 Task: Create a detailed, 3D-printable model of a famous painting.
Action: Mouse moved to (178, 195)
Screenshot: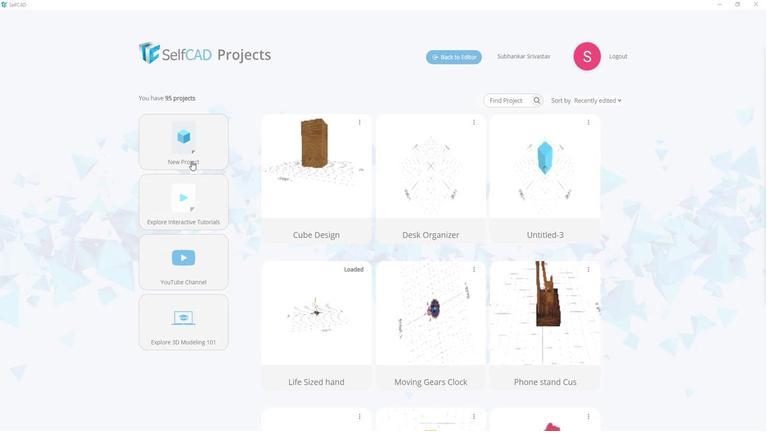
Action: Mouse pressed left at (178, 195)
Screenshot: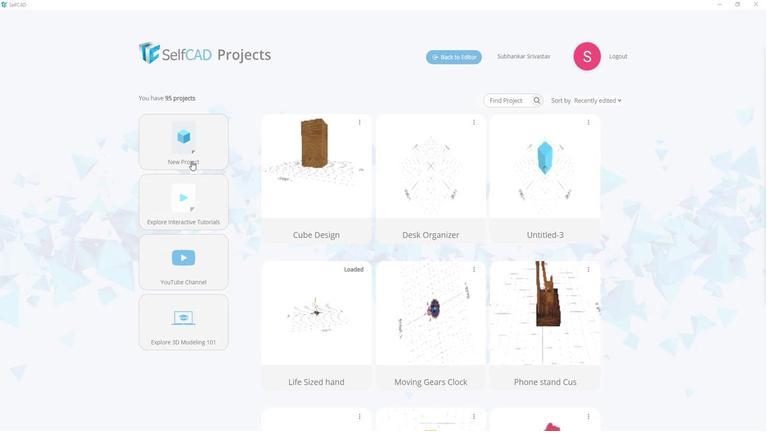 
Action: Mouse moved to (351, 209)
Screenshot: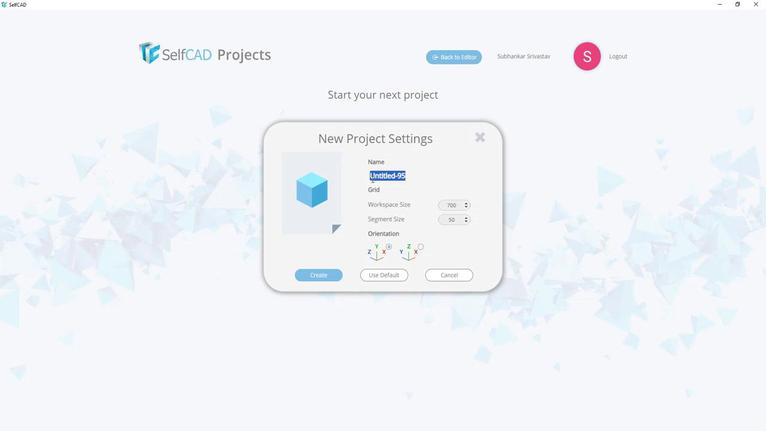 
Action: Mouse pressed left at (351, 209)
Screenshot: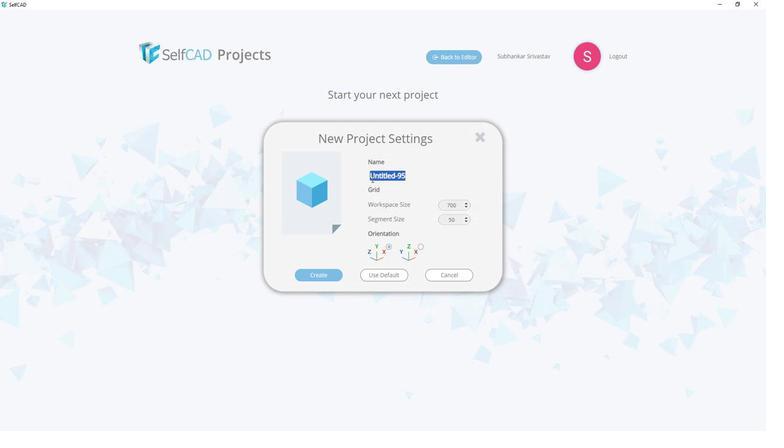 
Action: Mouse pressed left at (351, 209)
Screenshot: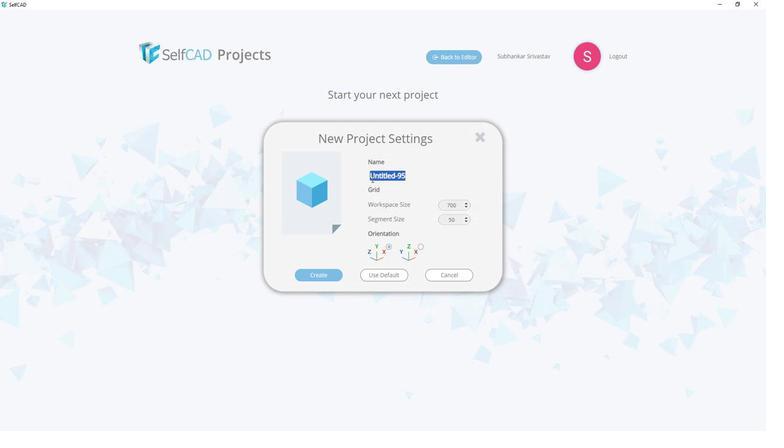 
Action: Key pressed <Key.shift><Key.shift>Model<Key.space>of<Key.space><Key.shift>Famous<Key.space><Key.shift><Key.shift><Key.shift><Key.shift><Key.shift><Key.shift><Key.shift><Key.shift><Key.shift><Key.shift><Key.shift><Key.shift><Key.shift><Key.shift><Key.shift><Key.shift><Key.shift><Key.shift><Key.shift><Key.shift><Key.shift><Key.shift><Key.shift><Key.shift><Key.shift><Key.shift><Key.shift><Key.shift>Painting
Screenshot: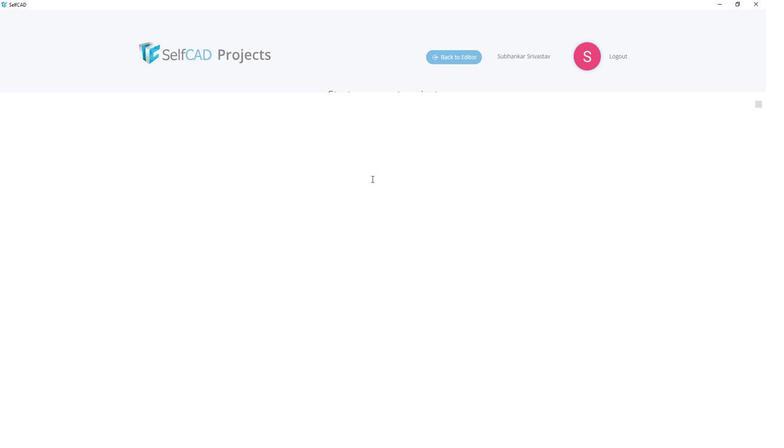 
Action: Mouse moved to (301, 280)
Screenshot: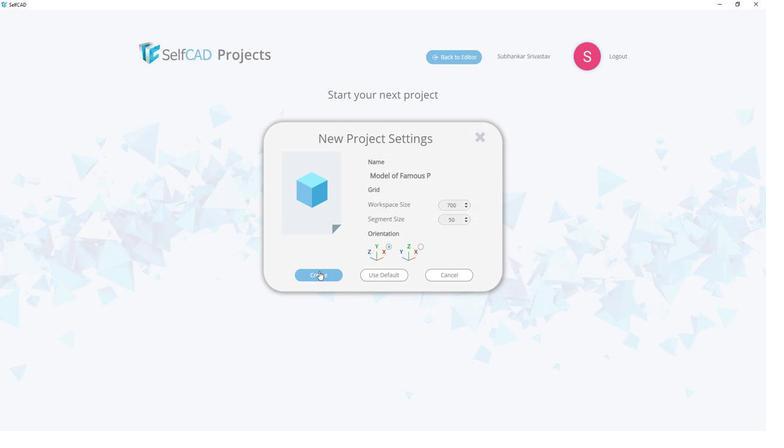 
Action: Mouse pressed left at (301, 280)
Screenshot: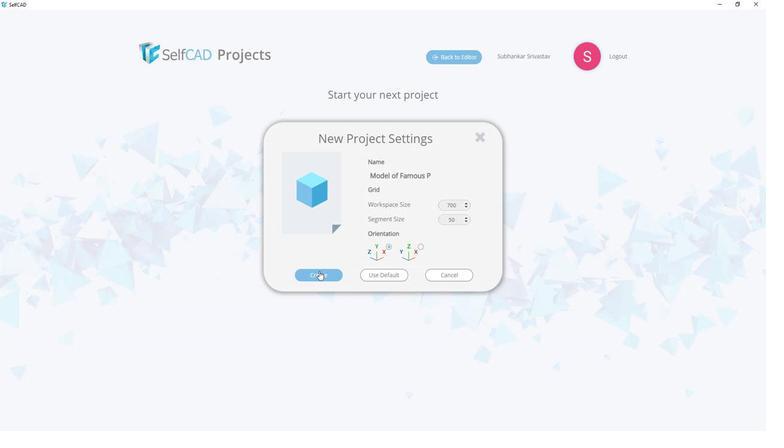 
Action: Mouse moved to (293, 272)
Screenshot: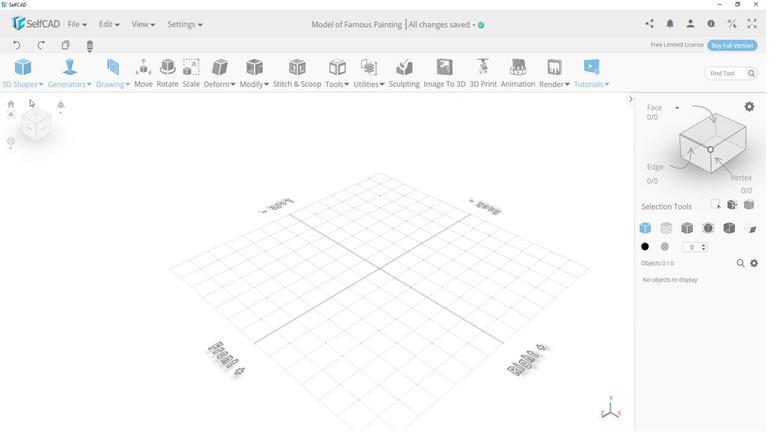
Action: Mouse scrolled (293, 272) with delta (0, 0)
Screenshot: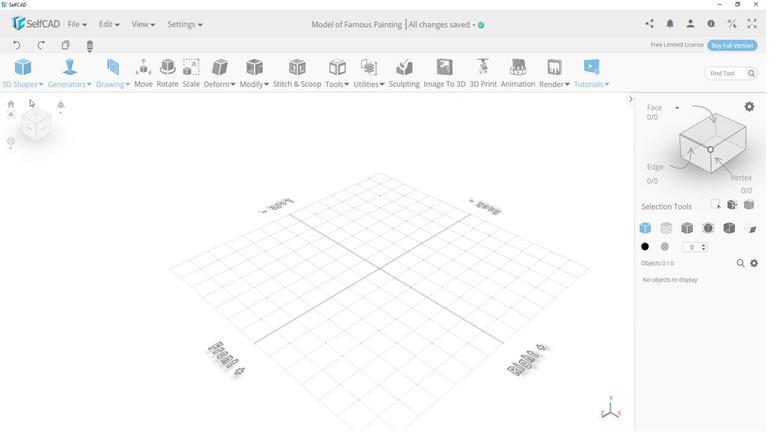 
Action: Mouse moved to (33, 155)
Screenshot: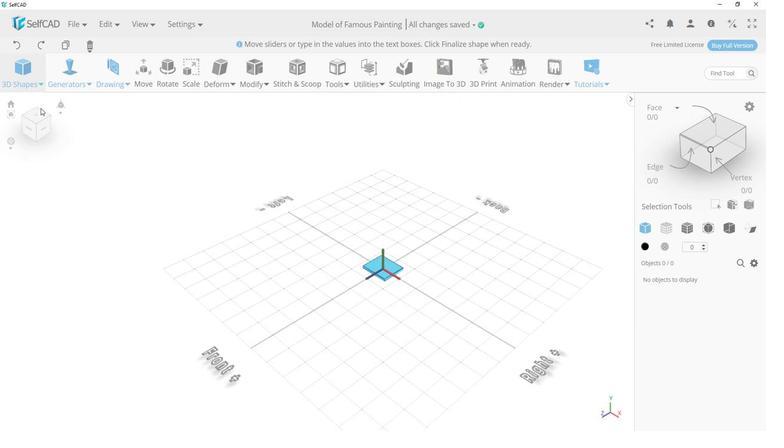 
Action: Mouse pressed left at (33, 155)
Screenshot: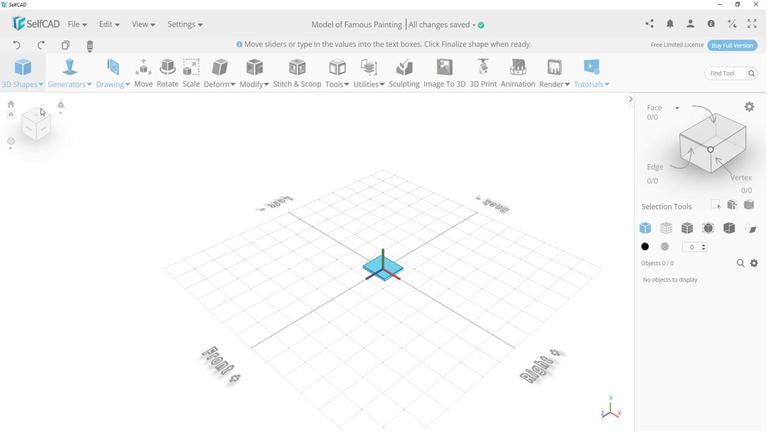 
Action: Mouse moved to (99, 191)
Screenshot: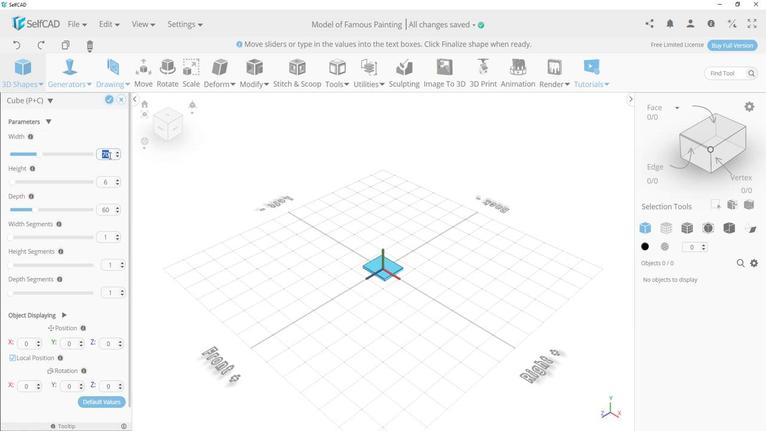 
Action: Mouse pressed left at (99, 191)
Screenshot: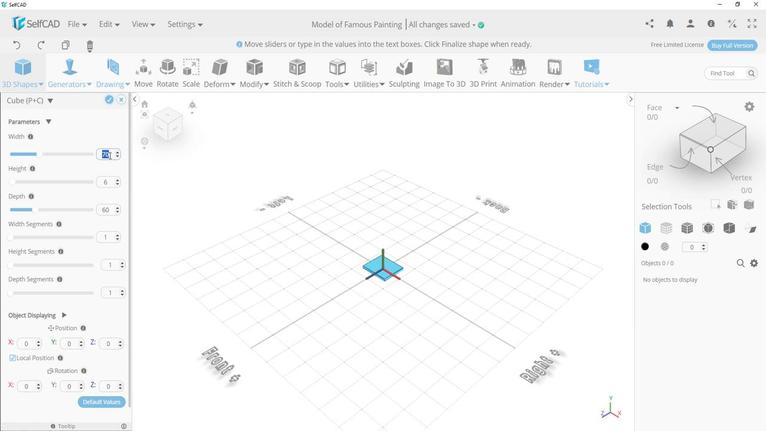 
Action: Key pressed 45
Screenshot: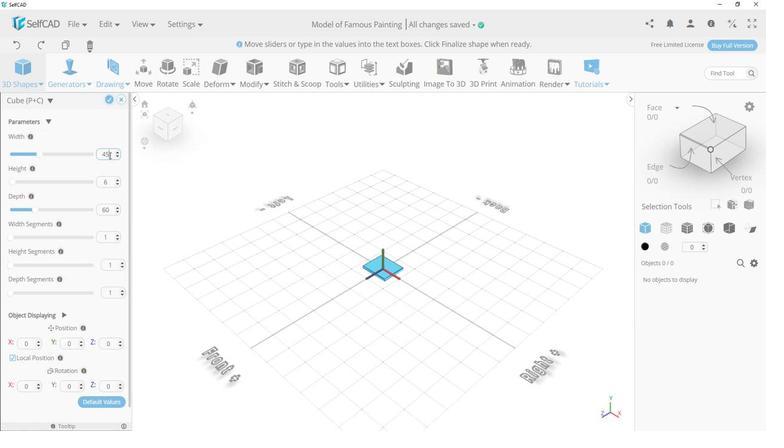 
Action: Mouse moved to (99, 233)
Screenshot: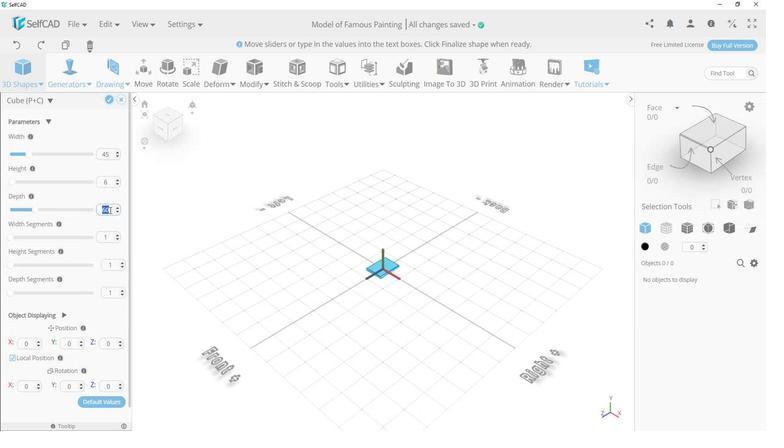 
Action: Mouse pressed left at (99, 233)
Screenshot: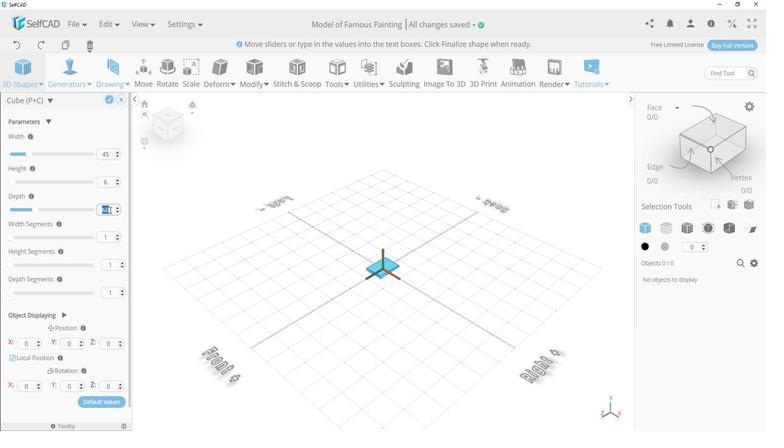 
Action: Mouse moved to (99, 233)
Screenshot: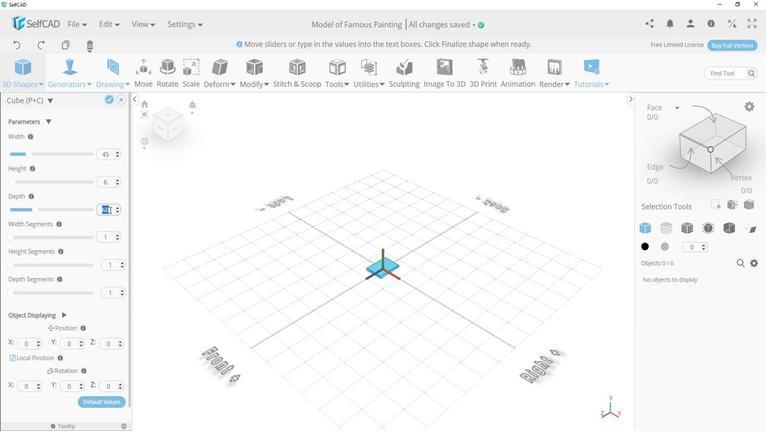 
Action: Key pressed 45
Screenshot: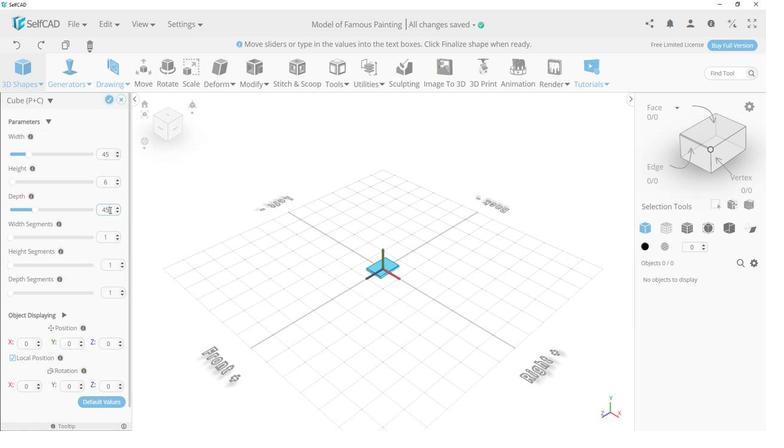 
Action: Mouse moved to (76, 222)
Screenshot: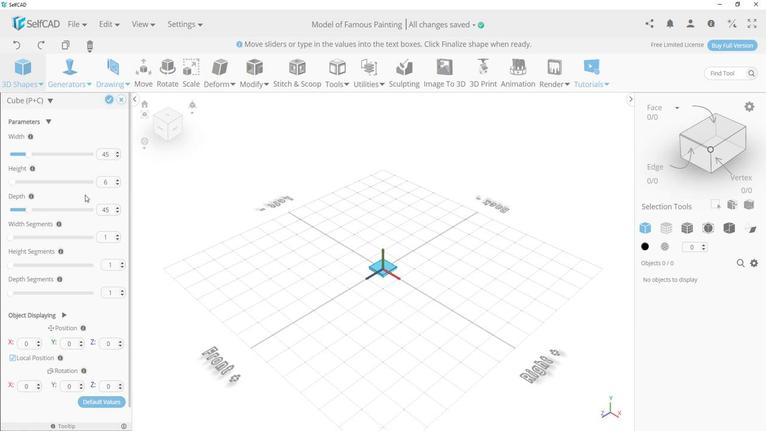 
Action: Mouse pressed left at (76, 222)
Screenshot: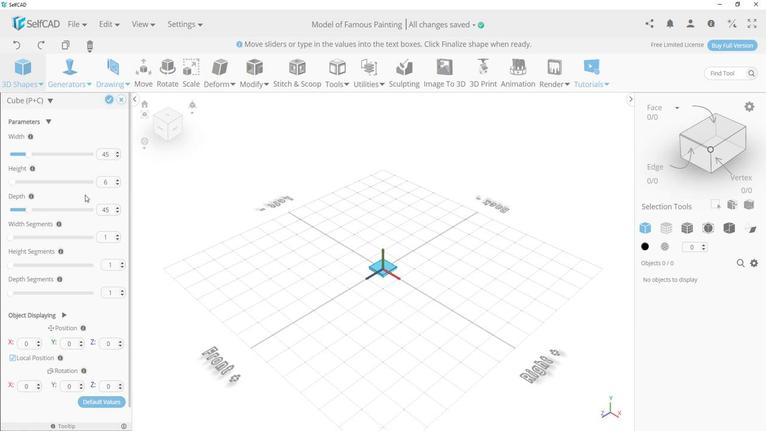 
Action: Mouse moved to (99, 147)
Screenshot: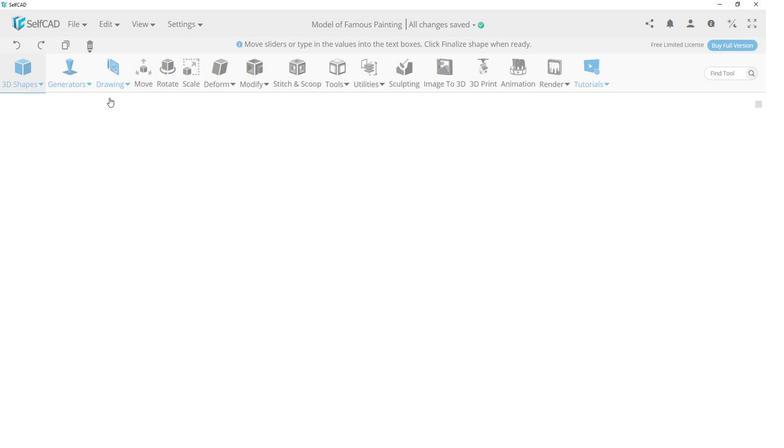 
Action: Mouse pressed left at (99, 147)
Screenshot: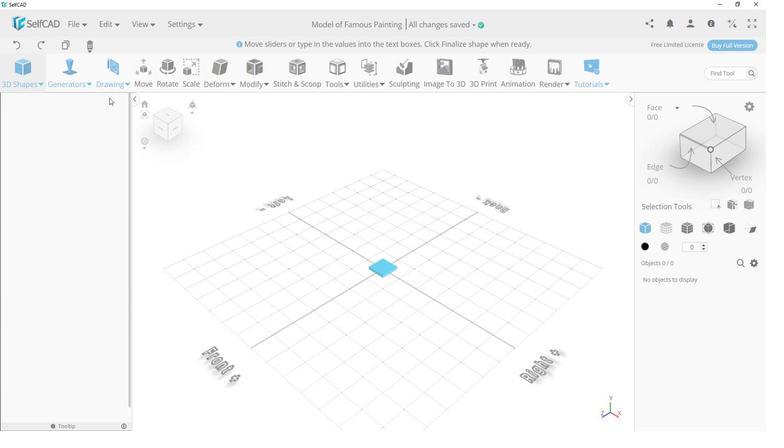 
Action: Mouse moved to (149, 134)
Screenshot: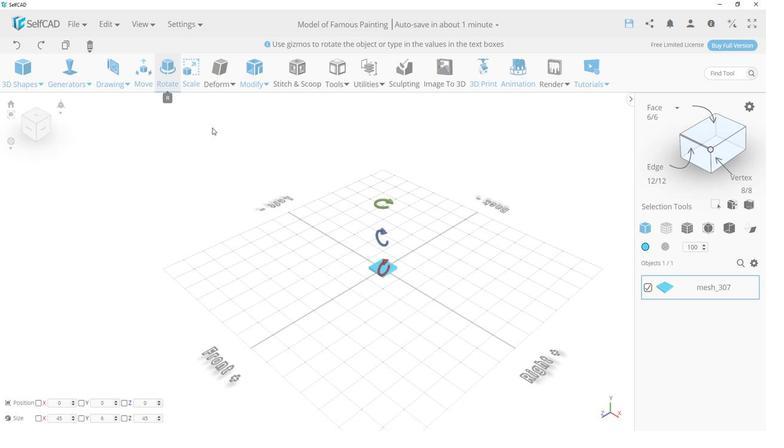 
Action: Mouse pressed left at (149, 134)
Screenshot: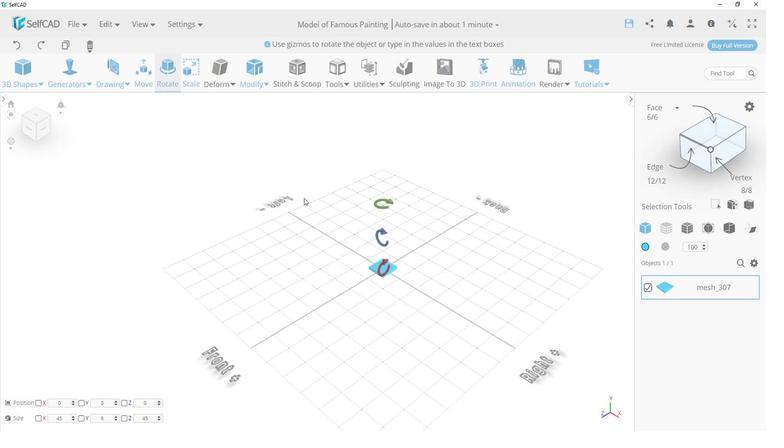 
Action: Mouse moved to (395, 293)
Screenshot: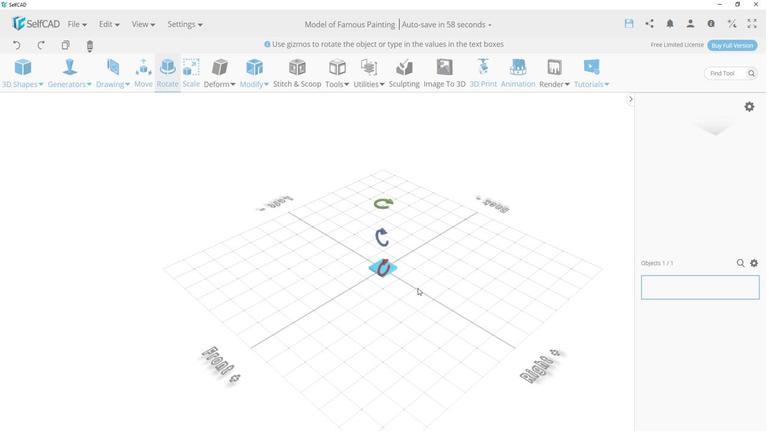 
Action: Mouse scrolled (395, 293) with delta (0, 0)
Screenshot: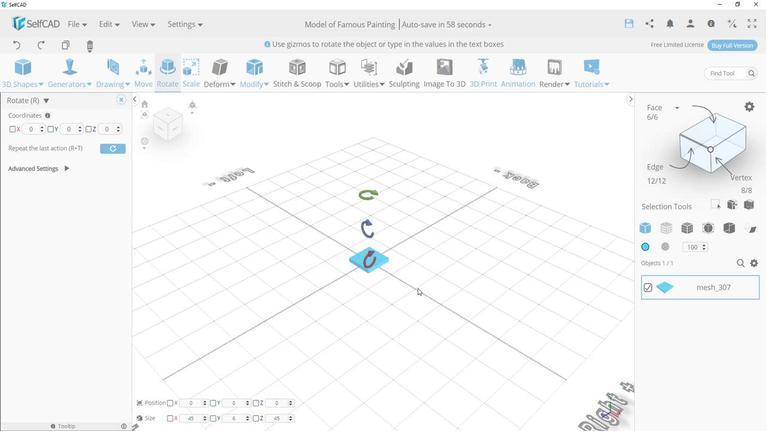 
Action: Mouse scrolled (395, 293) with delta (0, 0)
Screenshot: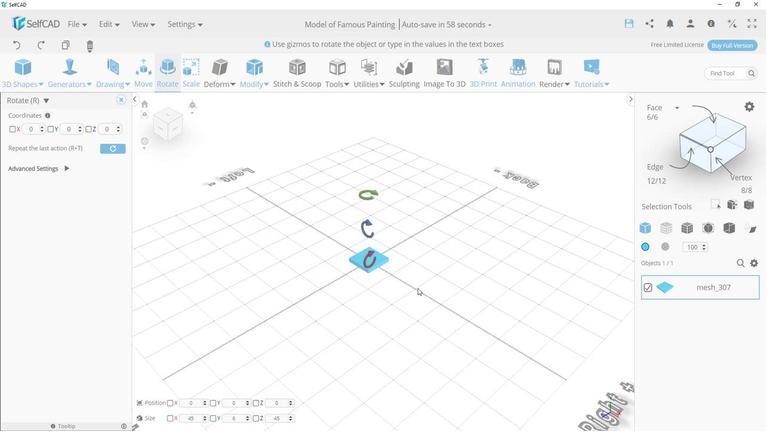 
Action: Mouse scrolled (395, 293) with delta (0, 0)
Screenshot: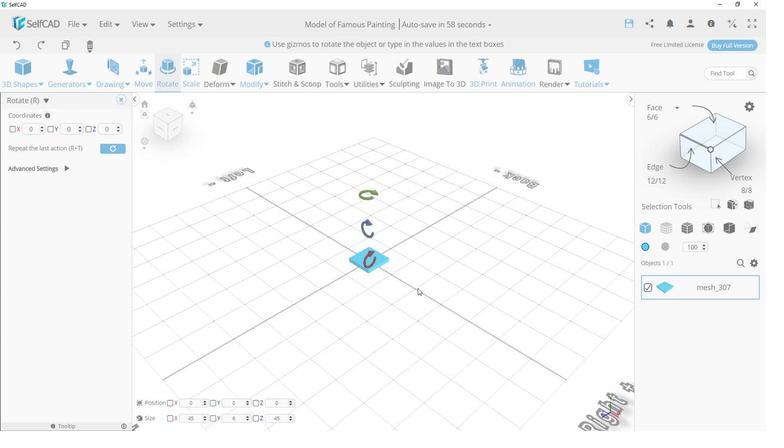 
Action: Mouse scrolled (395, 293) with delta (0, 0)
Screenshot: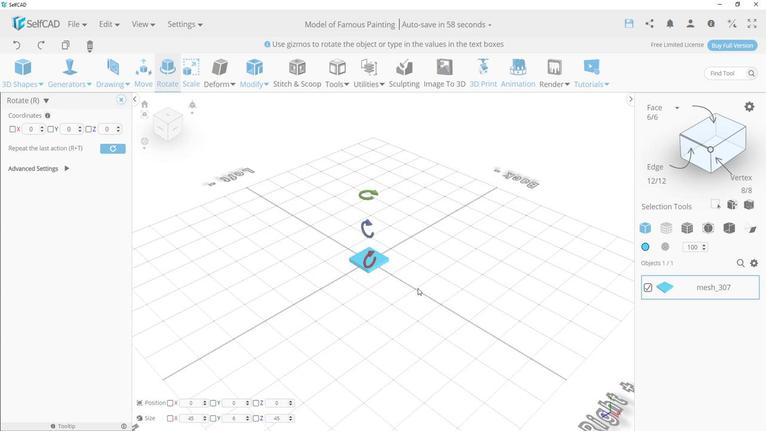
Action: Mouse scrolled (395, 293) with delta (0, 0)
Screenshot: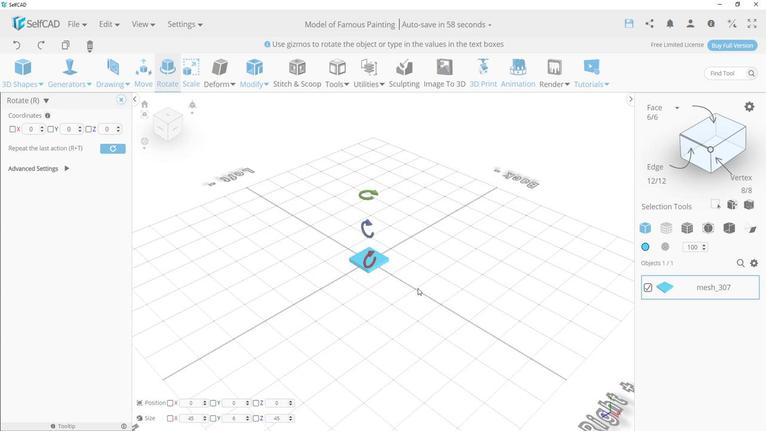 
Action: Mouse scrolled (395, 293) with delta (0, 0)
Screenshot: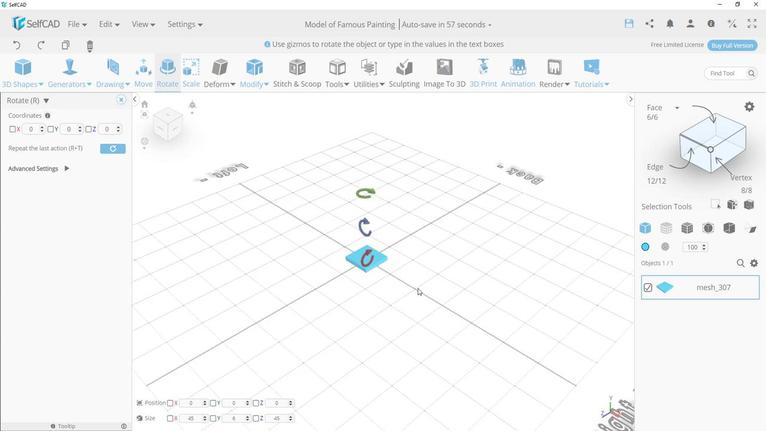 
Action: Mouse scrolled (395, 293) with delta (0, 0)
Screenshot: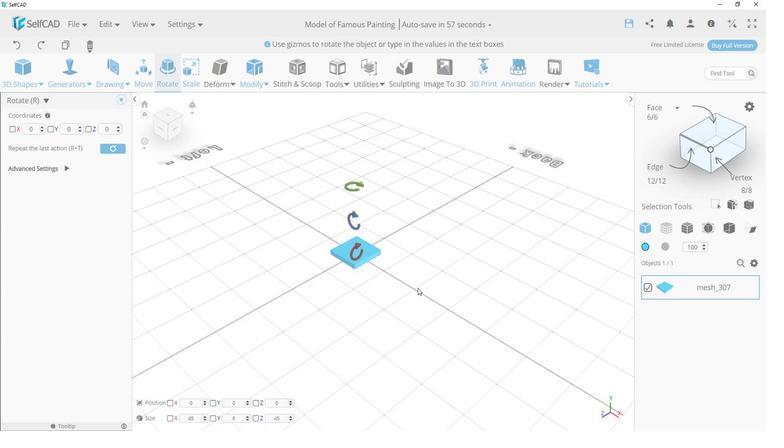 
Action: Mouse scrolled (395, 293) with delta (0, 0)
Screenshot: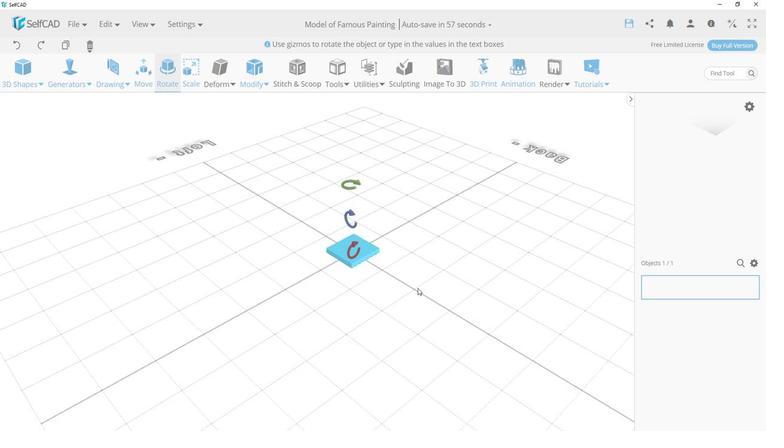 
Action: Mouse scrolled (395, 293) with delta (0, 0)
Screenshot: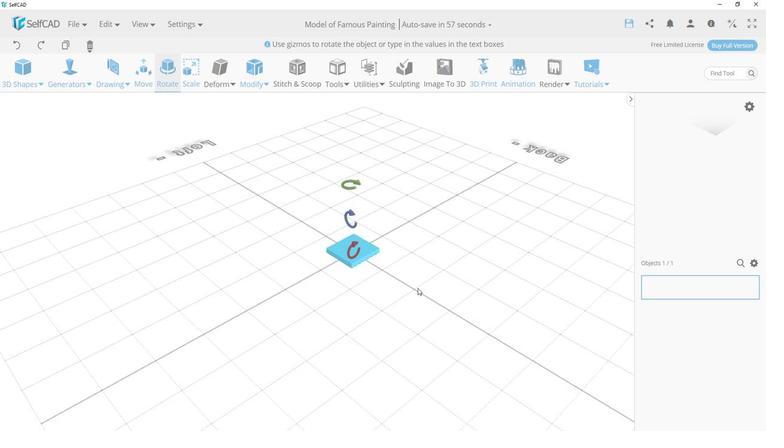 
Action: Mouse scrolled (395, 293) with delta (0, 0)
Screenshot: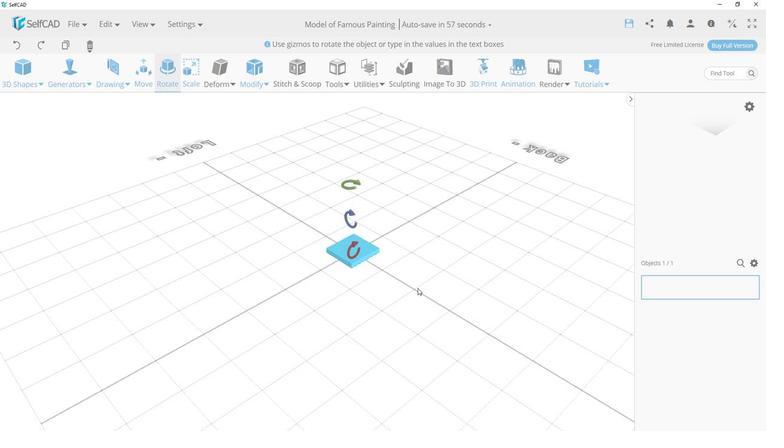 
Action: Mouse scrolled (395, 293) with delta (0, 0)
Screenshot: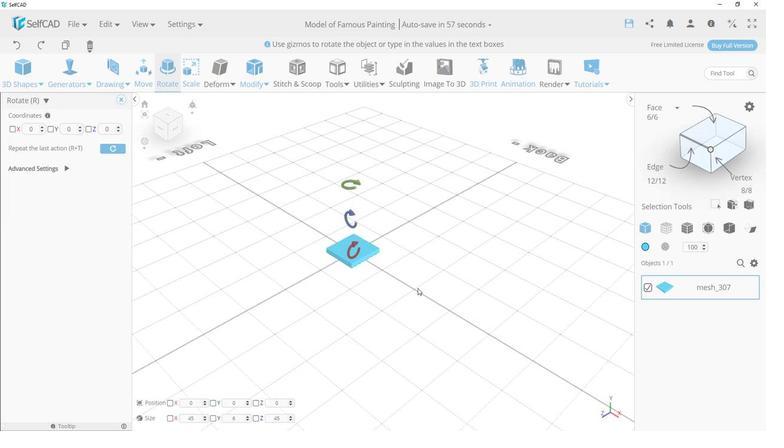 
Action: Mouse scrolled (395, 293) with delta (0, 0)
Screenshot: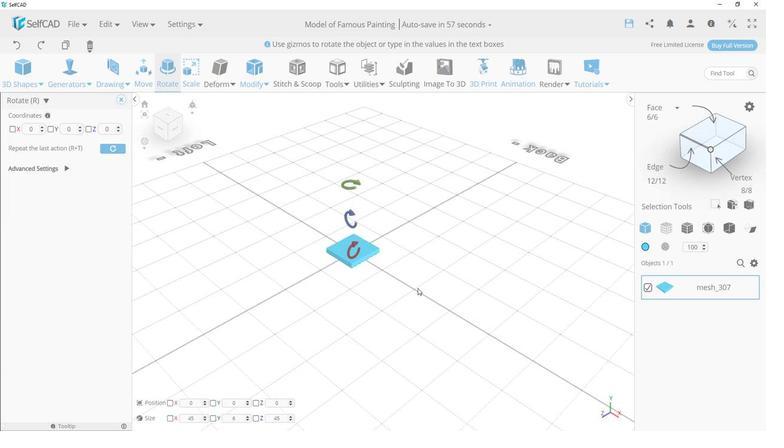 
Action: Mouse scrolled (395, 293) with delta (0, 0)
Screenshot: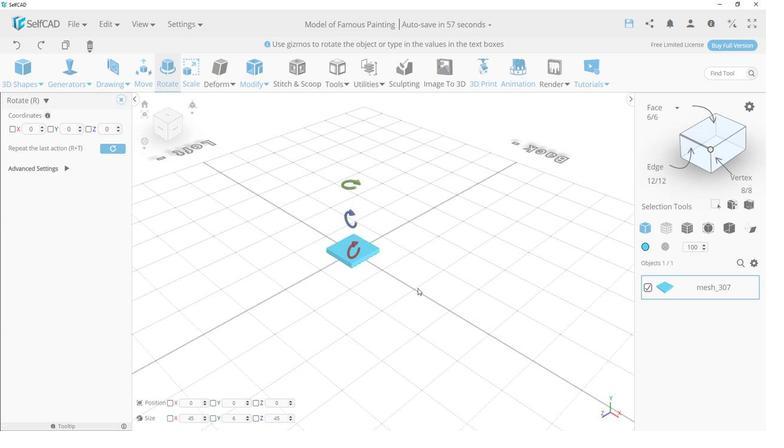 
Action: Mouse scrolled (395, 293) with delta (0, 0)
Screenshot: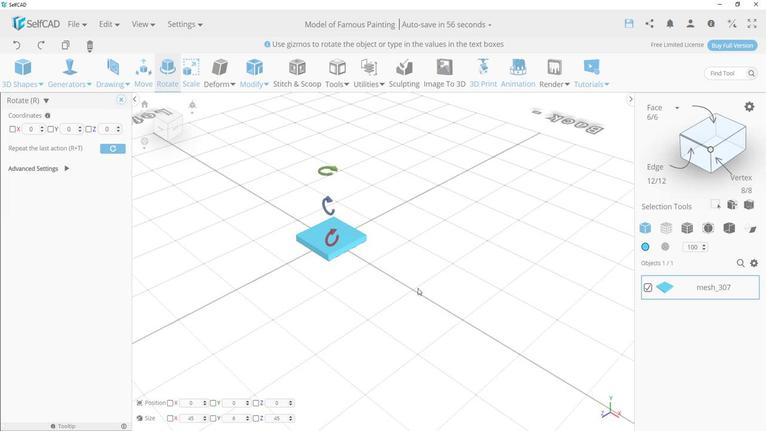 
Action: Mouse scrolled (395, 293) with delta (0, 0)
Screenshot: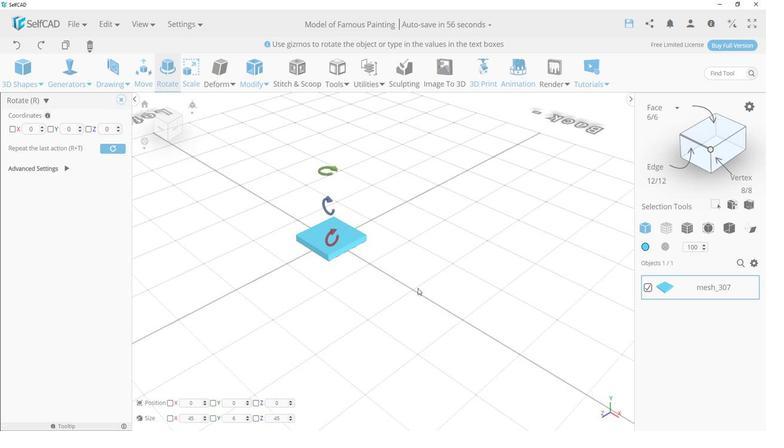 
Action: Mouse scrolled (395, 293) with delta (0, 0)
Screenshot: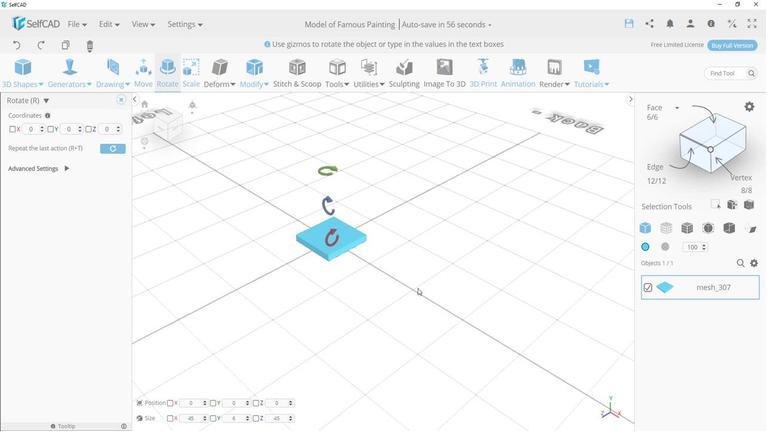 
Action: Mouse scrolled (395, 293) with delta (0, 0)
Screenshot: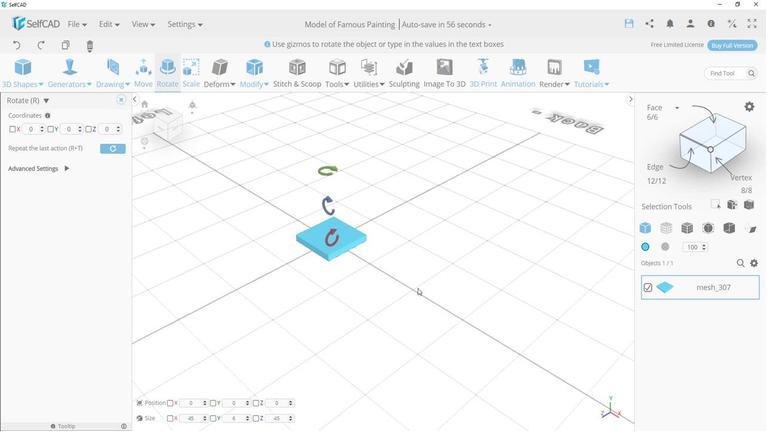 
Action: Mouse scrolled (395, 293) with delta (0, 0)
Screenshot: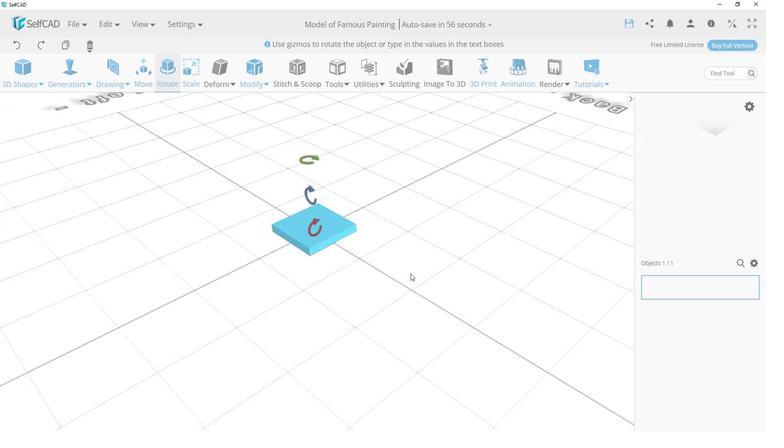 
Action: Mouse scrolled (395, 293) with delta (0, 0)
Screenshot: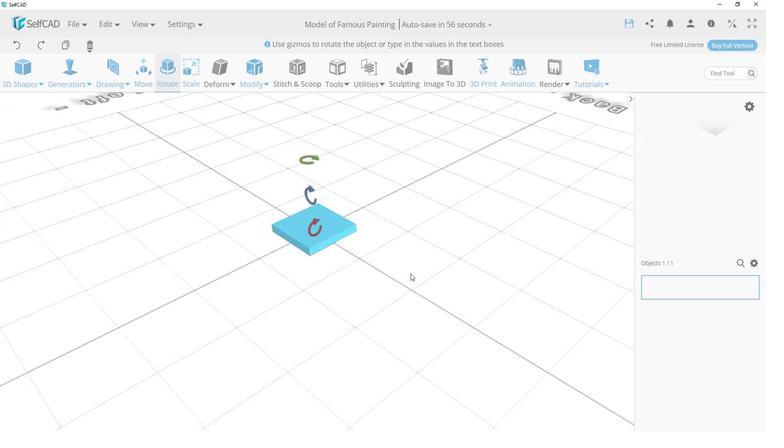 
Action: Mouse scrolled (395, 293) with delta (0, 0)
Screenshot: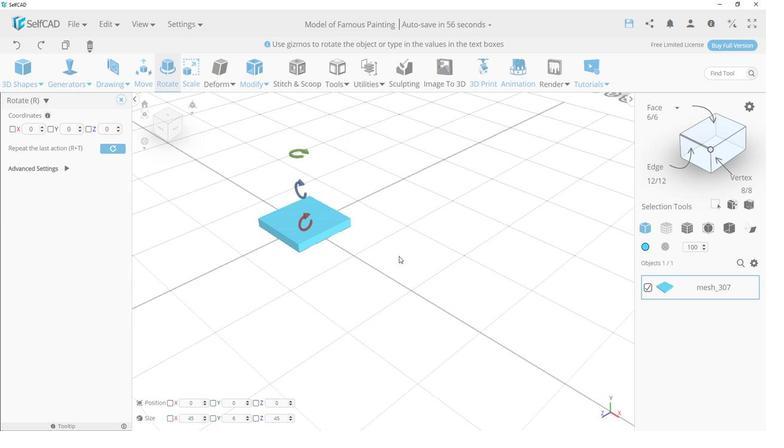 
Action: Mouse scrolled (395, 293) with delta (0, 0)
Screenshot: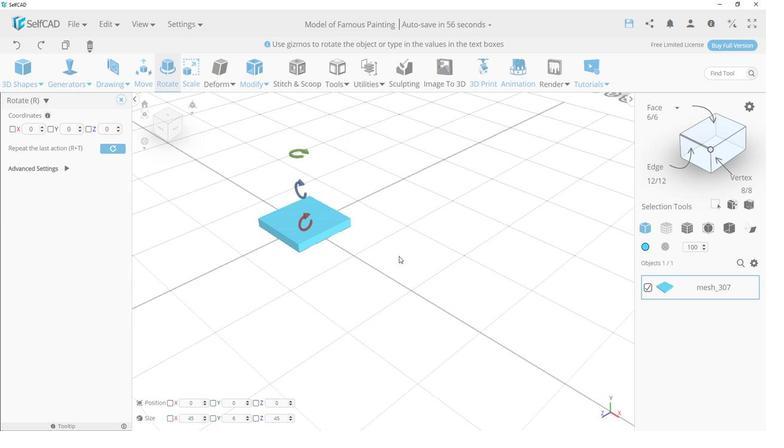 
Action: Mouse scrolled (395, 293) with delta (0, 0)
Screenshot: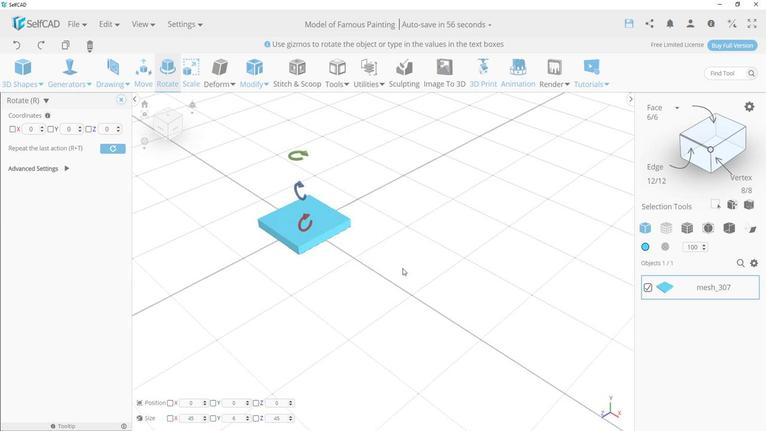
Action: Mouse scrolled (395, 293) with delta (0, 0)
Screenshot: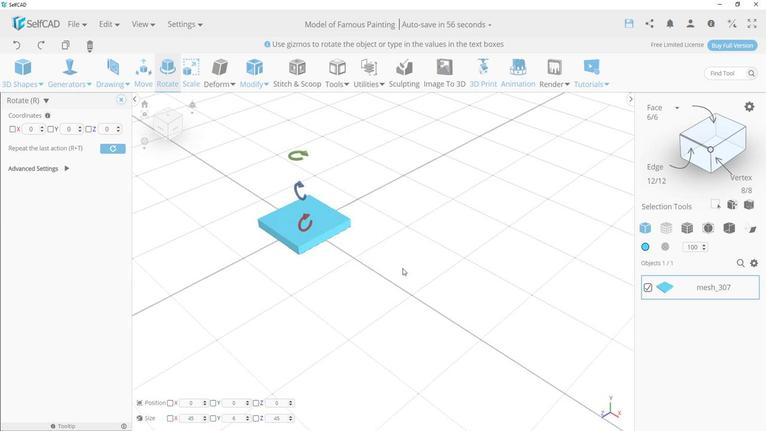 
Action: Mouse scrolled (395, 293) with delta (0, 0)
Screenshot: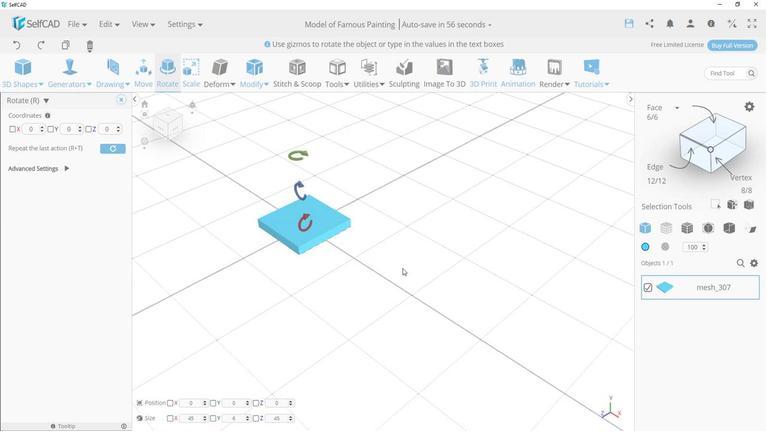 
Action: Mouse scrolled (395, 293) with delta (0, 0)
Screenshot: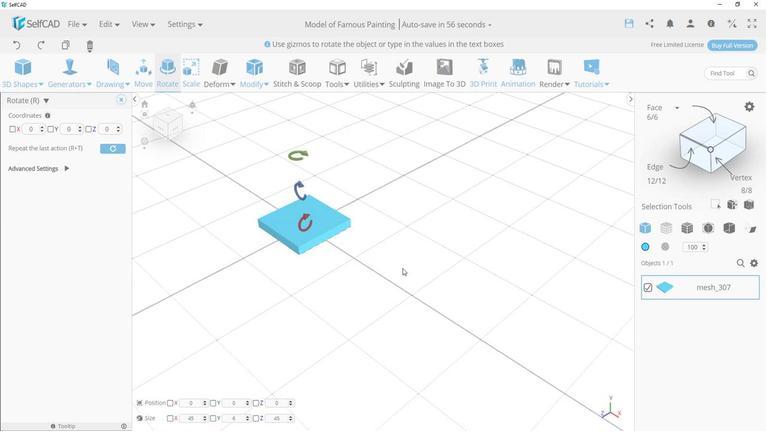 
Action: Mouse moved to (373, 256)
Screenshot: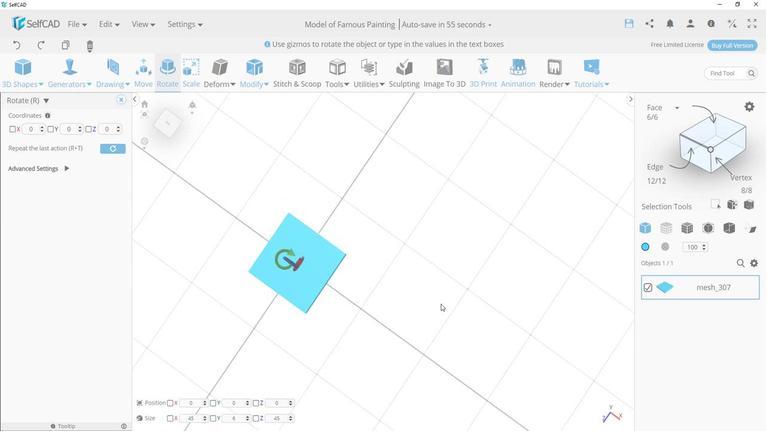 
Action: Mouse pressed left at (373, 256)
Screenshot: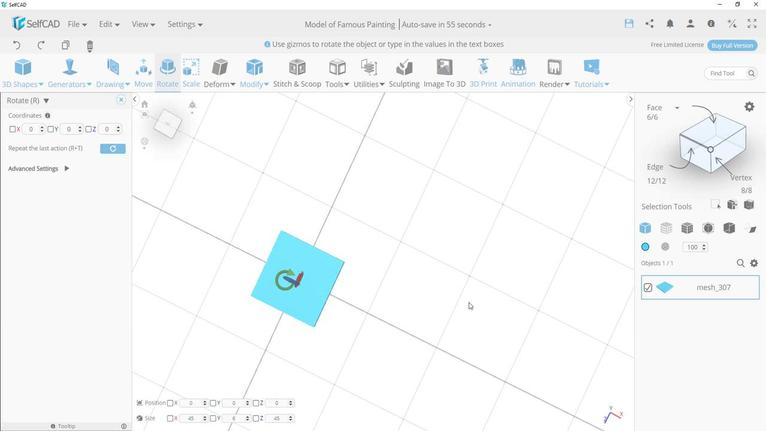 
Action: Mouse moved to (150, 167)
Screenshot: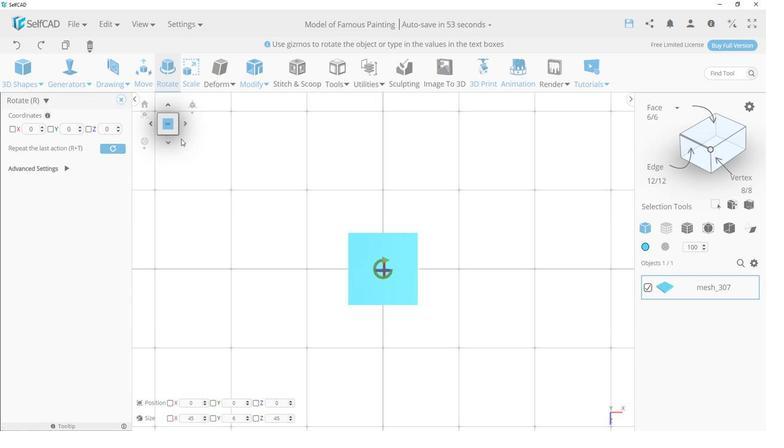 
Action: Mouse pressed left at (150, 167)
Screenshot: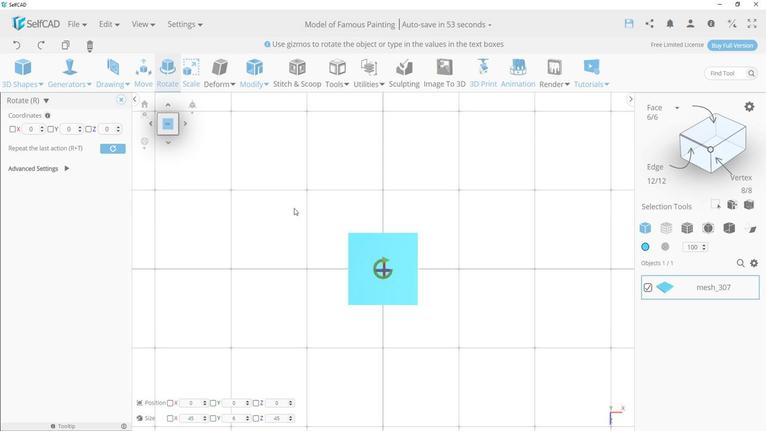 
Action: Mouse moved to (279, 232)
Screenshot: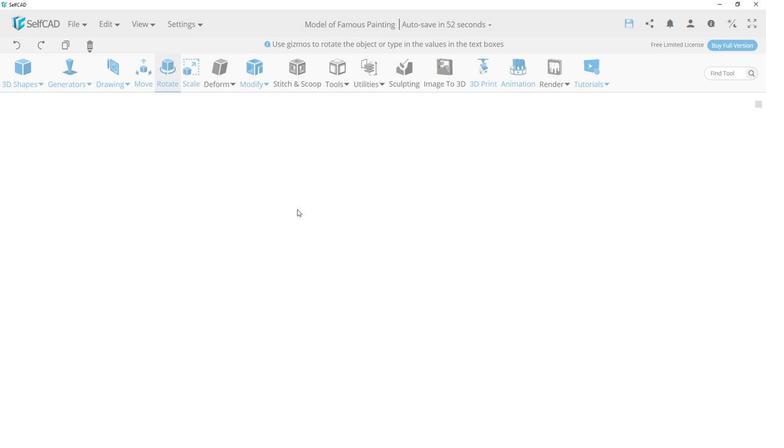 
Action: Mouse scrolled (279, 233) with delta (0, 0)
Screenshot: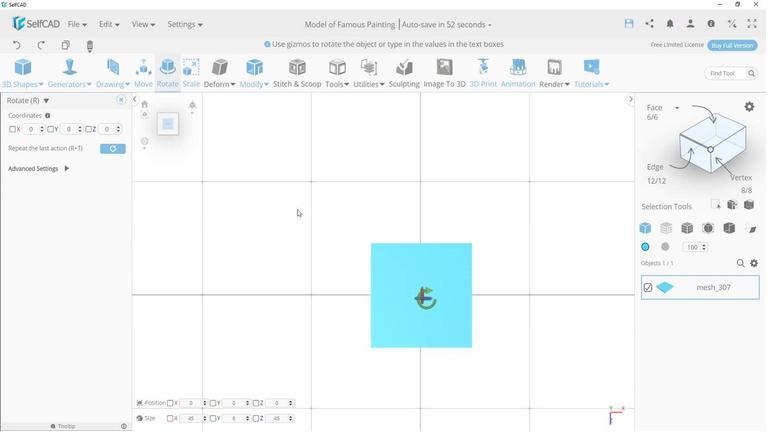 
Action: Mouse scrolled (279, 233) with delta (0, 0)
Screenshot: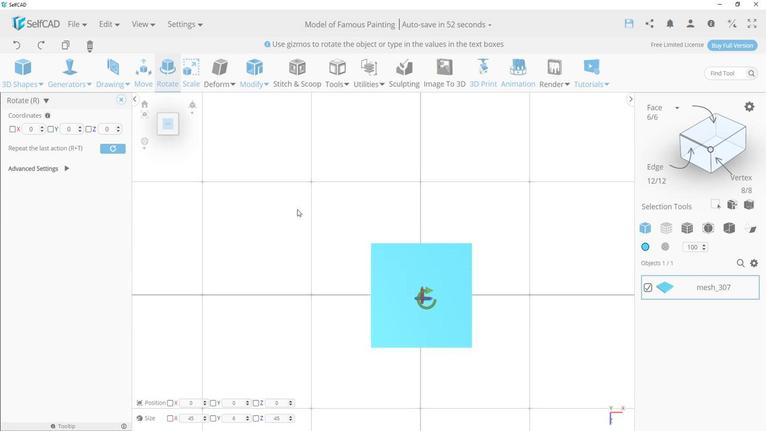 
Action: Mouse scrolled (279, 233) with delta (0, 0)
Screenshot: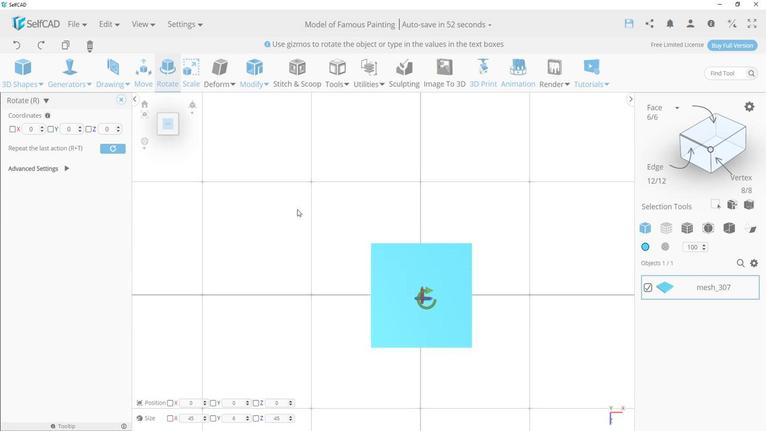 
Action: Mouse scrolled (279, 233) with delta (0, 0)
Screenshot: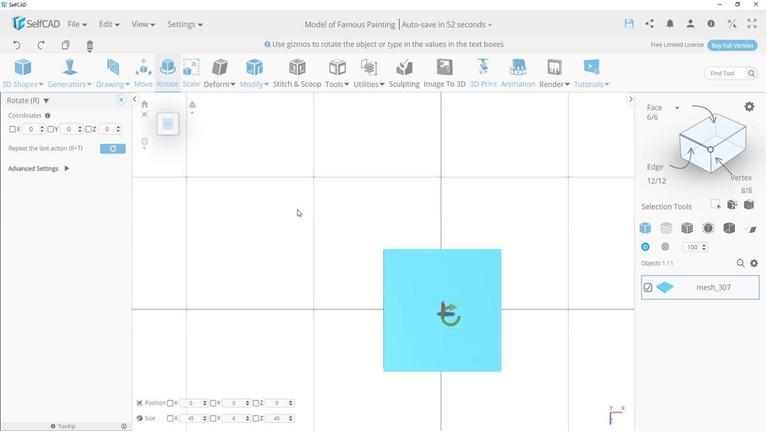 
Action: Mouse scrolled (279, 233) with delta (0, 0)
Screenshot: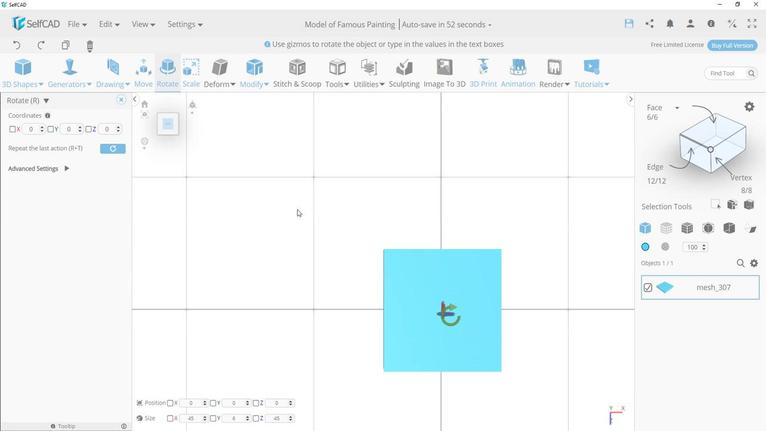 
Action: Mouse moved to (280, 232)
Screenshot: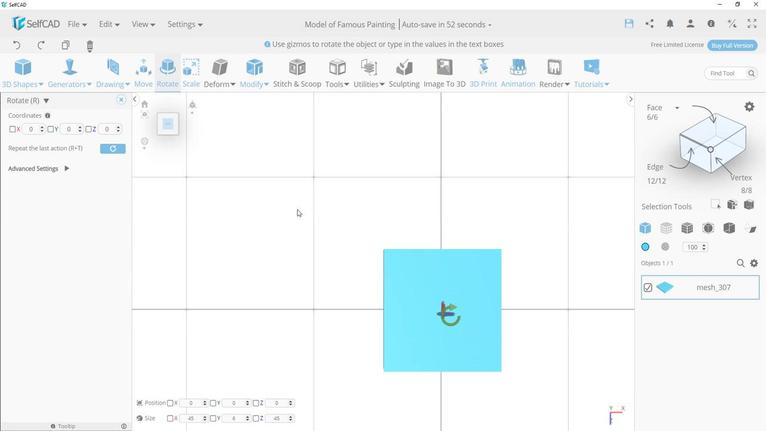 
Action: Mouse scrolled (280, 233) with delta (0, 0)
Screenshot: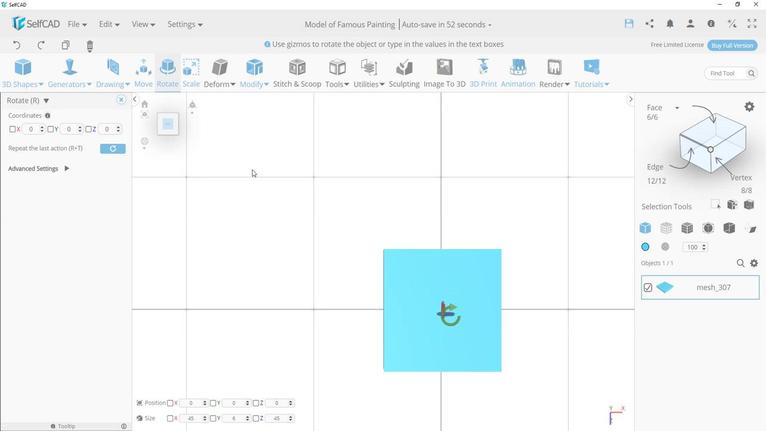 
Action: Mouse scrolled (280, 233) with delta (0, 0)
Screenshot: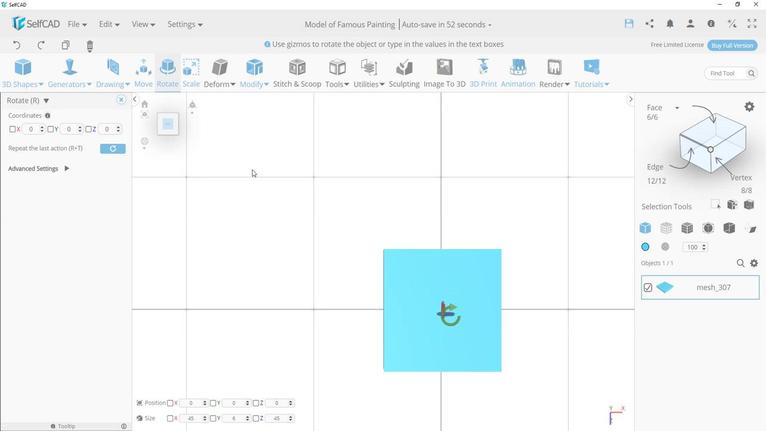
Action: Mouse scrolled (280, 233) with delta (0, 0)
Screenshot: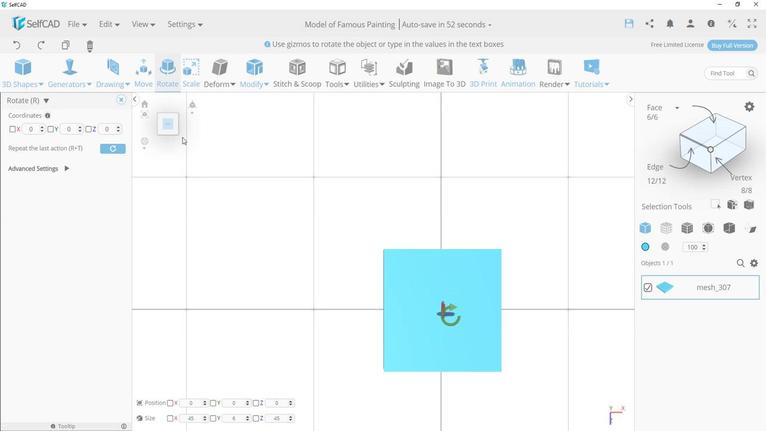 
Action: Mouse scrolled (280, 233) with delta (0, 0)
Screenshot: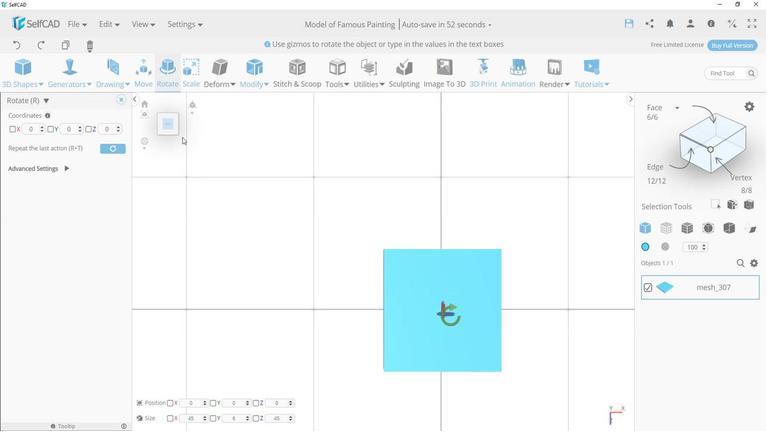 
Action: Mouse scrolled (280, 233) with delta (0, 0)
Screenshot: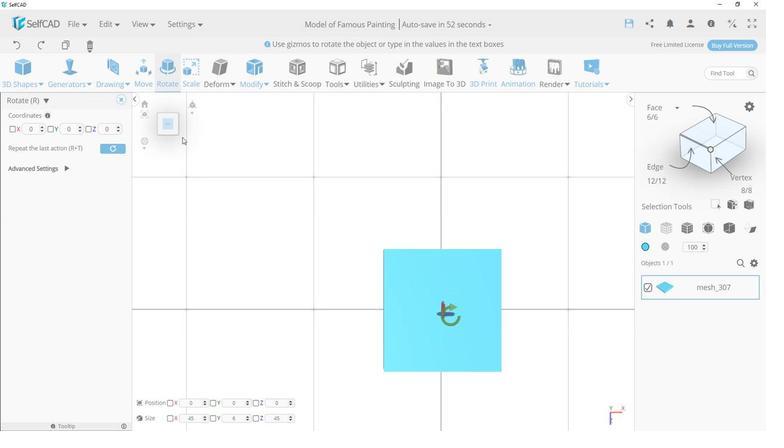 
Action: Mouse moved to (157, 169)
Screenshot: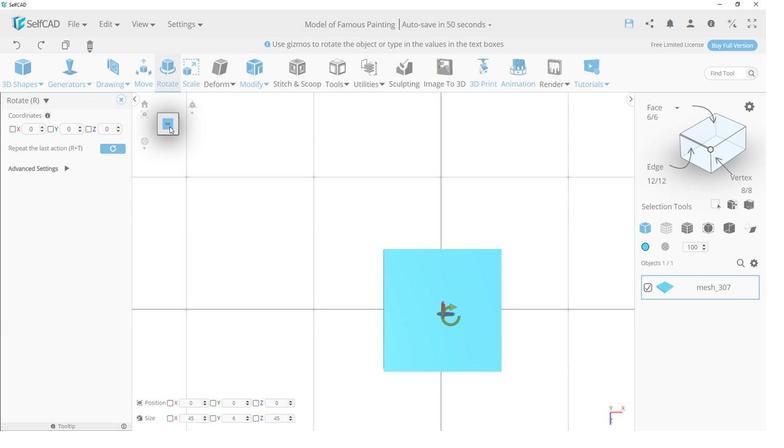 
Action: Mouse pressed left at (157, 169)
Screenshot: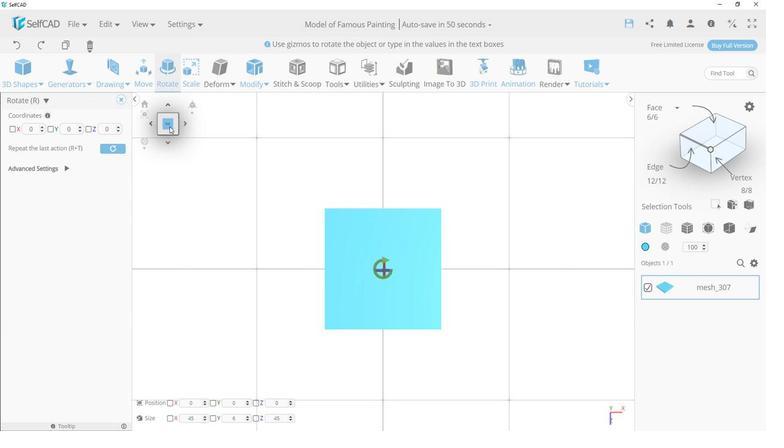 
Action: Mouse moved to (262, 334)
Screenshot: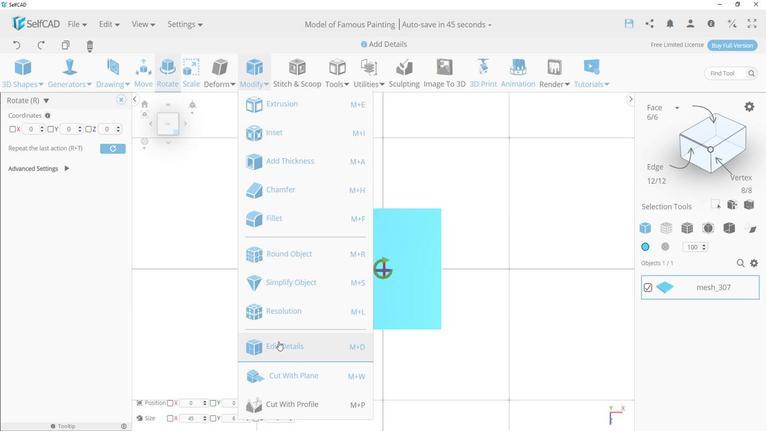 
Action: Mouse pressed left at (262, 334)
Screenshot: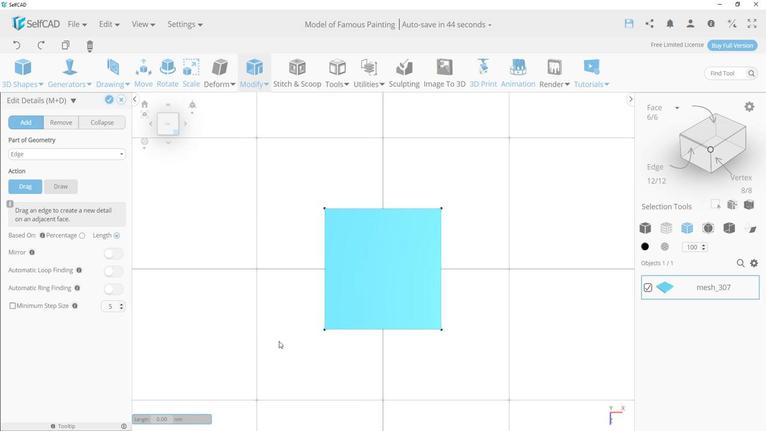 
Action: Mouse moved to (335, 293)
Screenshot: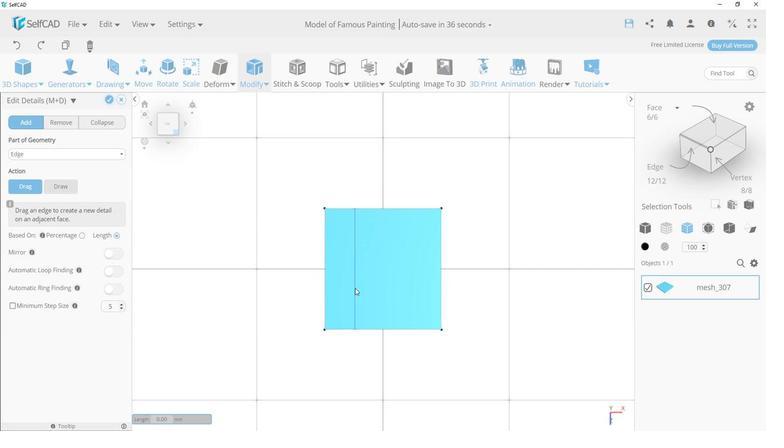 
Action: Mouse pressed left at (335, 293)
Screenshot: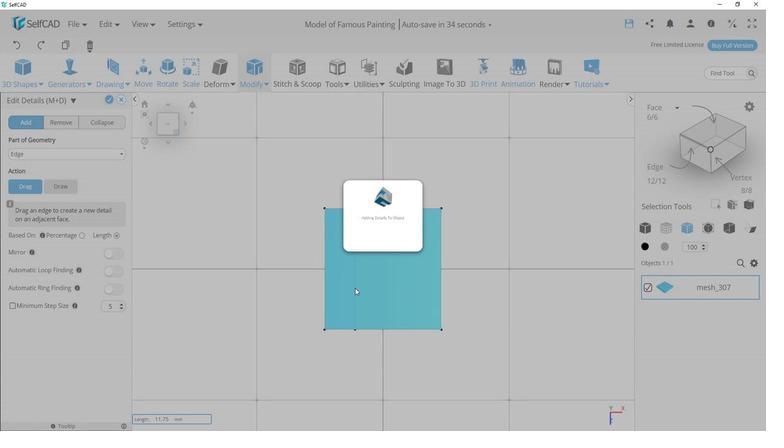 
Action: Mouse moved to (340, 295)
Screenshot: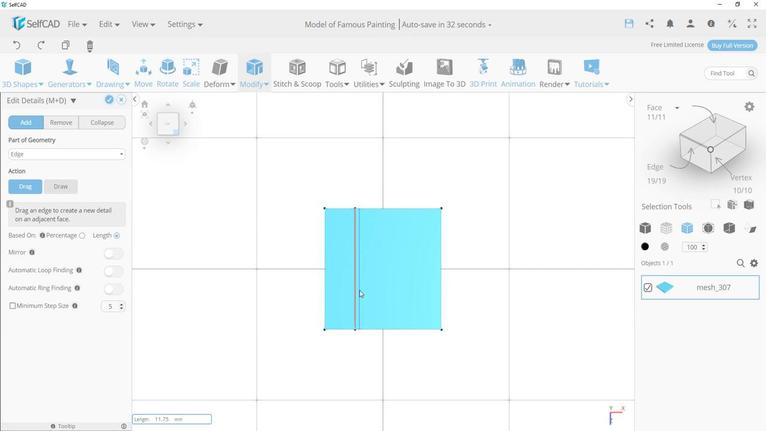 
Action: Mouse pressed left at (340, 295)
Screenshot: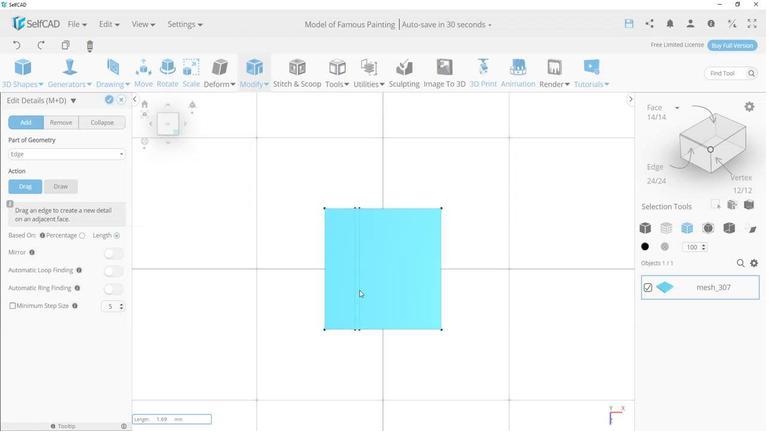 
Action: Mouse moved to (378, 297)
Screenshot: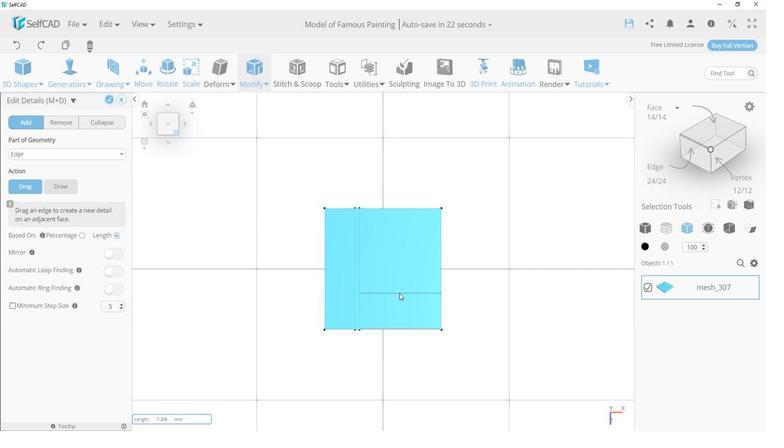 
Action: Mouse pressed left at (378, 297)
Screenshot: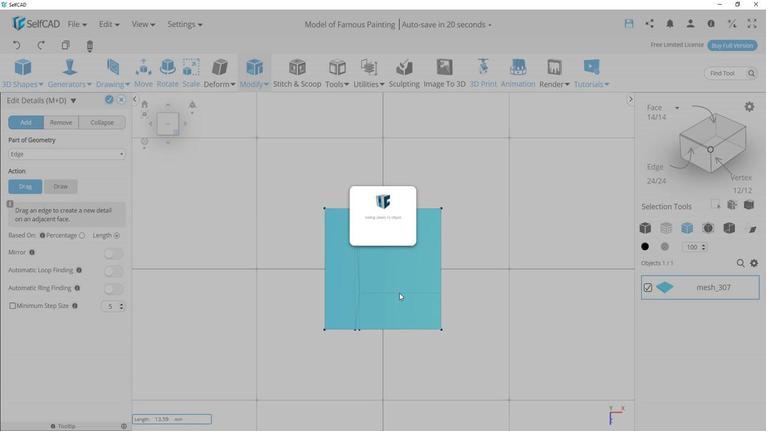 
Action: Mouse moved to (327, 297)
Screenshot: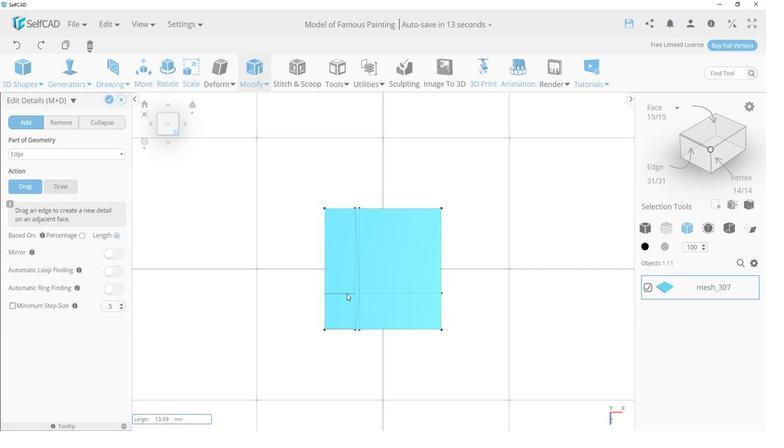 
Action: Mouse pressed left at (327, 297)
Screenshot: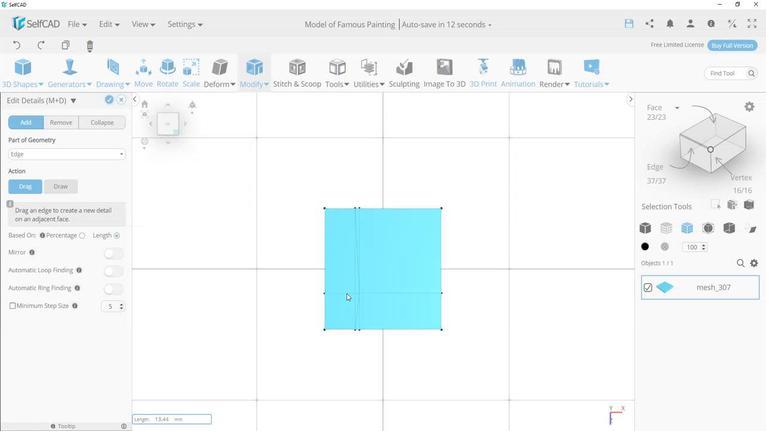 
Action: Mouse moved to (375, 293)
Screenshot: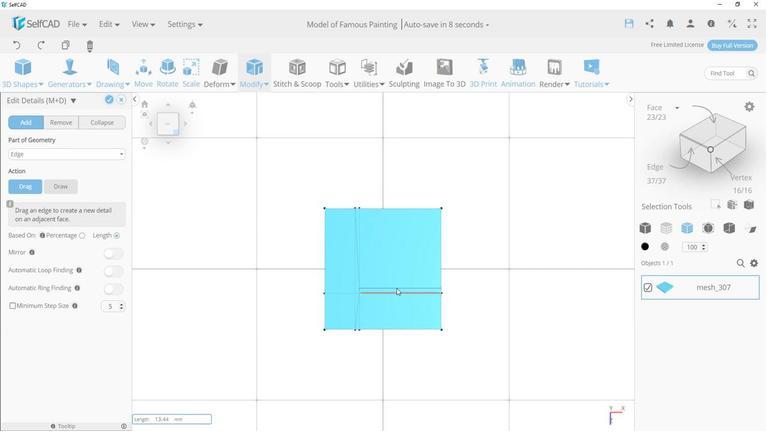 
Action: Mouse pressed left at (375, 293)
Screenshot: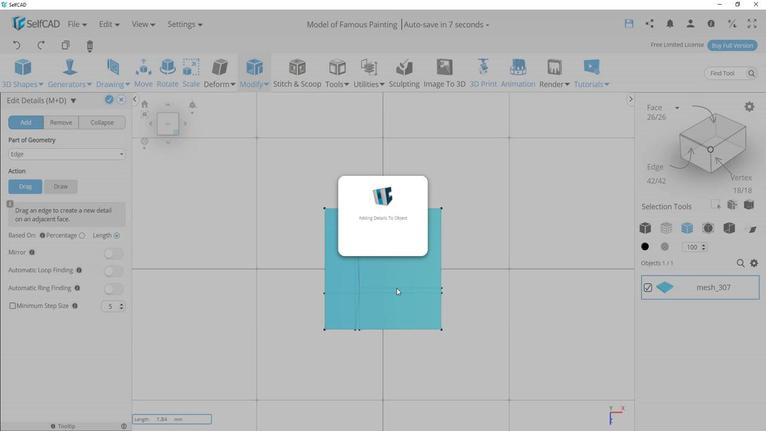 
Action: Mouse moved to (322, 293)
Screenshot: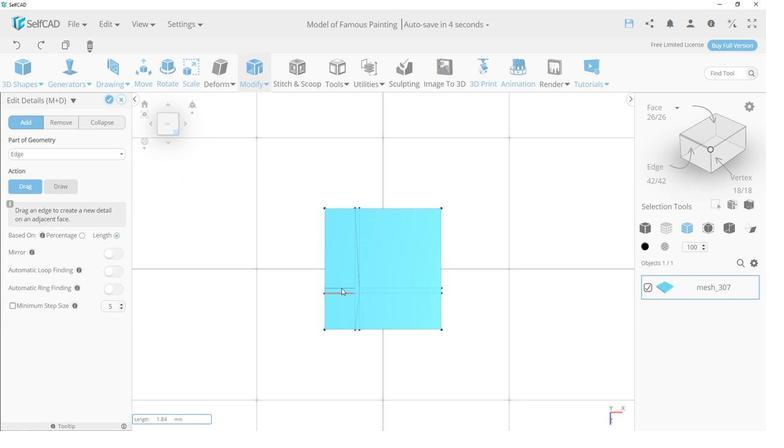 
Action: Mouse pressed left at (322, 293)
Screenshot: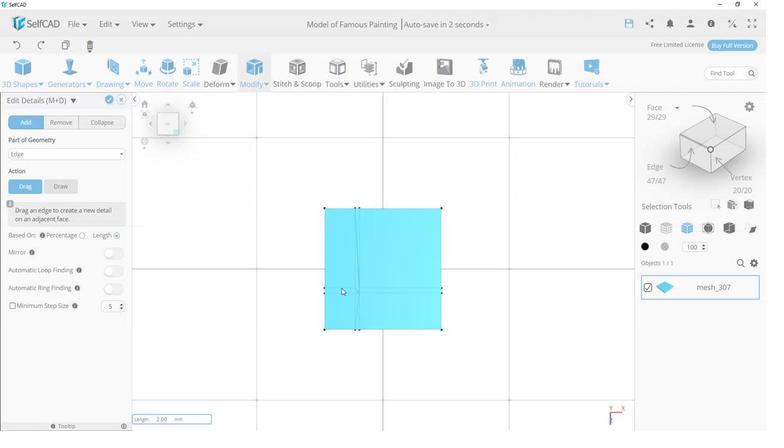 
Action: Mouse moved to (444, 314)
Screenshot: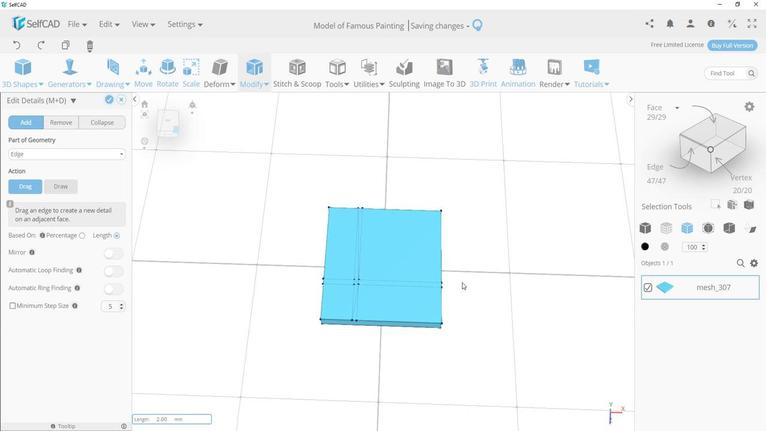 
Action: Mouse pressed left at (444, 314)
Screenshot: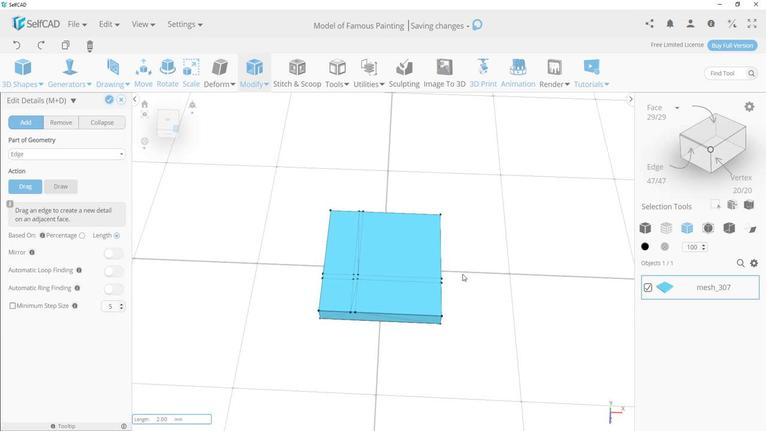 
Action: Mouse moved to (320, 253)
Screenshot: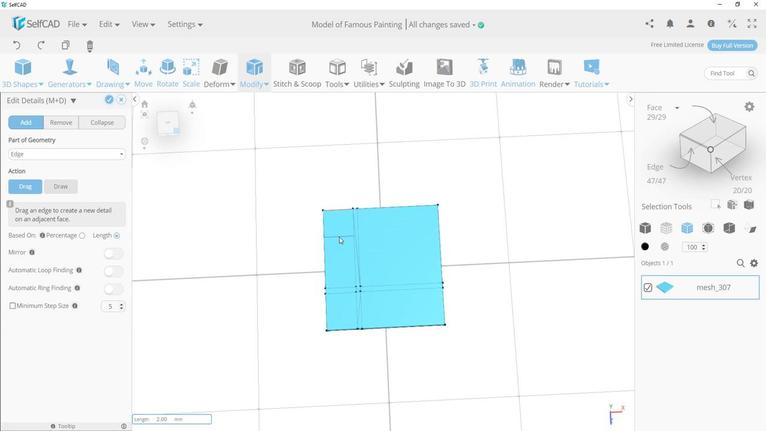 
Action: Mouse pressed left at (320, 253)
Screenshot: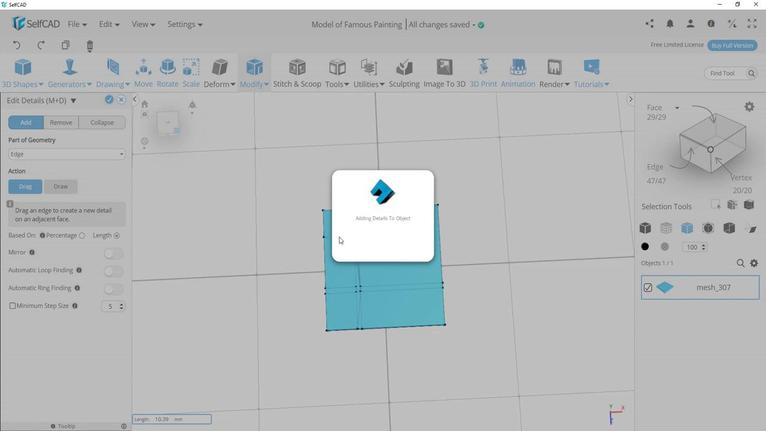 
Action: Mouse moved to (322, 260)
Screenshot: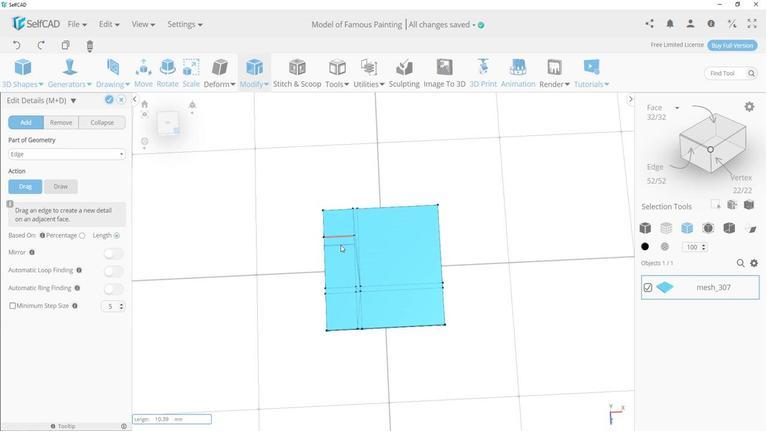 
Action: Mouse pressed left at (322, 260)
Screenshot: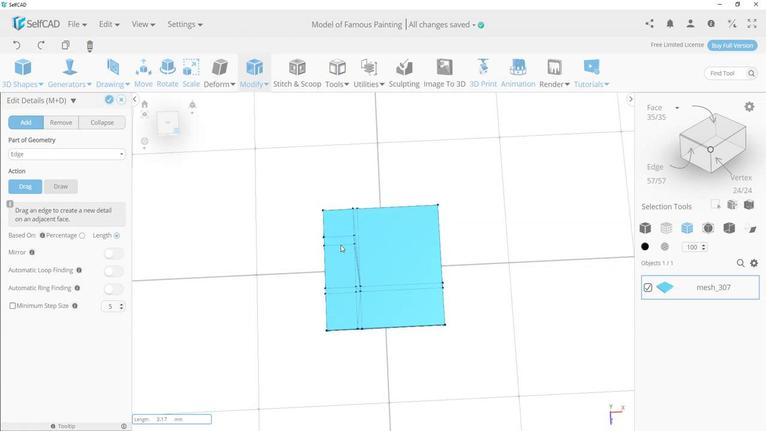 
Action: Mouse moved to (402, 314)
Screenshot: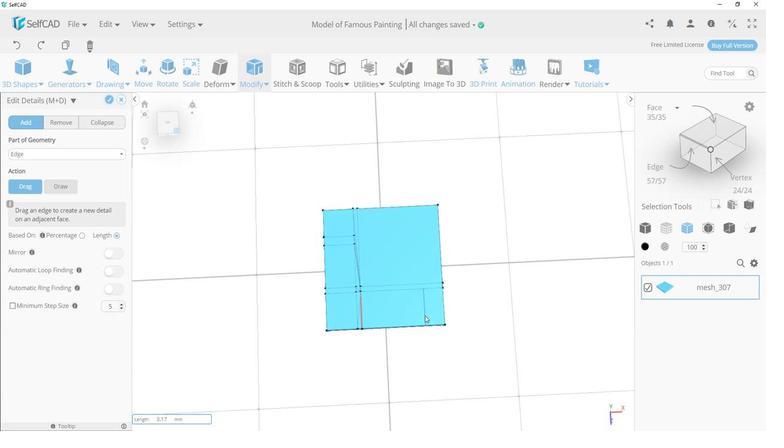 
Action: Mouse pressed left at (402, 314)
Screenshot: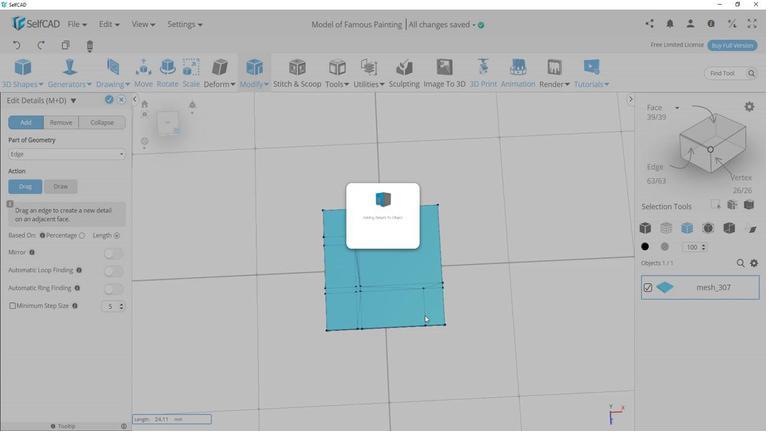 
Action: Mouse moved to (399, 314)
Screenshot: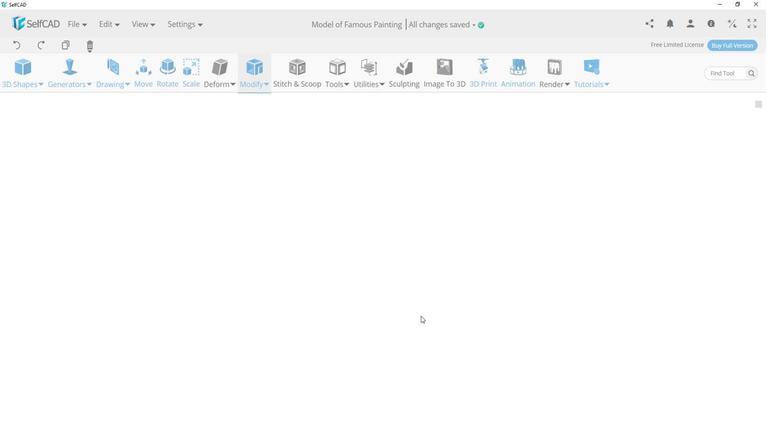 
Action: Mouse pressed left at (399, 314)
Screenshot: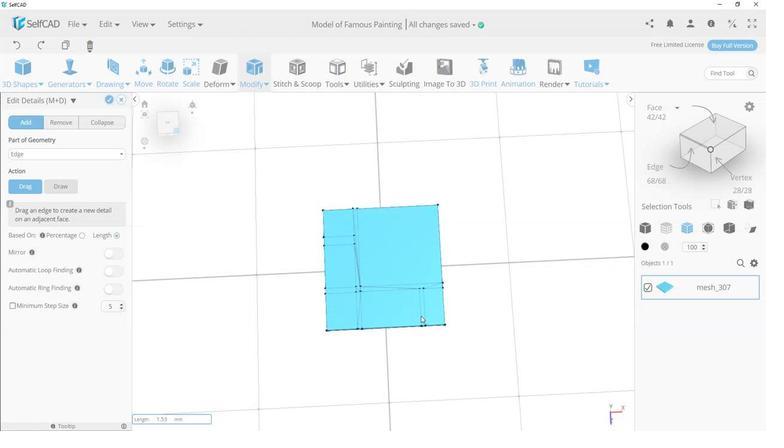 
Action: Mouse moved to (410, 306)
Screenshot: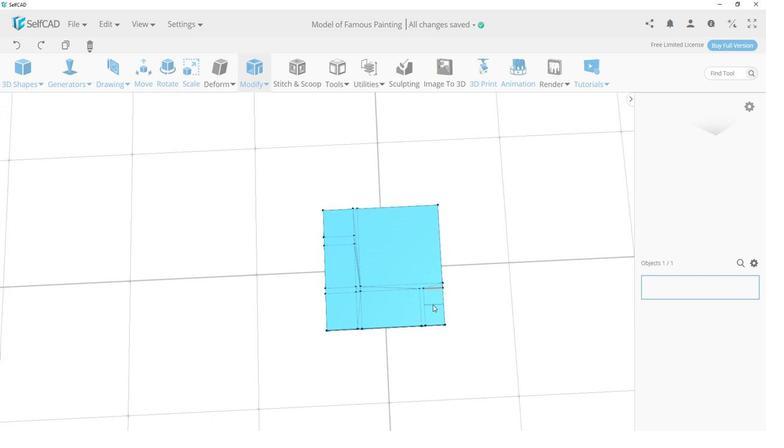 
Action: Mouse pressed left at (410, 306)
Screenshot: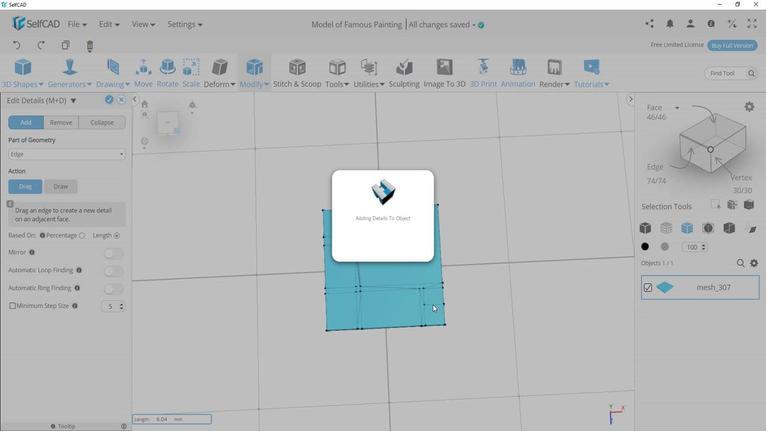 
Action: Mouse moved to (410, 308)
Screenshot: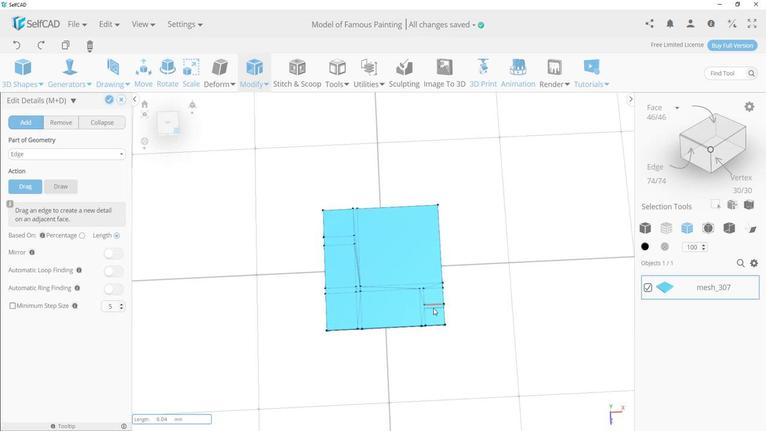 
Action: Mouse pressed left at (410, 308)
Screenshot: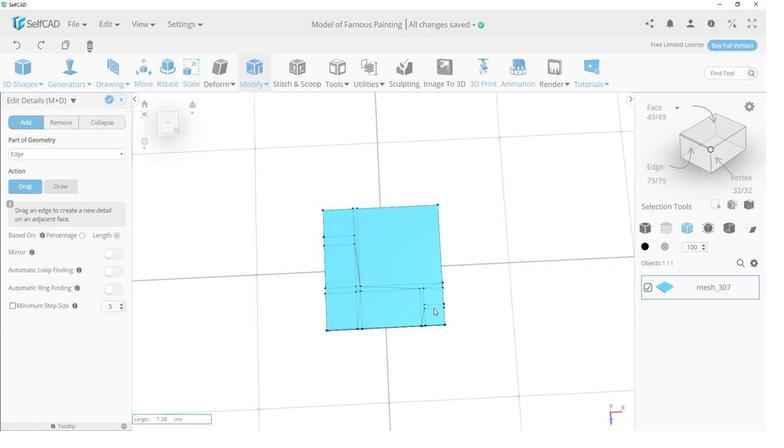 
Action: Mouse moved to (482, 234)
Screenshot: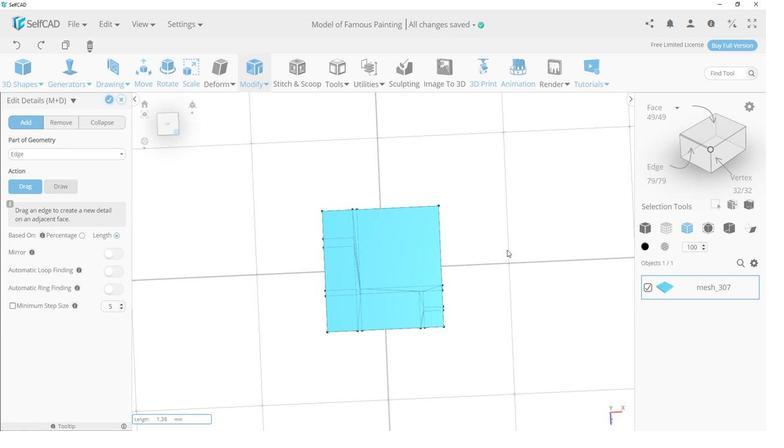 
Action: Mouse pressed left at (482, 234)
Screenshot: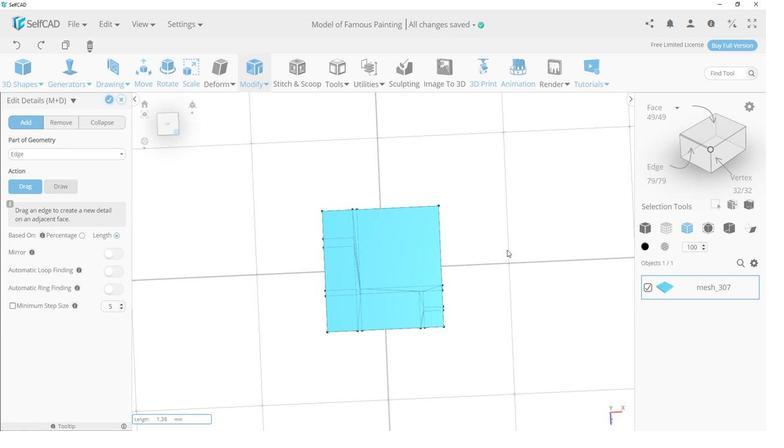 
Action: Mouse moved to (98, 149)
Screenshot: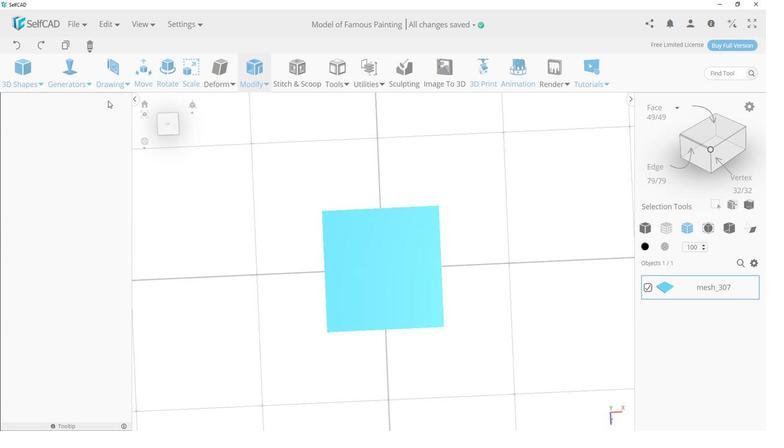 
Action: Mouse pressed left at (98, 149)
Screenshot: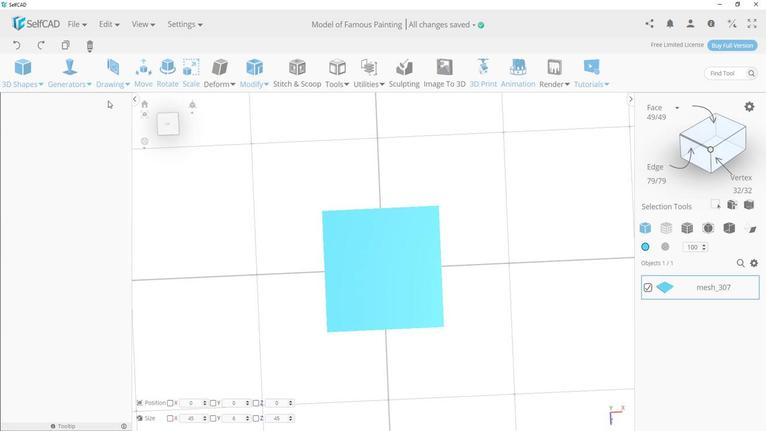 
Action: Mouse moved to (650, 250)
Screenshot: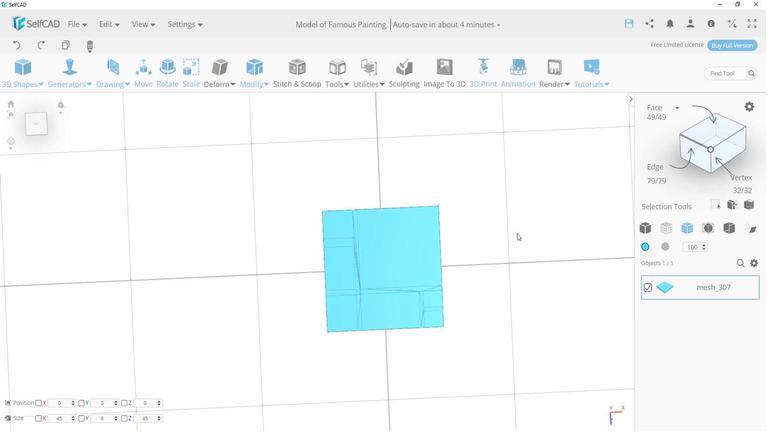 
Action: Mouse pressed left at (650, 250)
Screenshot: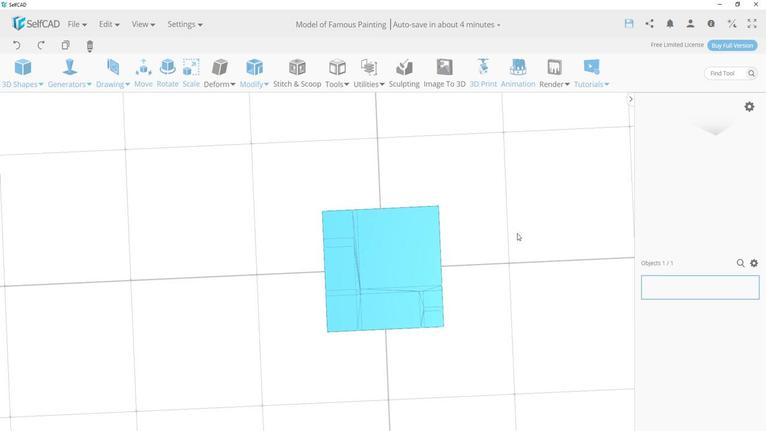 
Action: Mouse moved to (491, 251)
Screenshot: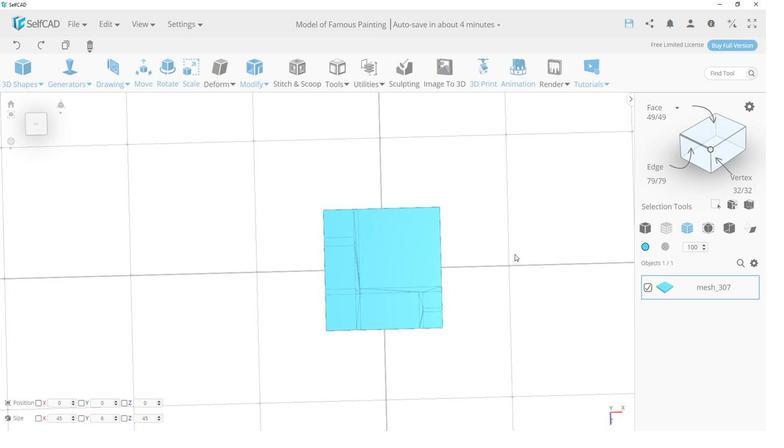 
Action: Mouse pressed left at (491, 251)
Screenshot: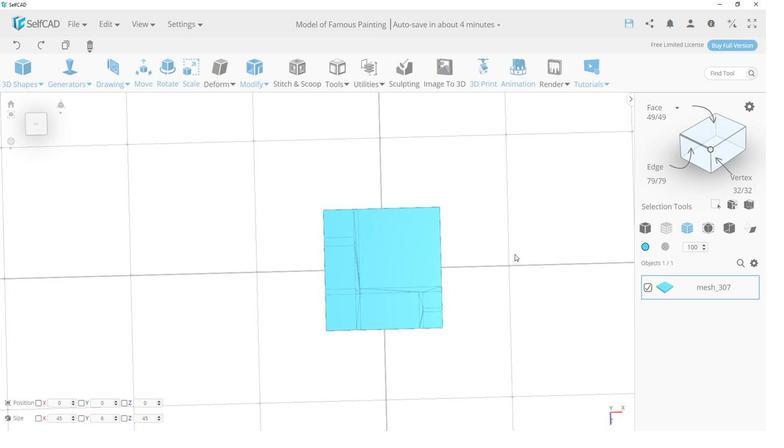 
Action: Mouse moved to (668, 174)
Screenshot: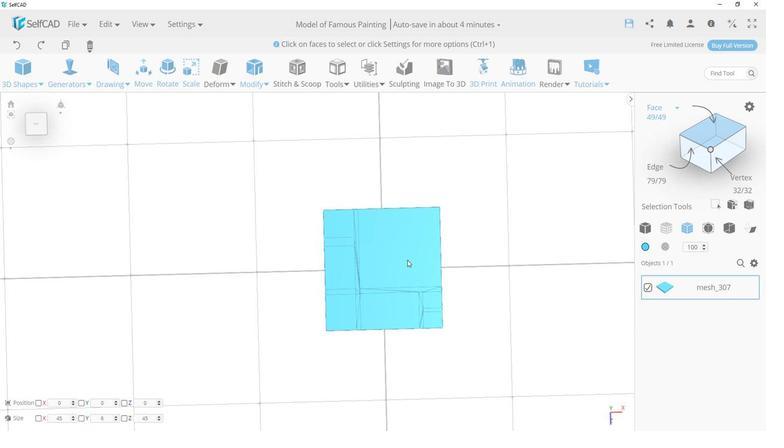 
Action: Mouse pressed left at (668, 174)
Screenshot: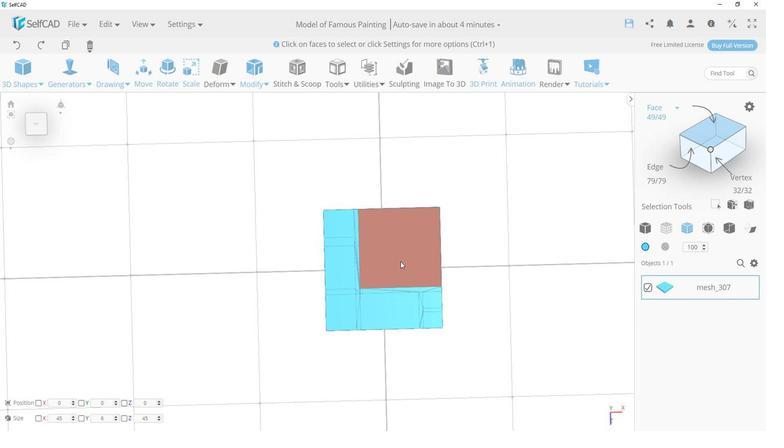 
Action: Mouse moved to (337, 280)
Screenshot: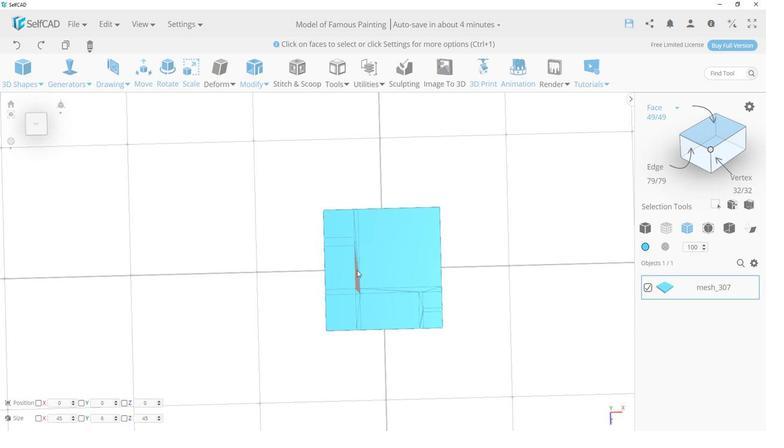 
Action: Mouse pressed left at (337, 280)
Screenshot: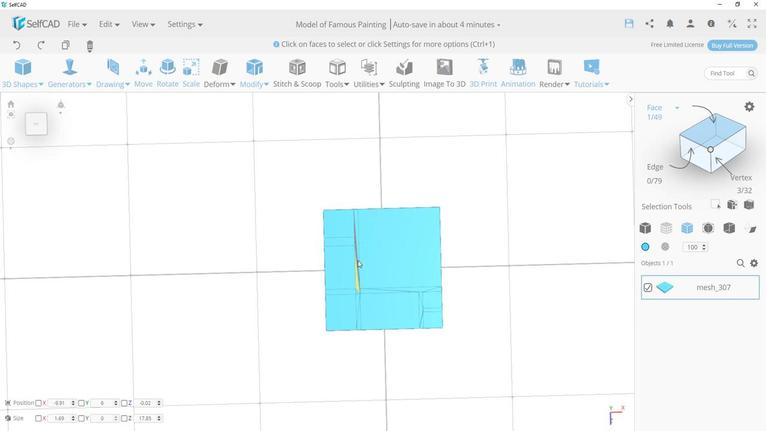 
Action: Mouse moved to (338, 271)
Screenshot: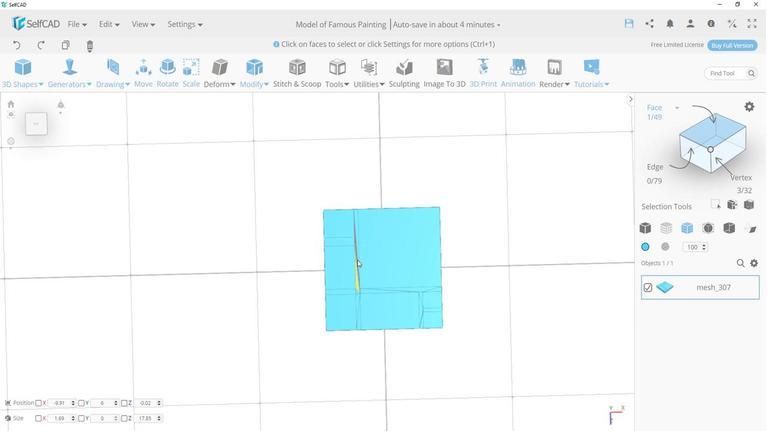 
Action: Mouse pressed left at (338, 271)
Screenshot: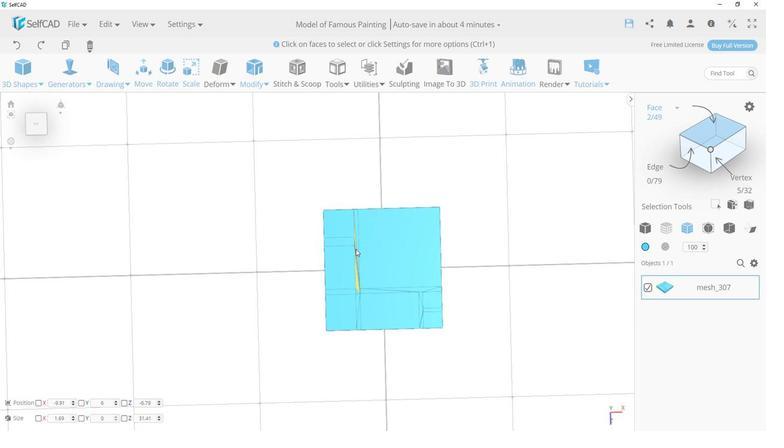 
Action: Mouse moved to (337, 263)
Screenshot: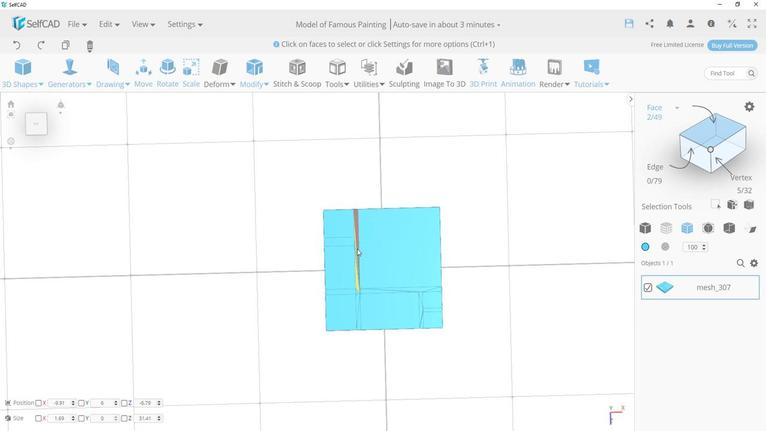 
Action: Mouse pressed left at (337, 263)
Screenshot: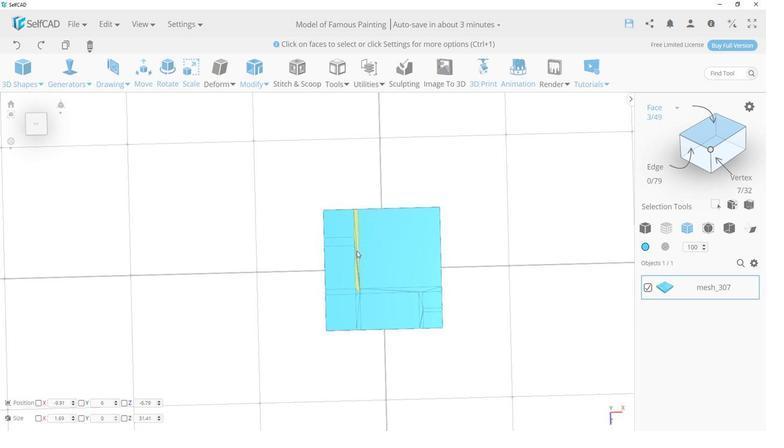 
Action: Mouse moved to (336, 296)
Screenshot: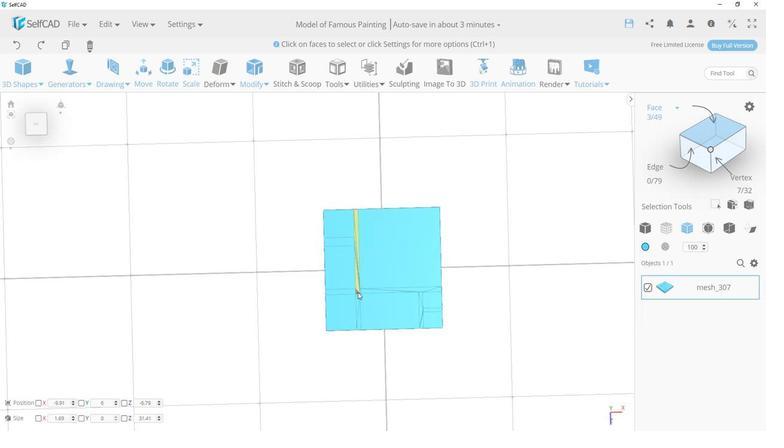 
Action: Mouse pressed left at (336, 296)
Screenshot: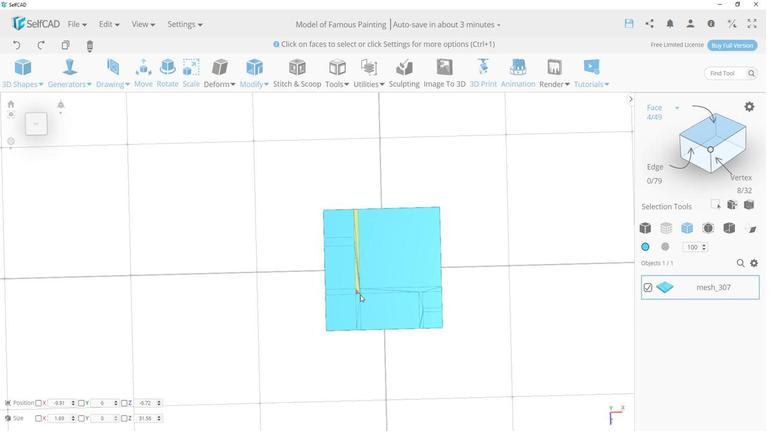 
Action: Mouse moved to (338, 302)
Screenshot: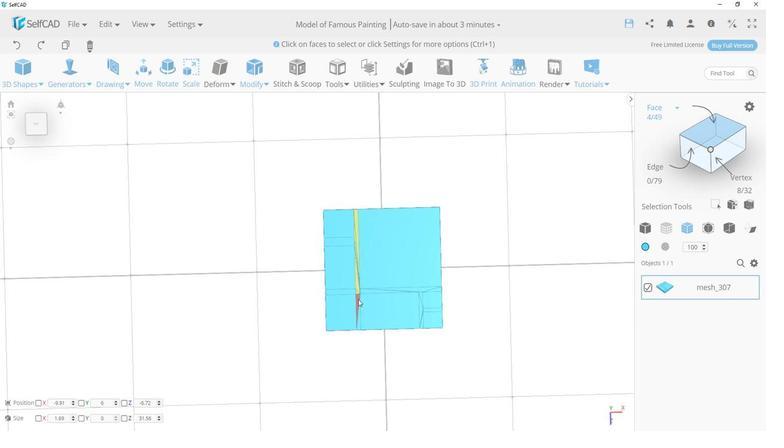 
Action: Mouse pressed left at (338, 302)
Screenshot: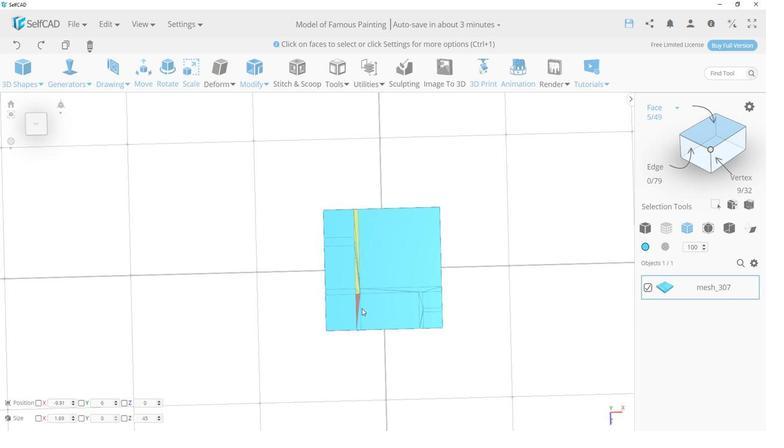 
Action: Mouse moved to (339, 310)
Screenshot: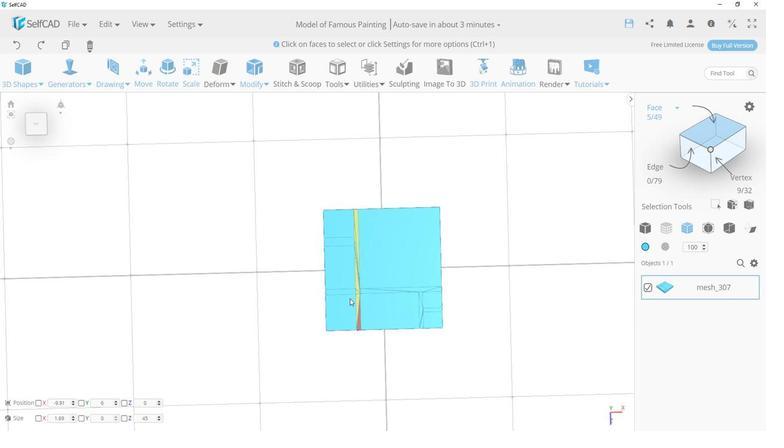 
Action: Mouse pressed left at (339, 310)
Screenshot: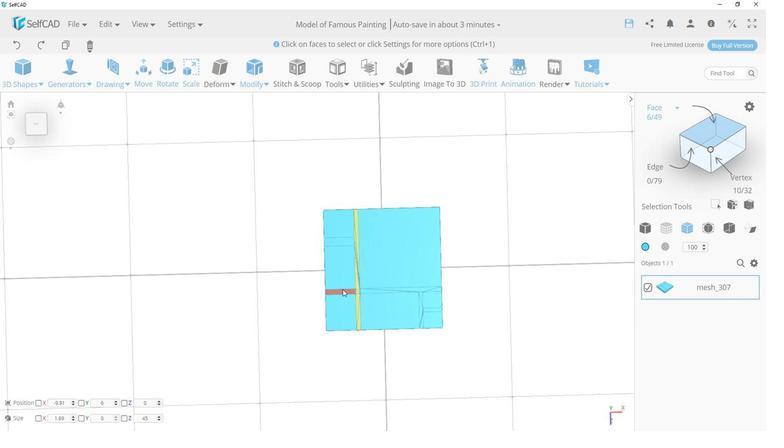 
Action: Mouse moved to (323, 294)
Screenshot: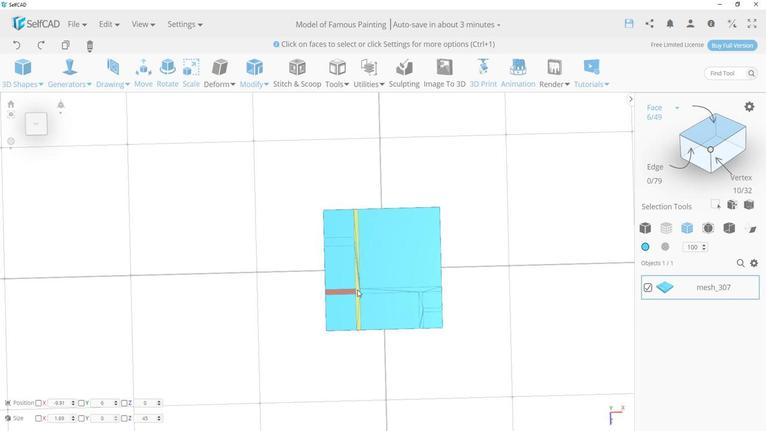 
Action: Mouse pressed left at (323, 294)
Screenshot: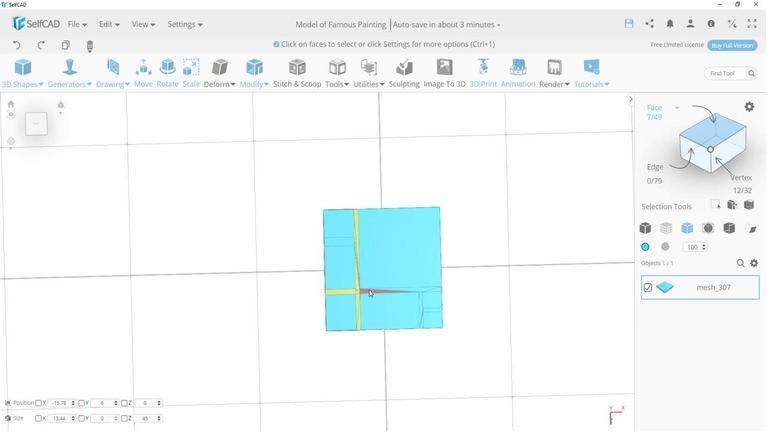 
Action: Mouse moved to (348, 295)
Screenshot: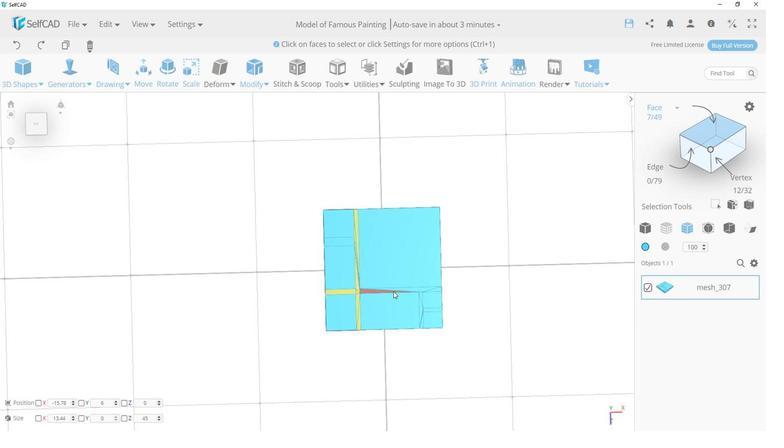 
Action: Mouse pressed left at (348, 295)
Screenshot: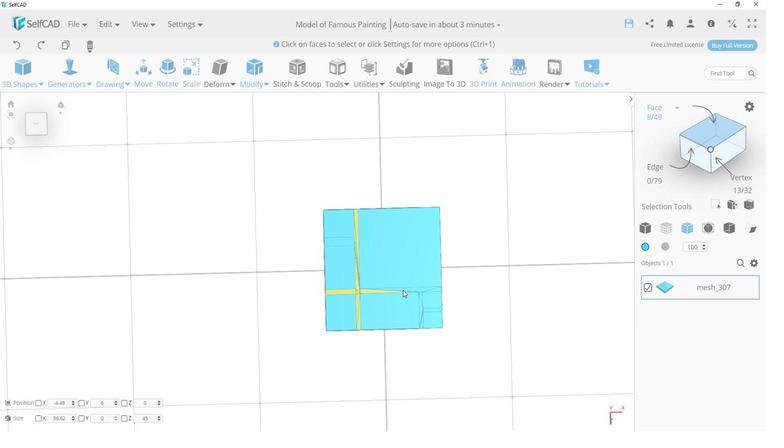 
Action: Mouse moved to (383, 294)
Screenshot: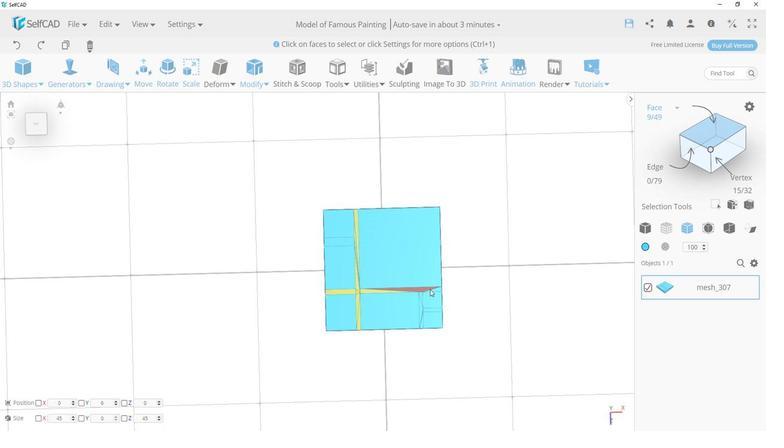 
Action: Mouse pressed left at (383, 294)
Screenshot: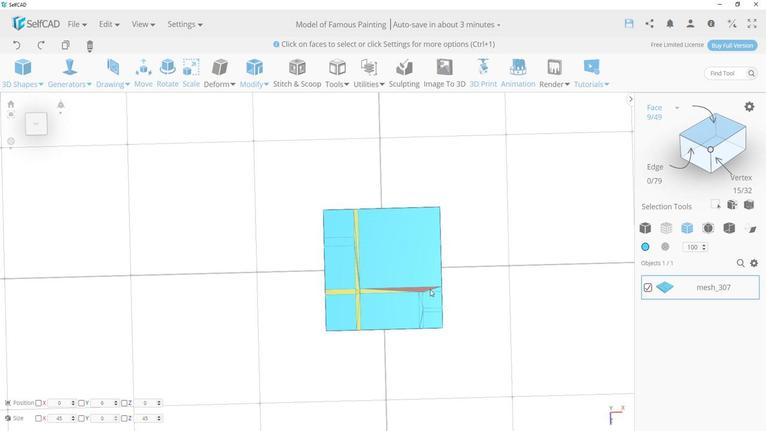 
Action: Mouse moved to (415, 293)
Screenshot: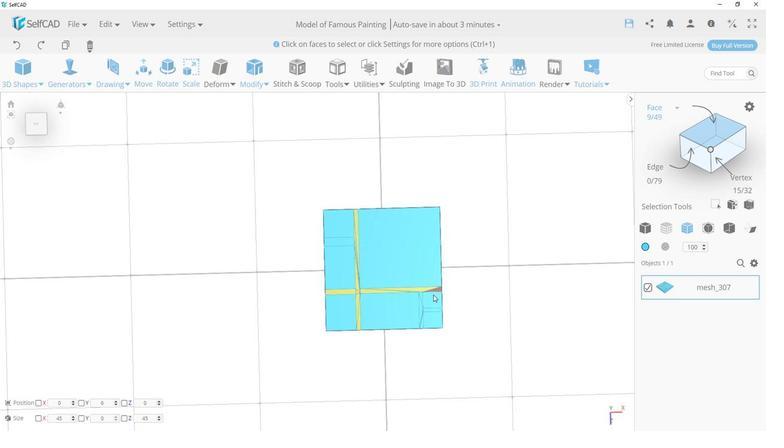 
Action: Mouse pressed left at (415, 293)
Screenshot: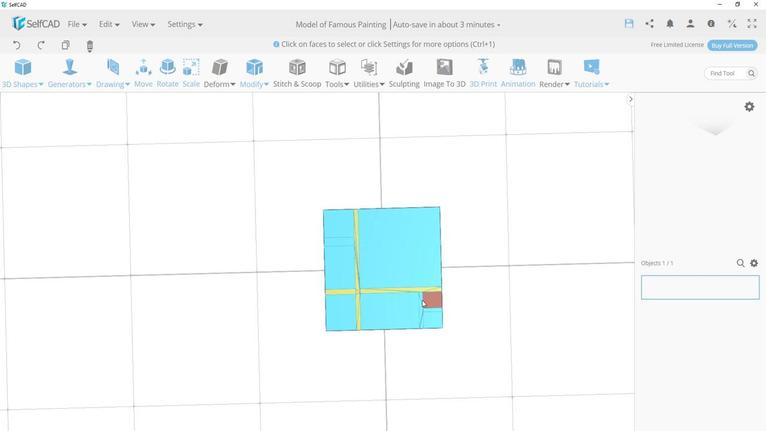 
Action: Mouse moved to (398, 298)
Screenshot: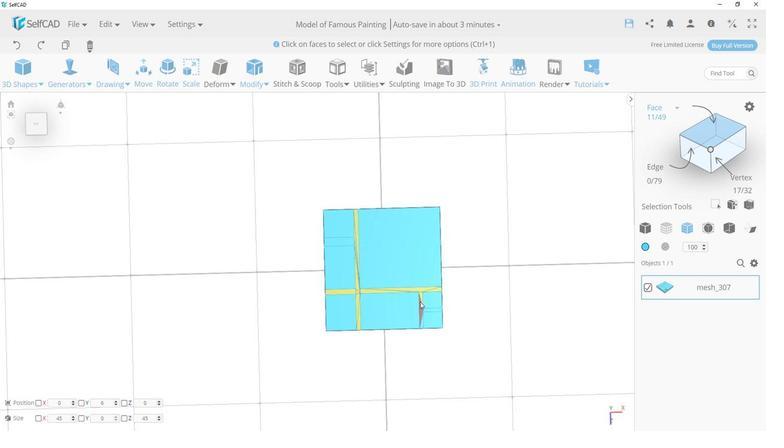 
Action: Mouse pressed left at (398, 298)
Screenshot: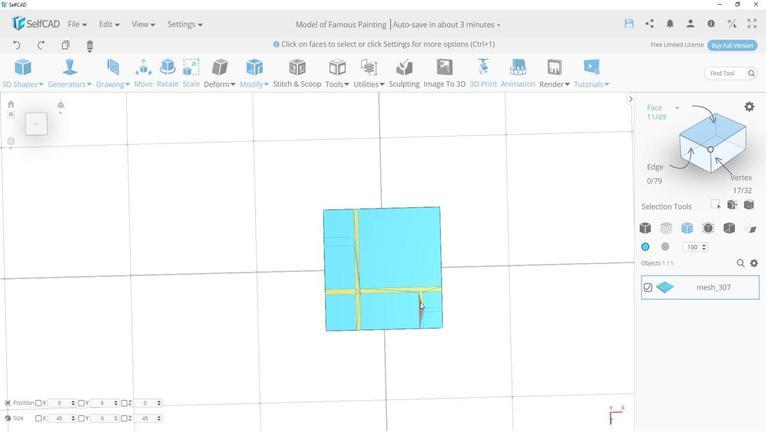
Action: Mouse moved to (398, 304)
Screenshot: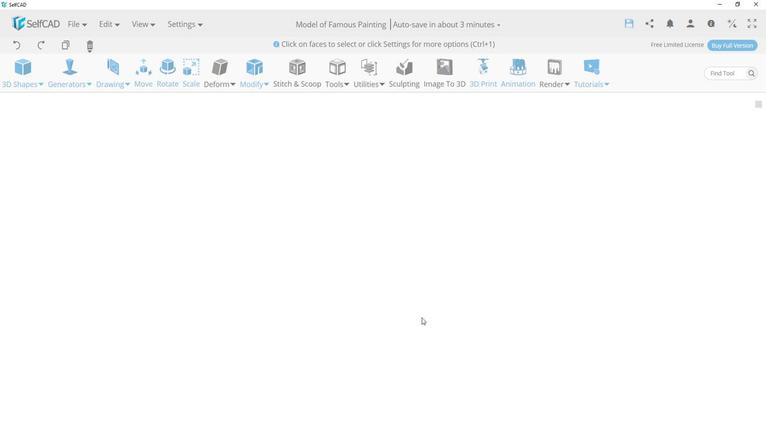 
Action: Mouse pressed left at (398, 304)
Screenshot: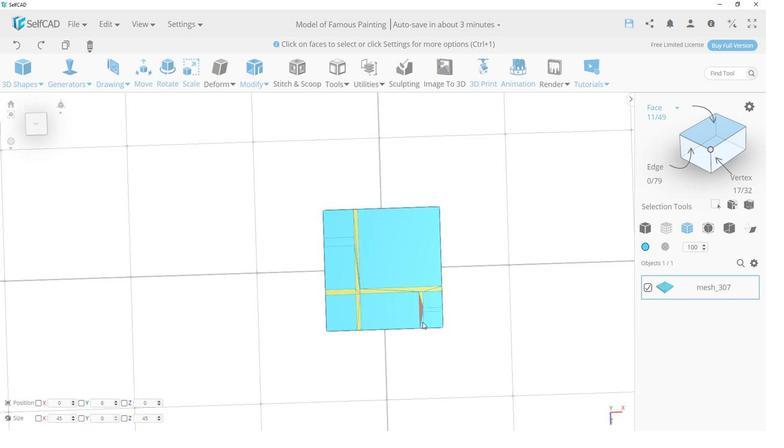 
Action: Mouse moved to (401, 320)
Screenshot: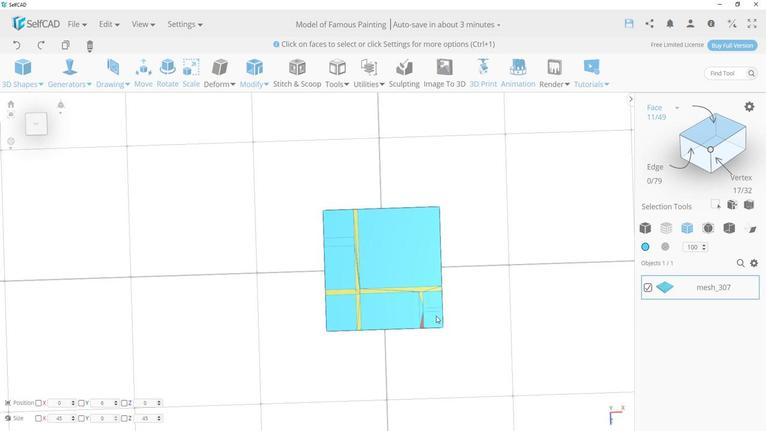 
Action: Mouse pressed left at (401, 320)
Screenshot: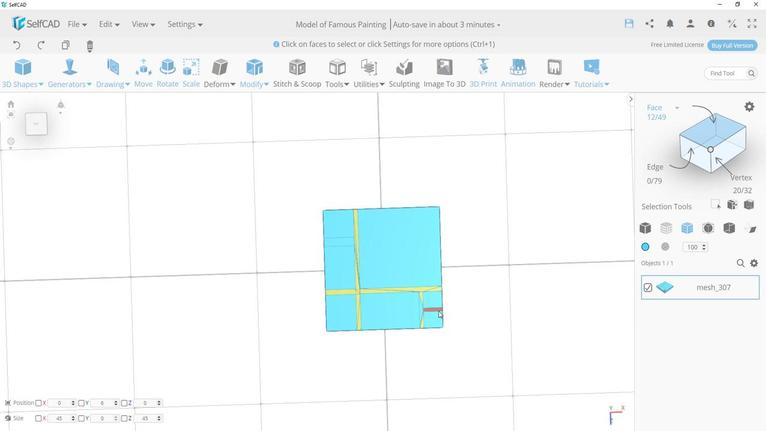 
Action: Mouse moved to (416, 311)
Screenshot: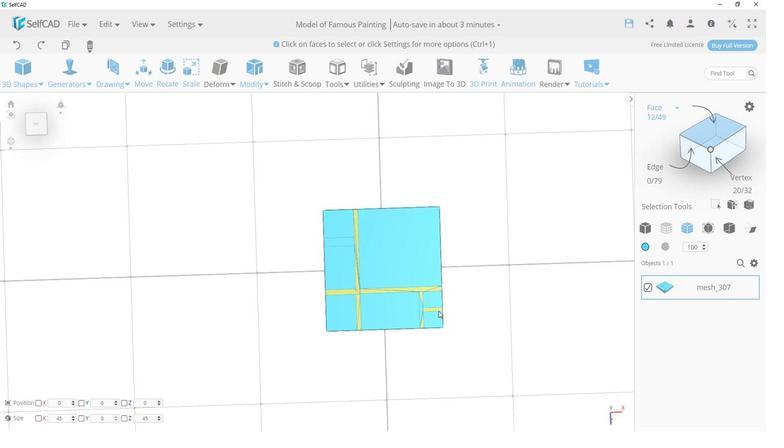 
Action: Mouse pressed left at (416, 311)
Screenshot: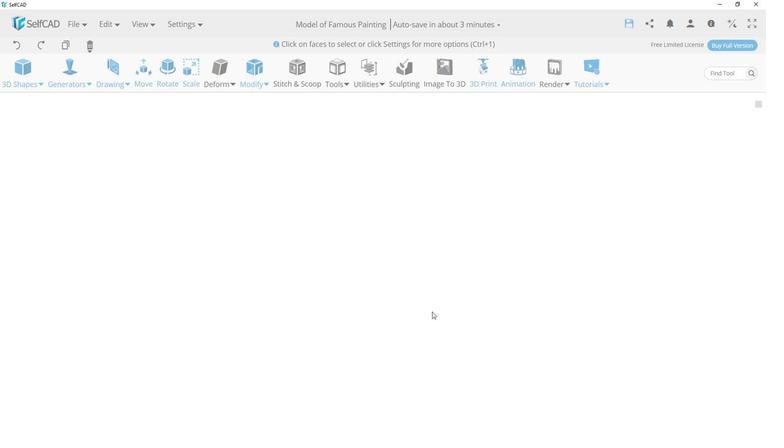 
Action: Mouse moved to (399, 311)
Screenshot: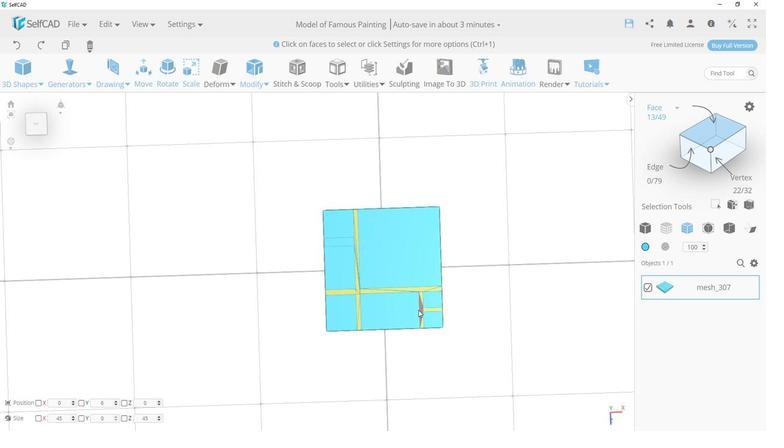 
Action: Mouse pressed left at (399, 311)
Screenshot: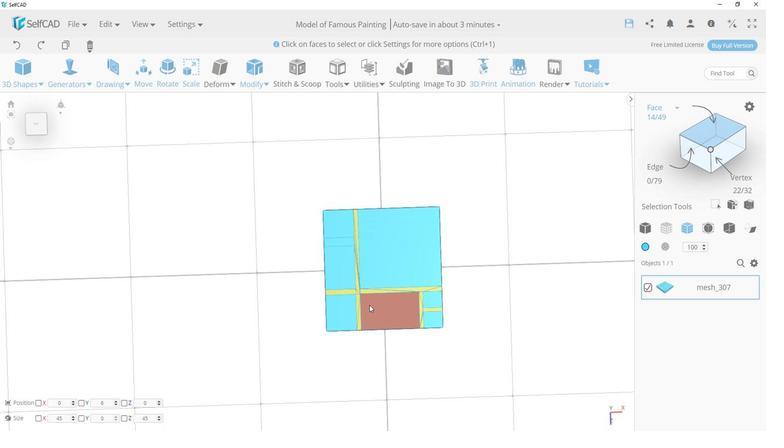 
Action: Mouse moved to (329, 256)
Screenshot: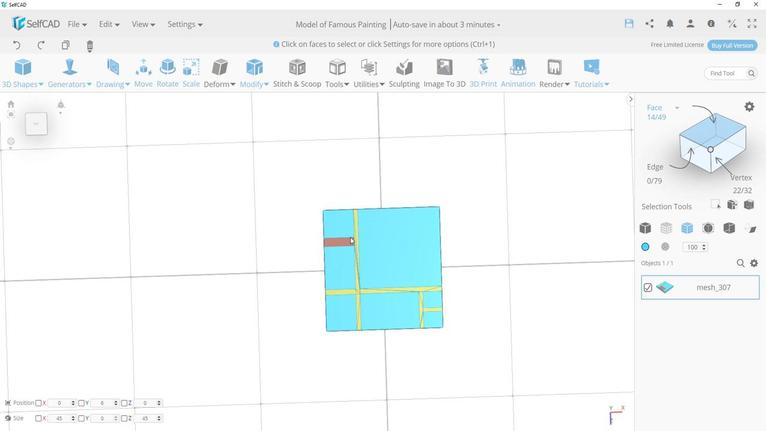 
Action: Mouse pressed left at (329, 256)
Screenshot: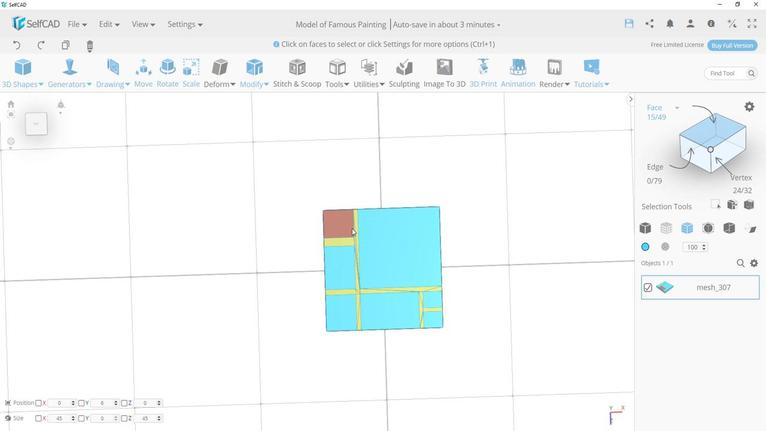 
Action: Mouse moved to (615, 263)
Screenshot: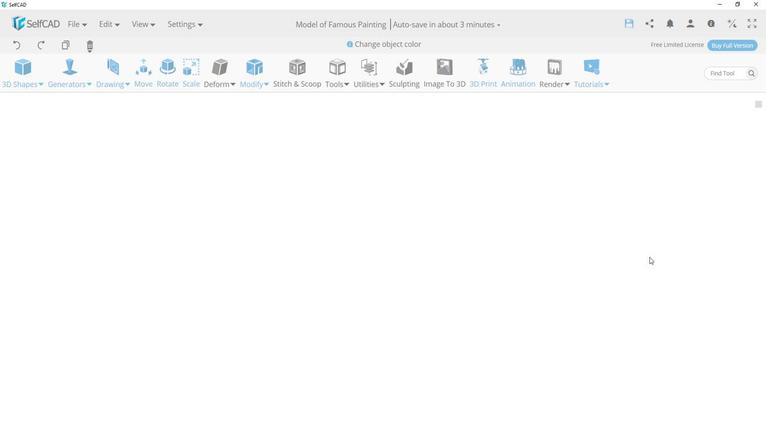 
Action: Mouse pressed left at (615, 263)
Screenshot: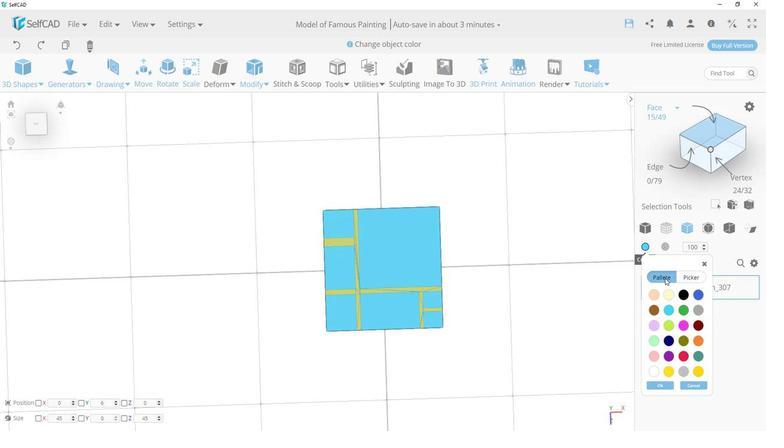 
Action: Mouse moved to (650, 298)
Screenshot: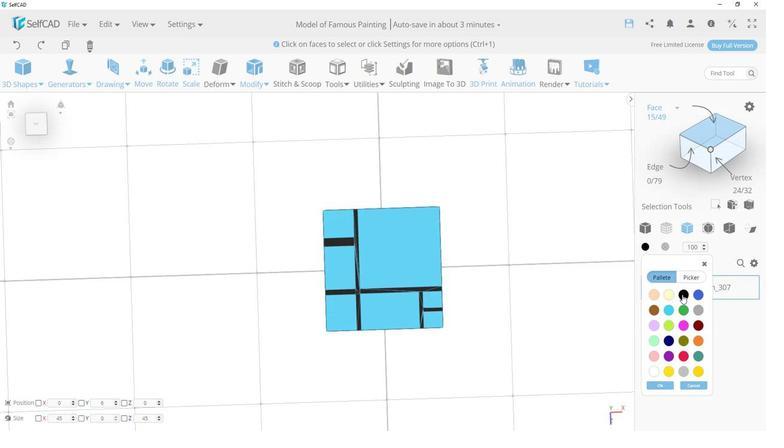 
Action: Mouse pressed left at (650, 298)
Screenshot: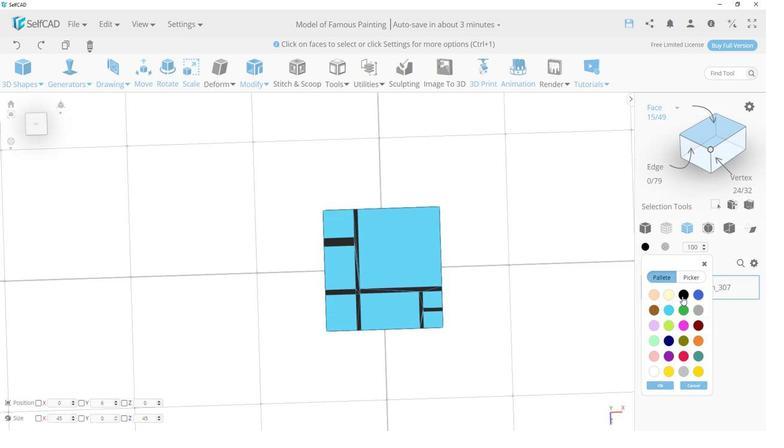 
Action: Mouse moved to (629, 369)
Screenshot: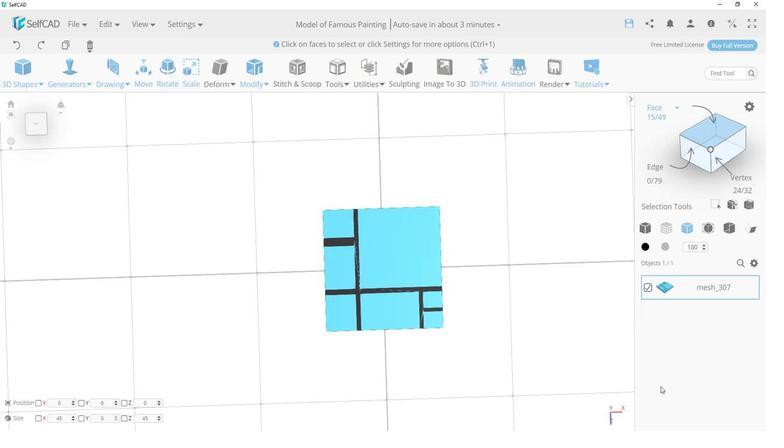
Action: Mouse pressed left at (629, 369)
Screenshot: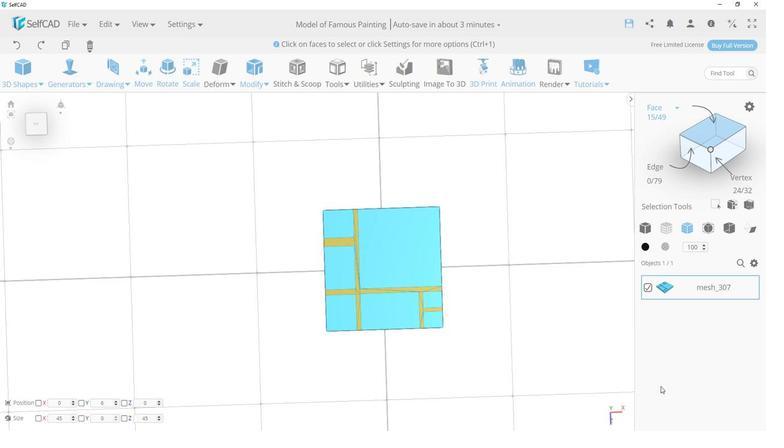 
Action: Mouse moved to (529, 321)
Screenshot: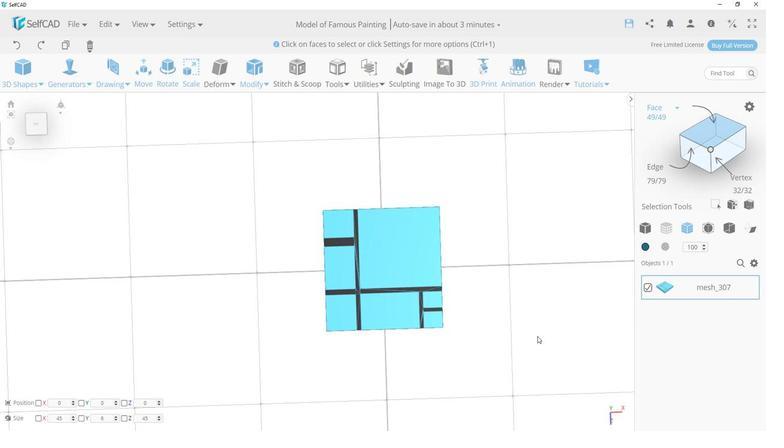 
Action: Mouse pressed left at (529, 321)
Screenshot: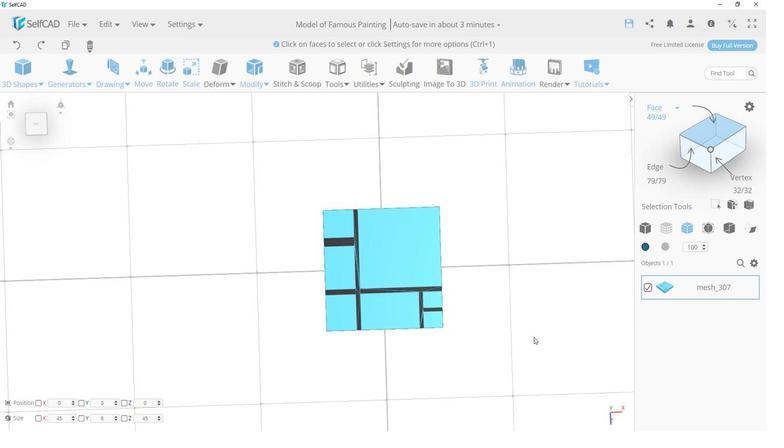 
Action: Mouse moved to (507, 331)
Screenshot: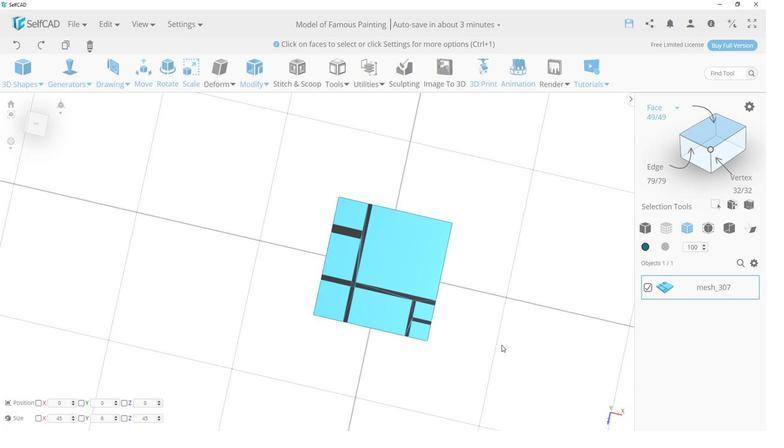 
Action: Mouse pressed left at (507, 331)
Screenshot: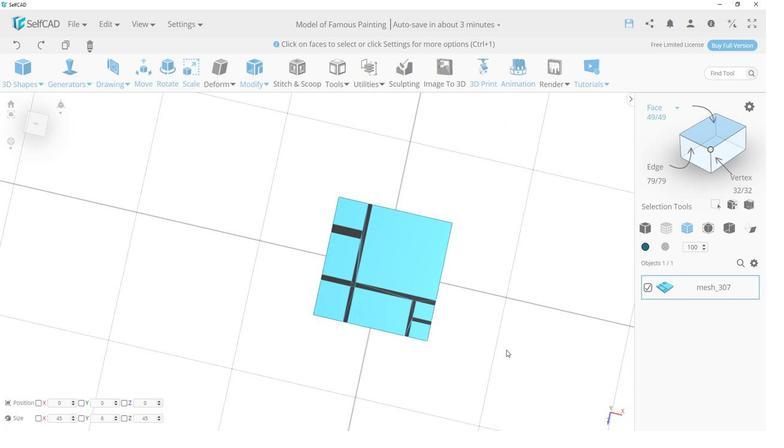 
Action: Mouse moved to (611, 247)
Screenshot: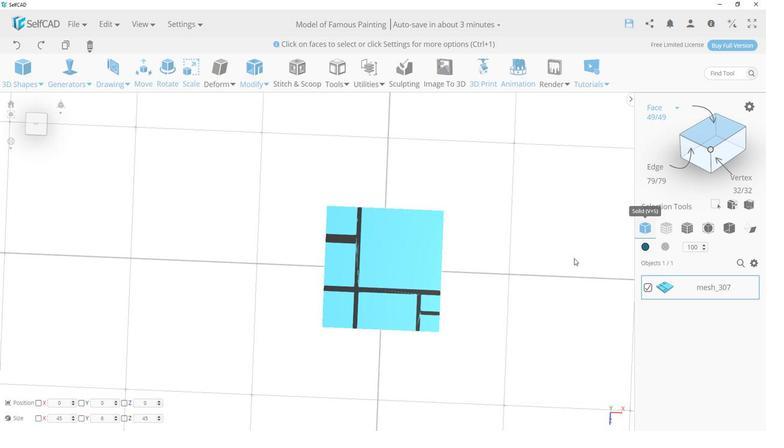 
Action: Mouse pressed left at (611, 247)
Screenshot: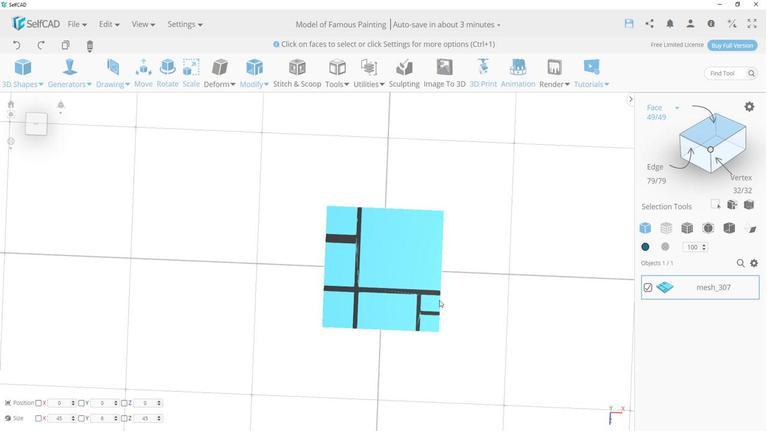 
Action: Mouse moved to (444, 315)
Screenshot: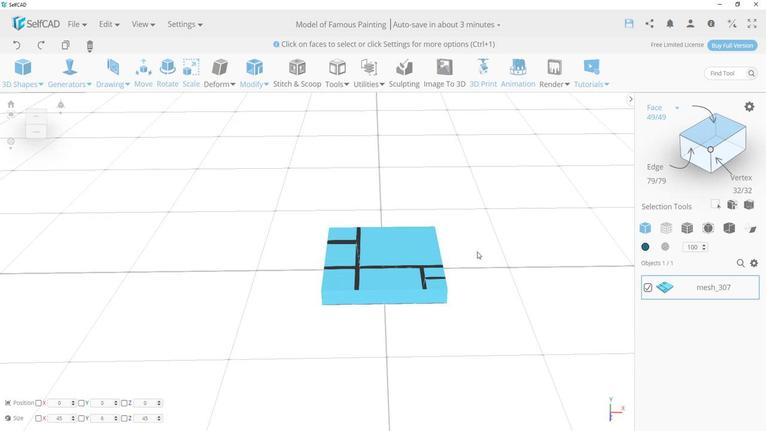 
Action: Mouse pressed left at (444, 315)
Screenshot: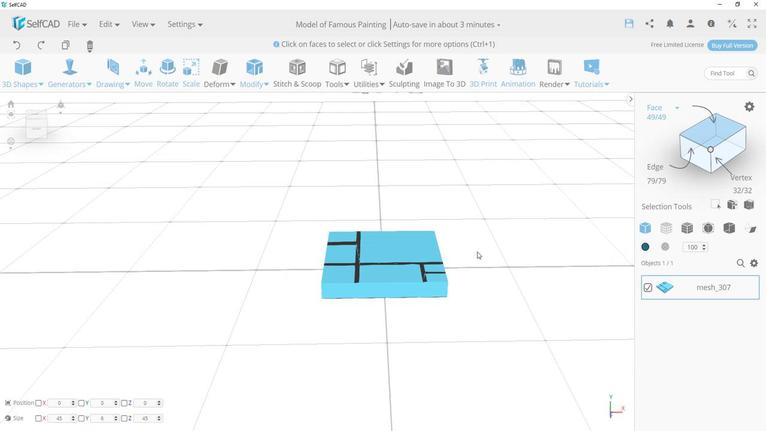 
Action: Mouse moved to (466, 336)
Screenshot: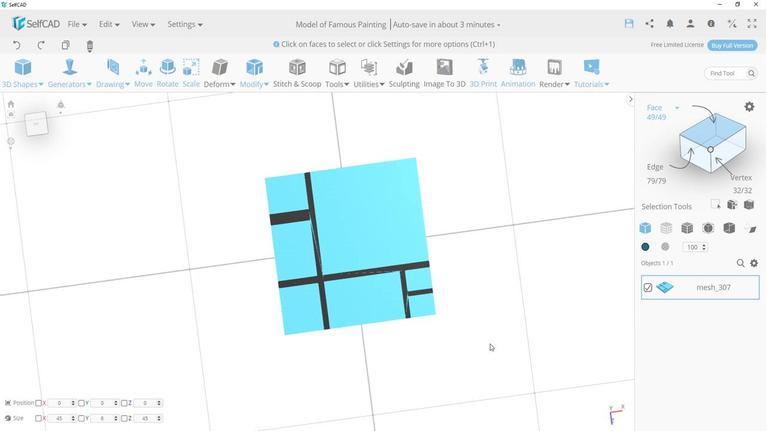 
Action: Mouse scrolled (466, 337) with delta (0, 0)
Screenshot: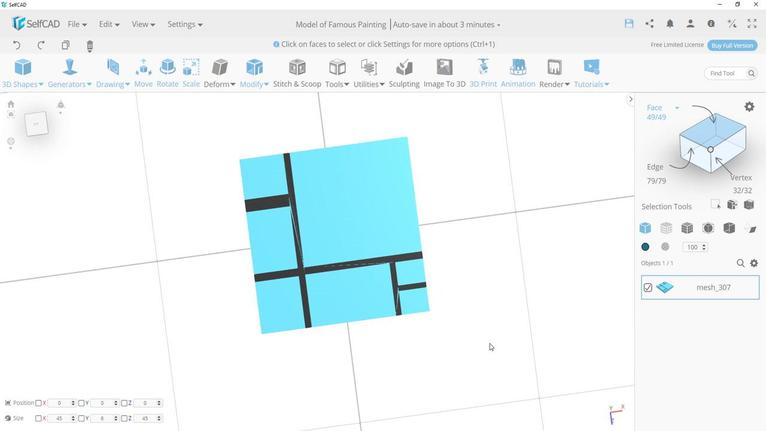 
Action: Mouse scrolled (466, 337) with delta (0, 0)
Screenshot: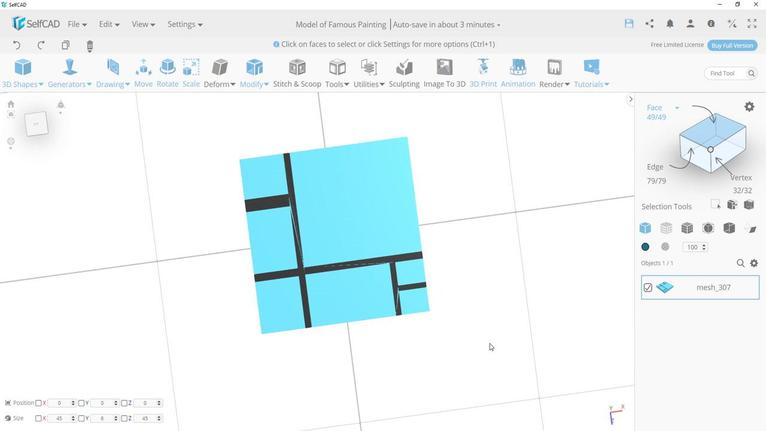
Action: Mouse scrolled (466, 337) with delta (0, 0)
Screenshot: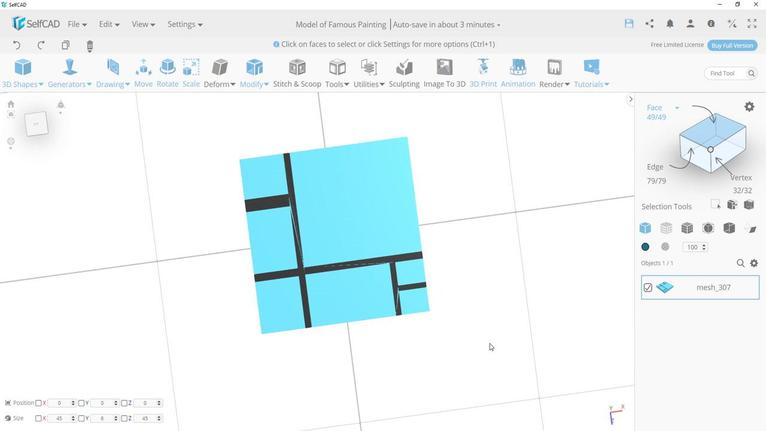 
Action: Mouse scrolled (466, 337) with delta (0, 0)
Screenshot: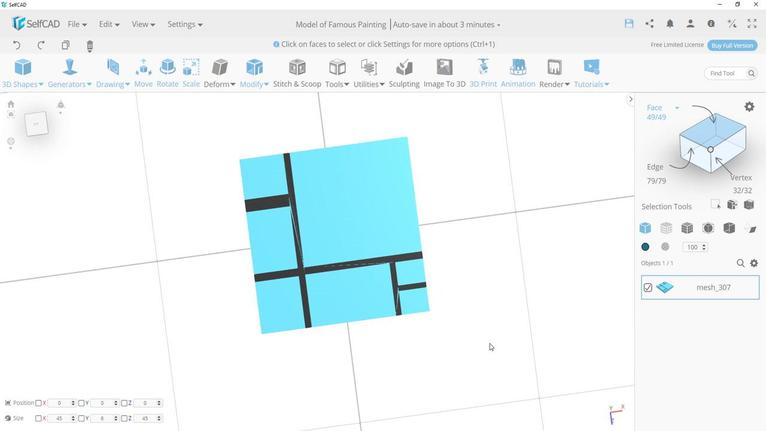 
Action: Mouse scrolled (466, 337) with delta (0, 0)
Screenshot: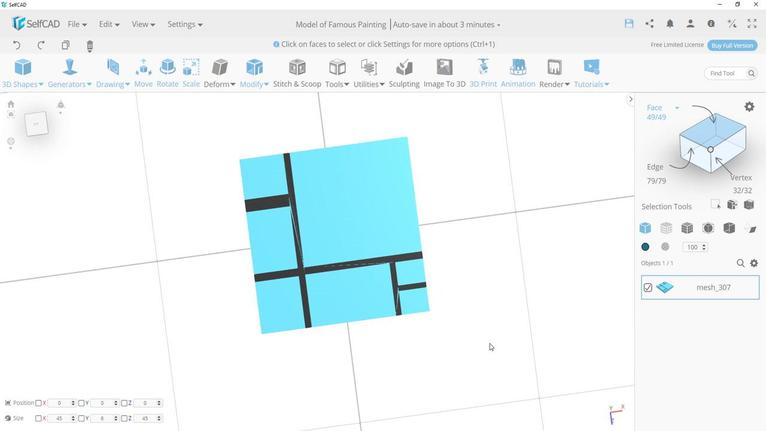 
Action: Mouse scrolled (466, 337) with delta (0, 0)
Screenshot: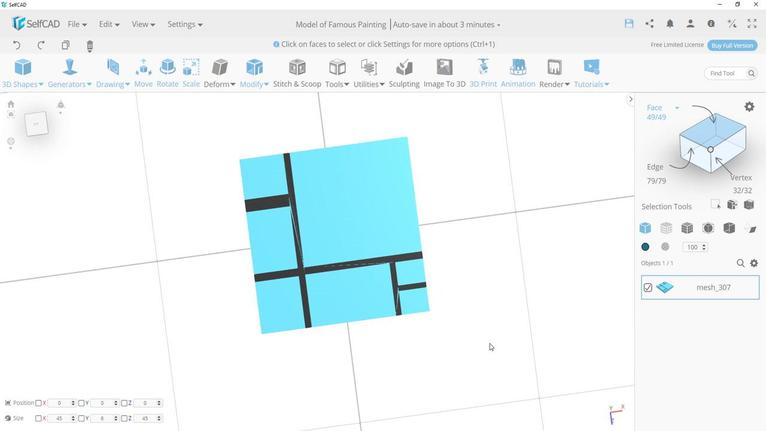 
Action: Mouse moved to (466, 336)
Screenshot: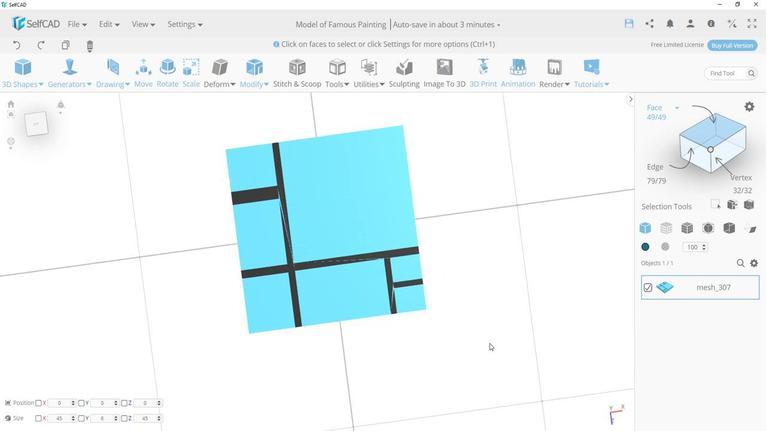 
Action: Mouse scrolled (466, 337) with delta (0, 0)
Screenshot: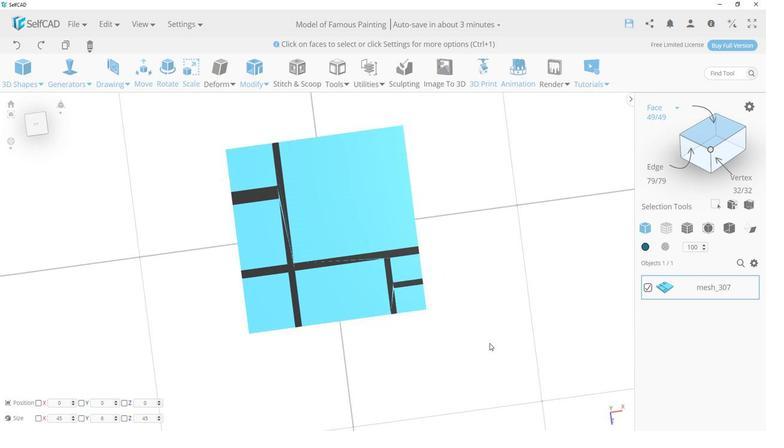 
Action: Mouse moved to (465, 335)
Screenshot: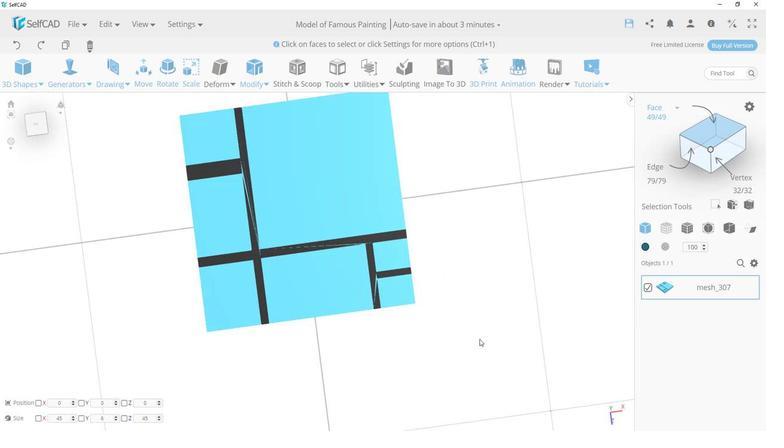 
Action: Mouse scrolled (465, 336) with delta (0, 0)
Screenshot: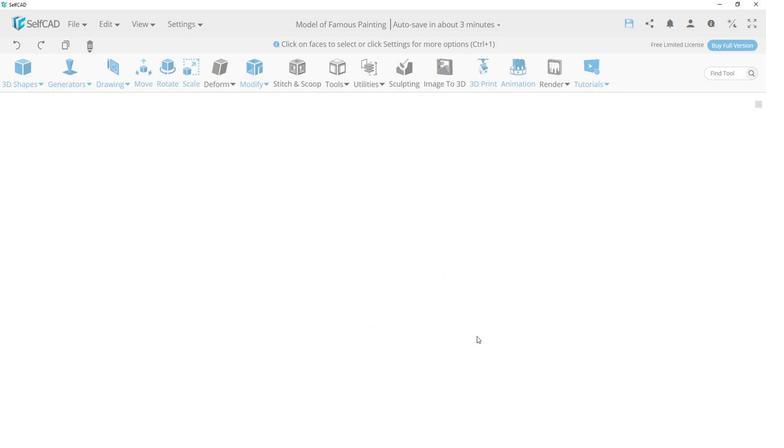 
Action: Mouse scrolled (465, 336) with delta (0, 0)
Screenshot: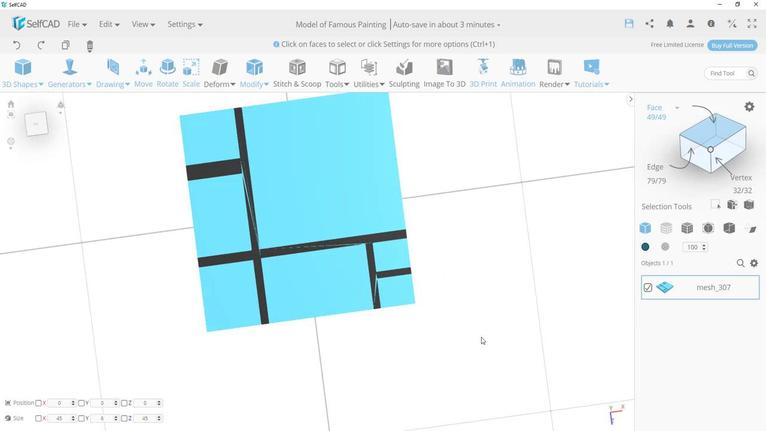 
Action: Mouse scrolled (465, 336) with delta (0, 0)
Screenshot: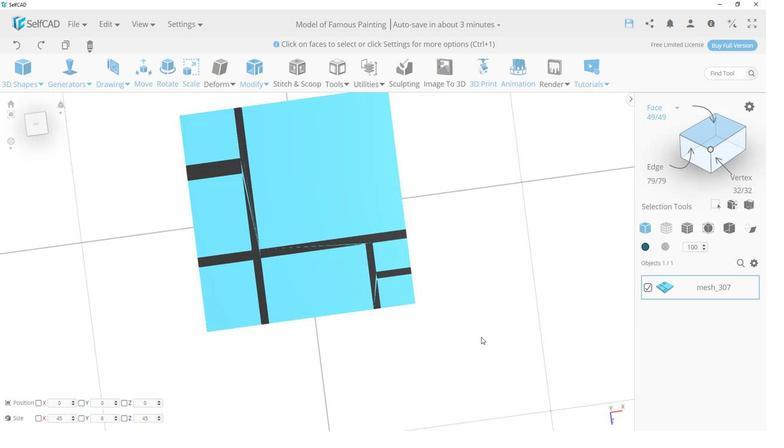 
Action: Mouse scrolled (465, 336) with delta (0, 0)
Screenshot: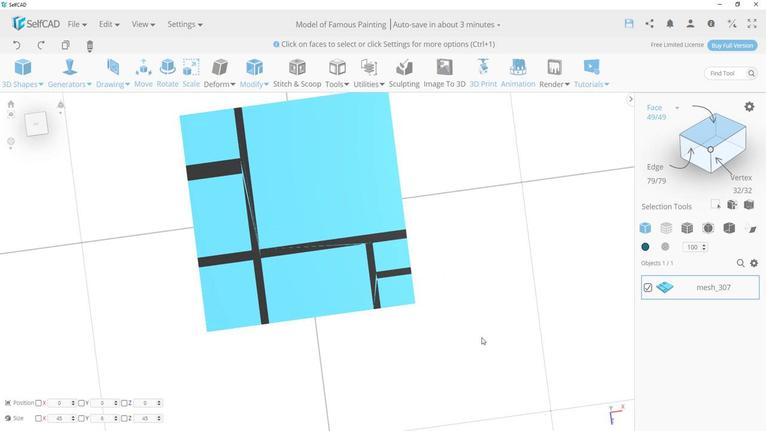 
Action: Mouse moved to (452, 330)
Screenshot: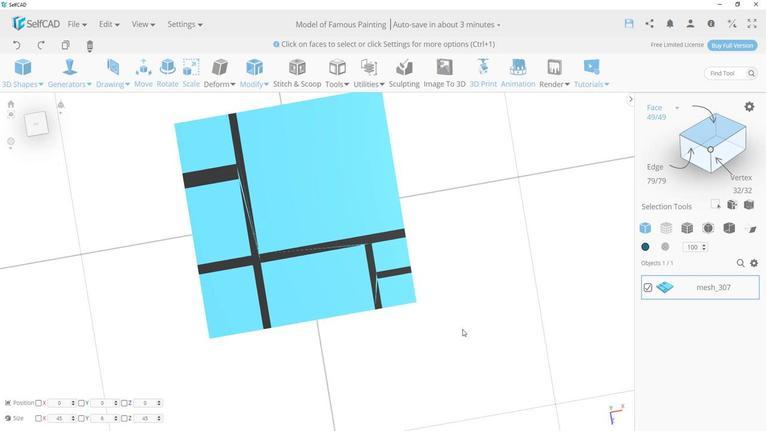 
Action: Mouse pressed left at (452, 330)
Screenshot: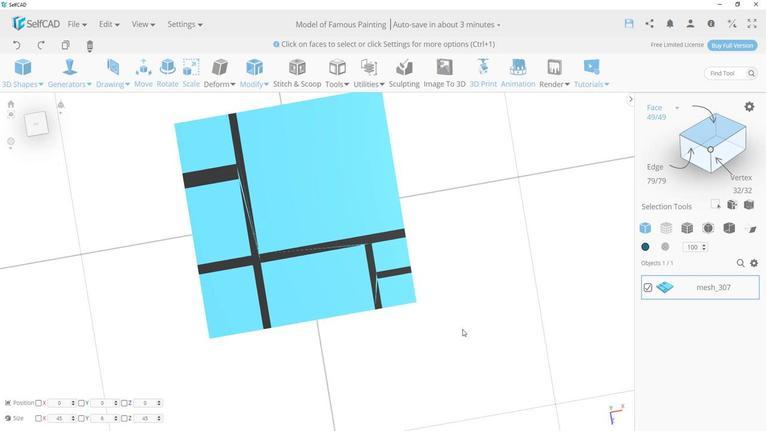 
Action: Mouse moved to (356, 287)
Screenshot: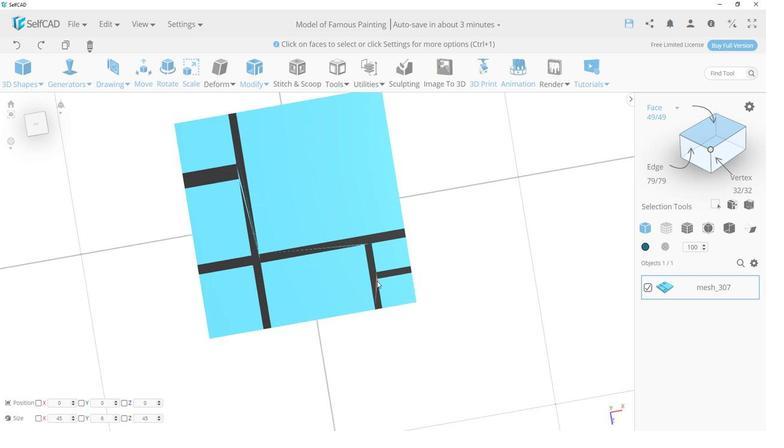 
Action: Mouse pressed left at (356, 287)
Screenshot: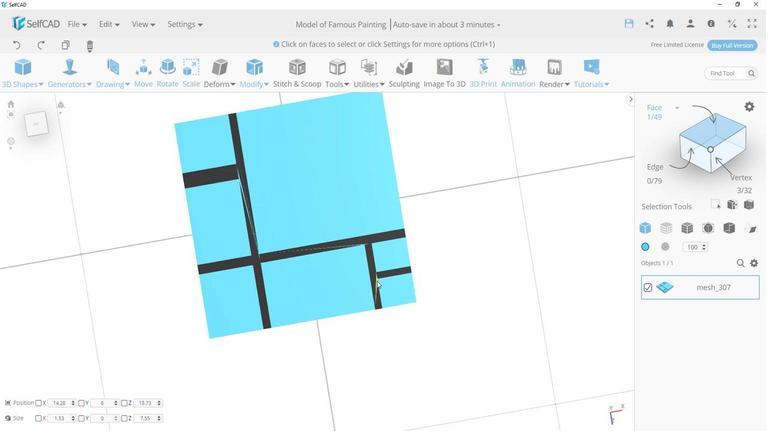 
Action: Mouse moved to (328, 260)
Screenshot: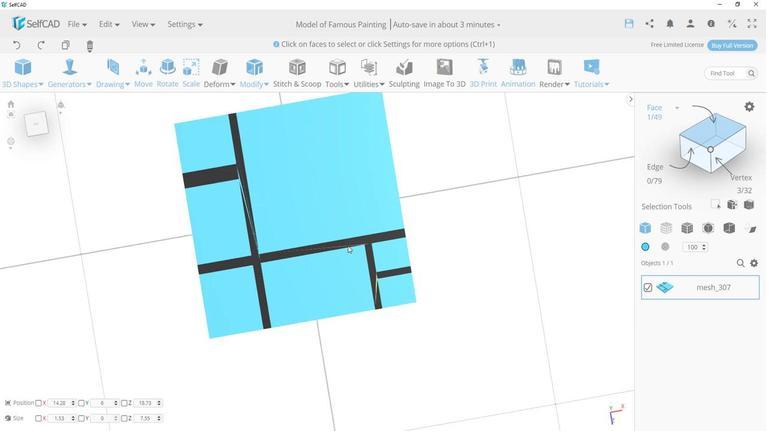 
Action: Mouse pressed left at (328, 260)
Screenshot: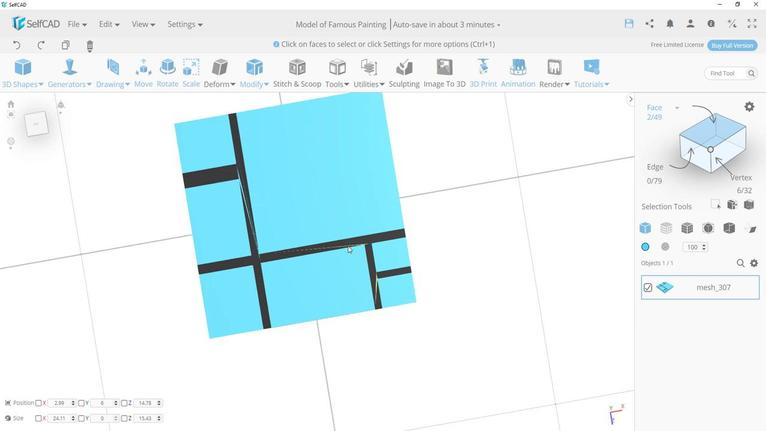
Action: Mouse moved to (235, 246)
Screenshot: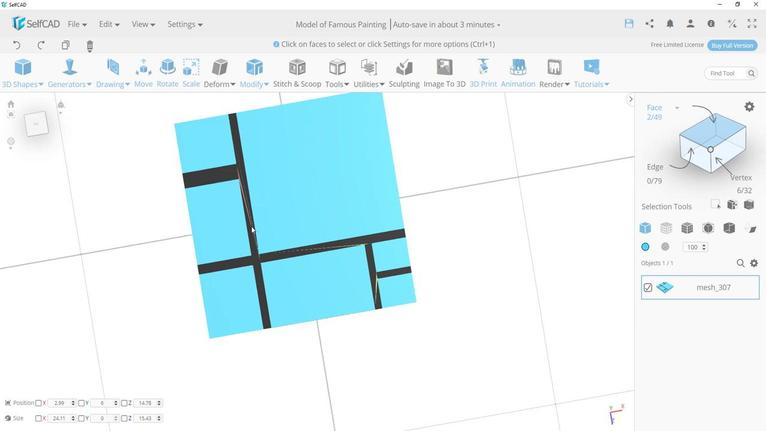 
Action: Mouse pressed left at (235, 246)
Screenshot: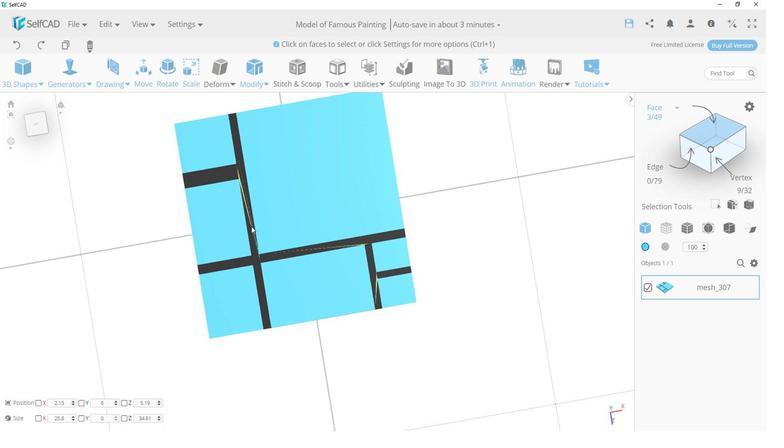 
Action: Mouse moved to (237, 246)
Screenshot: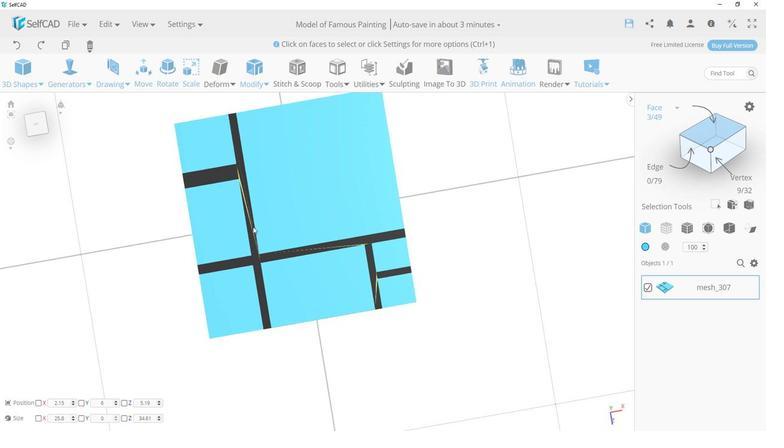 
Action: Mouse pressed left at (237, 246)
Screenshot: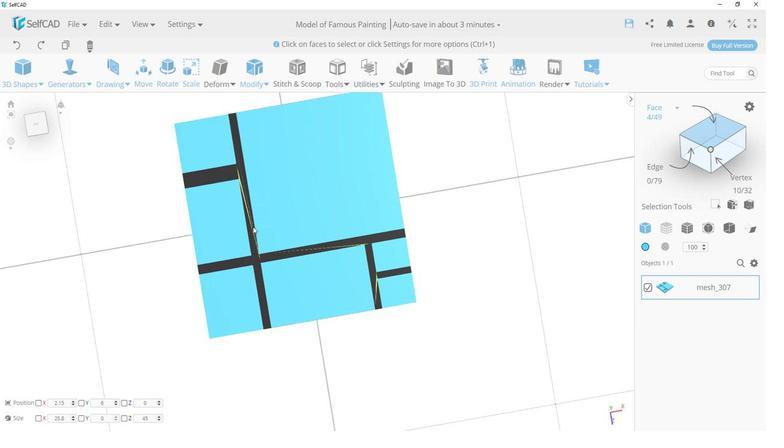 
Action: Mouse moved to (613, 262)
Screenshot: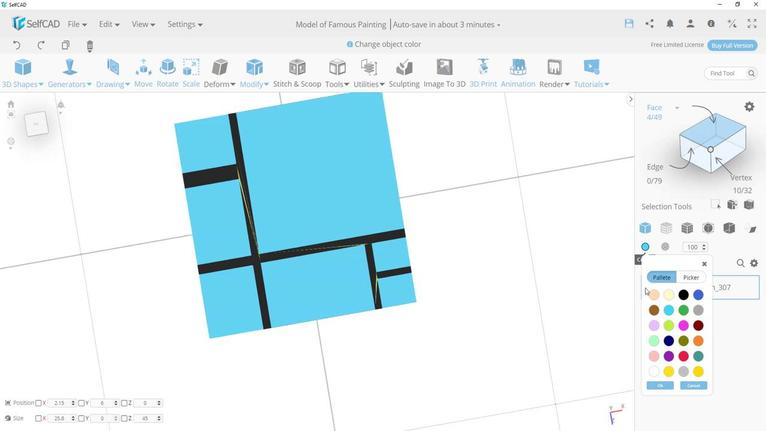 
Action: Mouse pressed left at (613, 262)
Screenshot: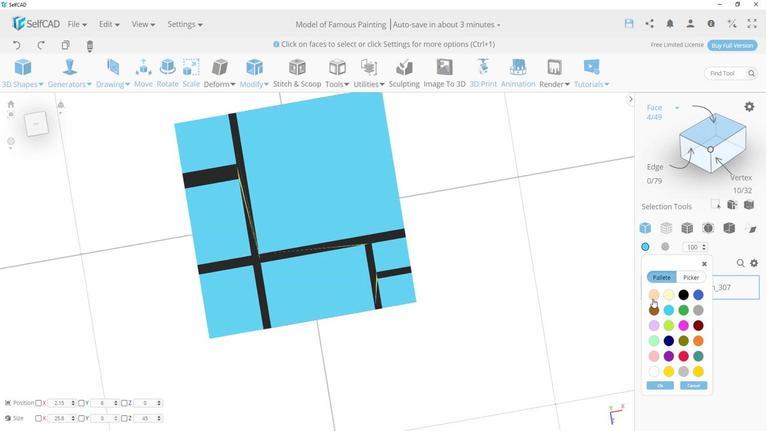 
Action: Mouse moved to (651, 296)
Screenshot: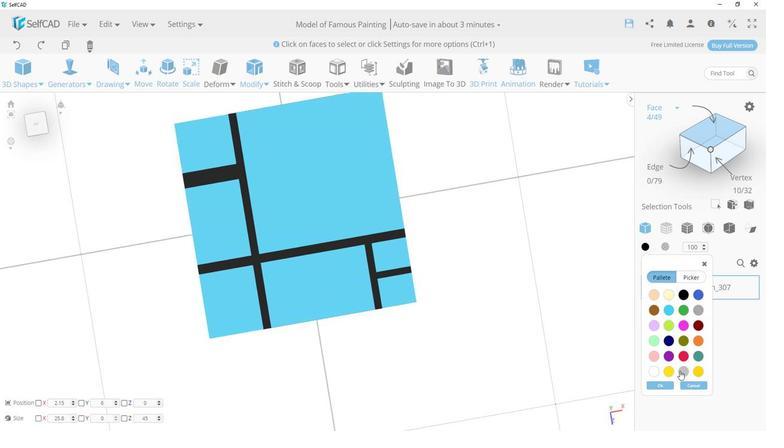 
Action: Mouse pressed left at (651, 296)
Screenshot: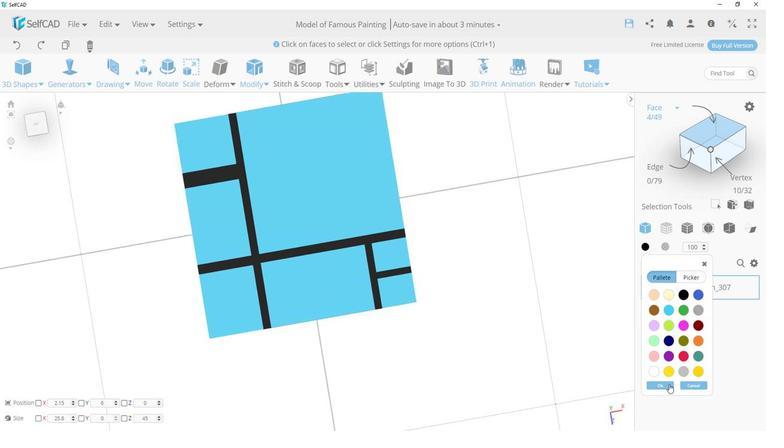 
Action: Mouse moved to (637, 368)
Screenshot: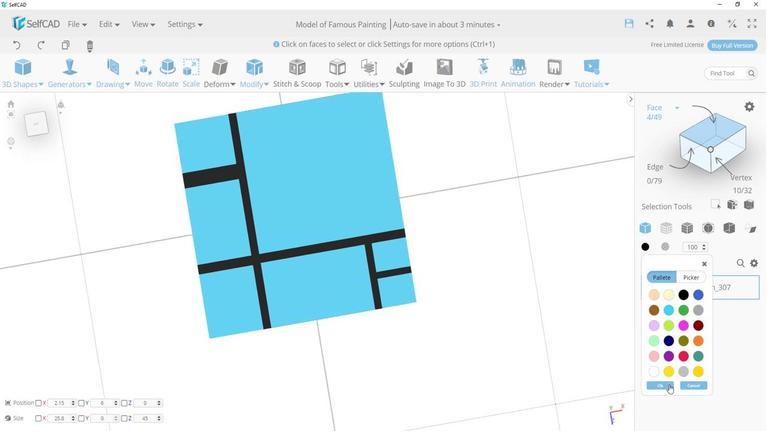 
Action: Mouse pressed left at (637, 368)
Screenshot: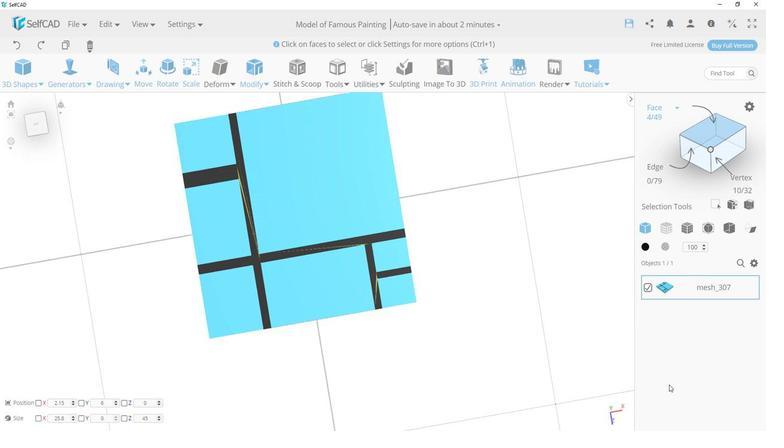
Action: Mouse moved to (423, 232)
Screenshot: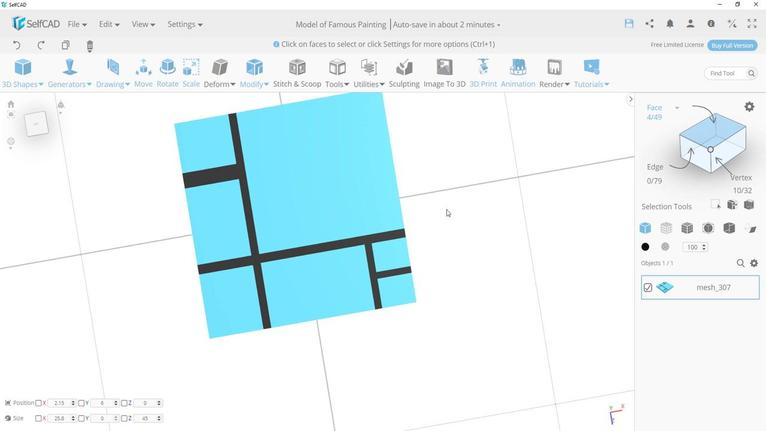 
Action: Mouse pressed left at (423, 232)
Screenshot: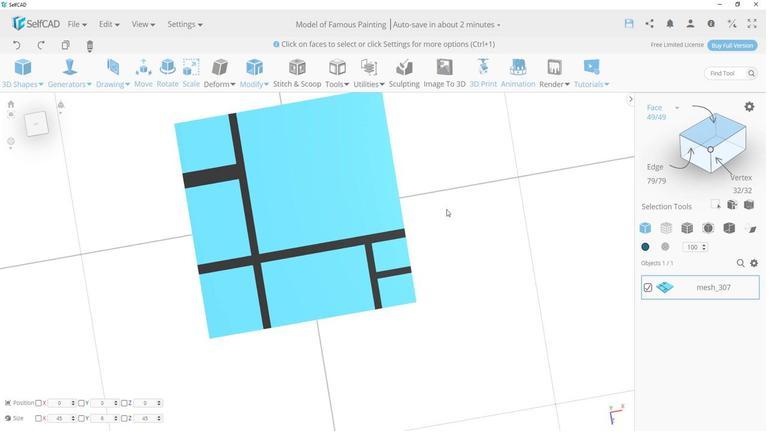 
Action: Mouse moved to (417, 218)
Screenshot: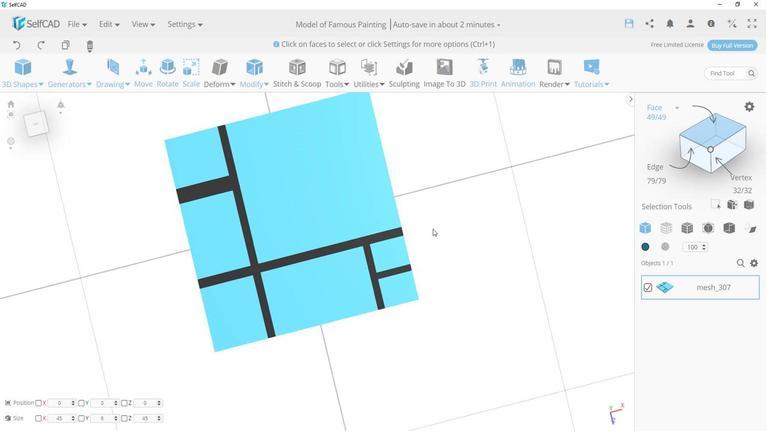 
Action: Mouse pressed left at (417, 218)
Screenshot: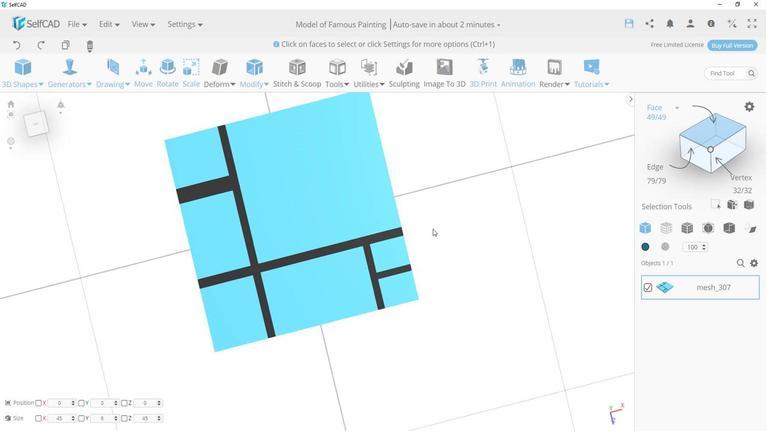 
Action: Mouse moved to (26, 168)
Screenshot: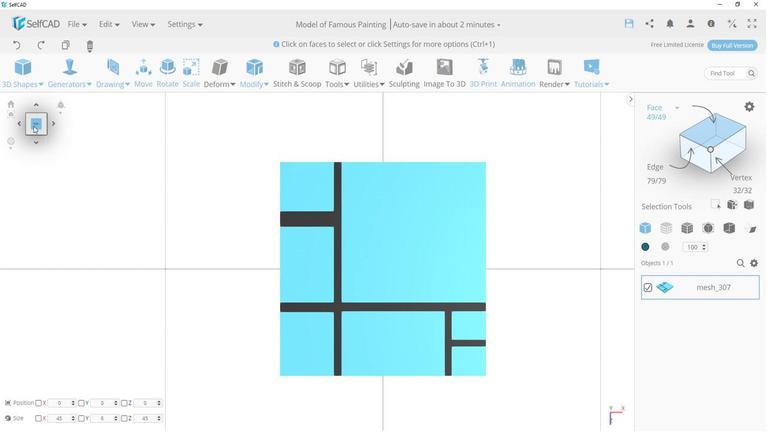 
Action: Mouse pressed left at (26, 168)
Screenshot: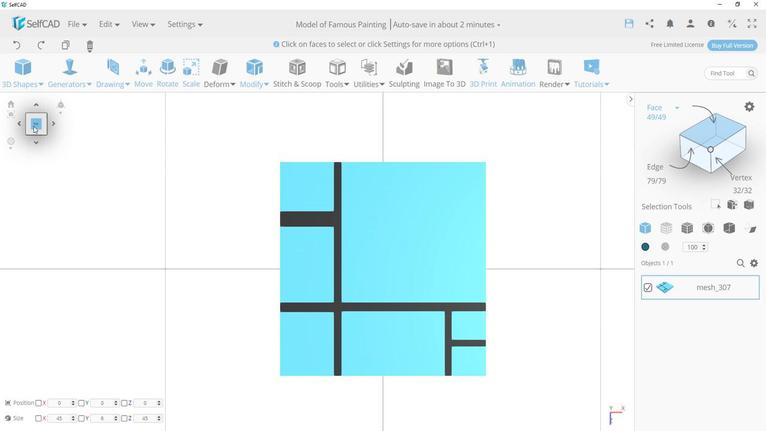 
Action: Mouse moved to (411, 231)
Screenshot: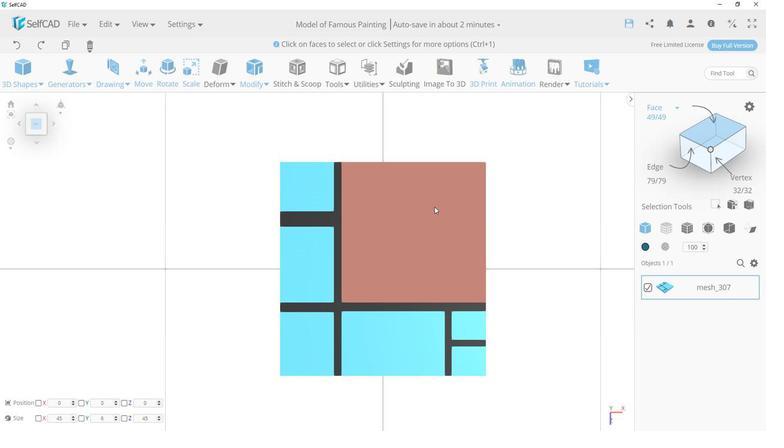 
Action: Mouse pressed left at (411, 231)
Screenshot: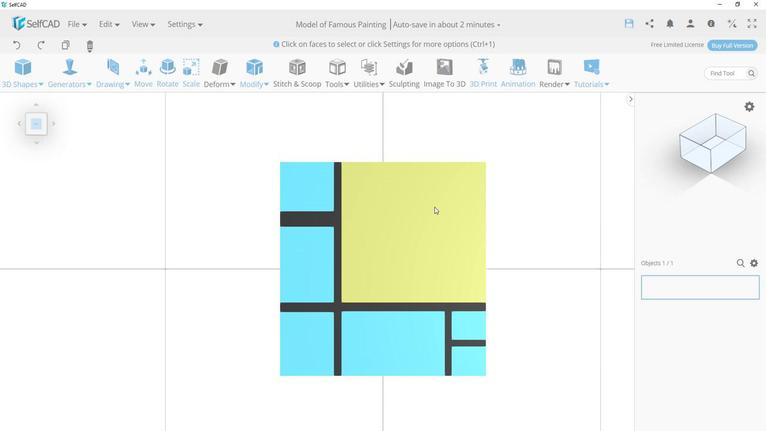 
Action: Mouse moved to (615, 266)
Screenshot: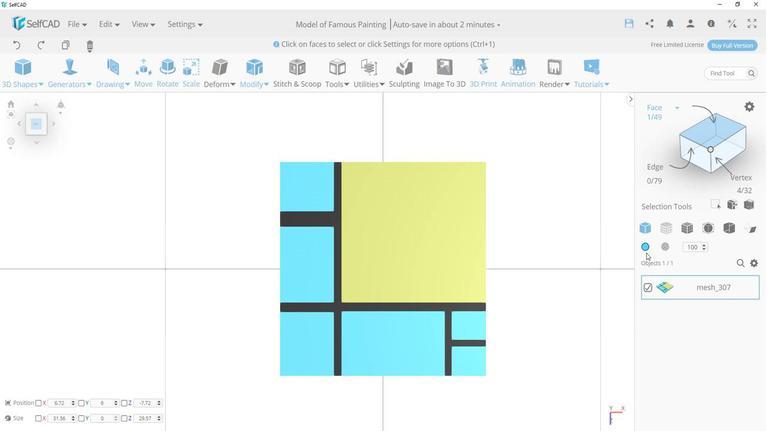 
Action: Mouse pressed left at (615, 266)
Screenshot: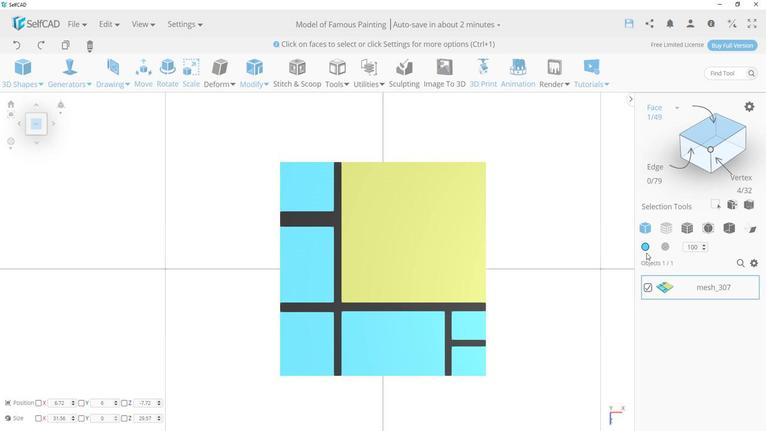 
Action: Mouse moved to (614, 262)
Screenshot: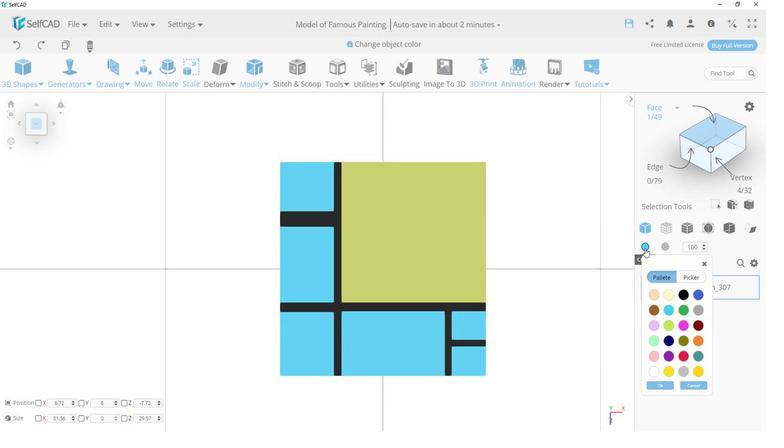
Action: Mouse pressed left at (614, 262)
Screenshot: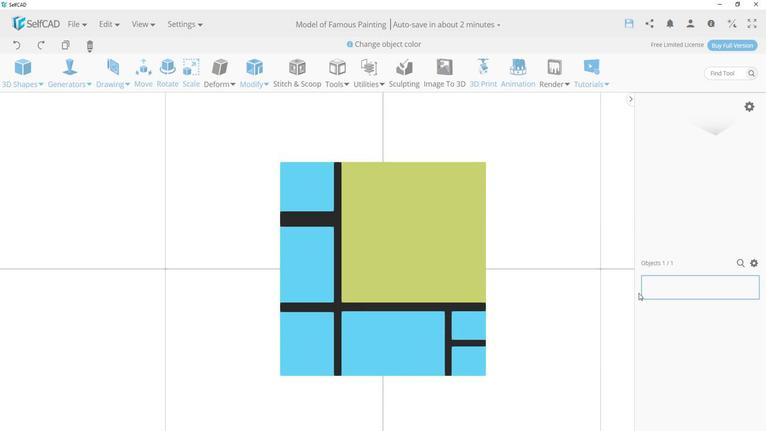 
Action: Mouse moved to (653, 344)
Screenshot: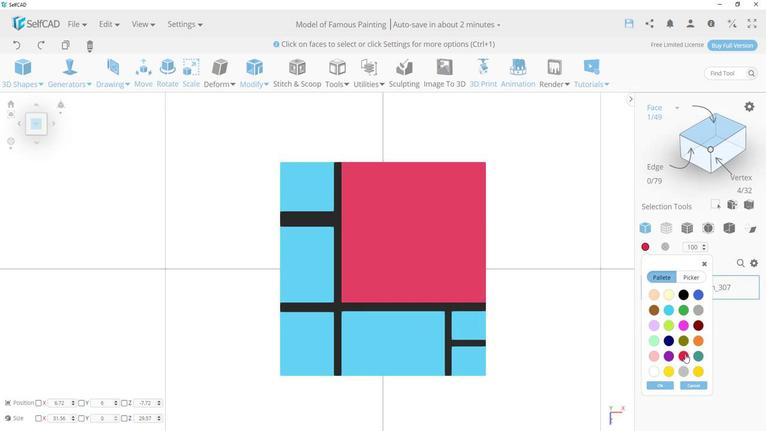 
Action: Mouse pressed left at (653, 344)
Screenshot: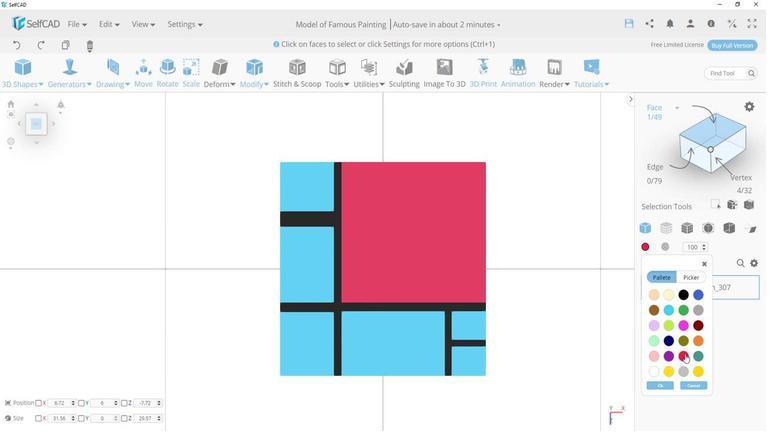 
Action: Mouse moved to (635, 262)
Screenshot: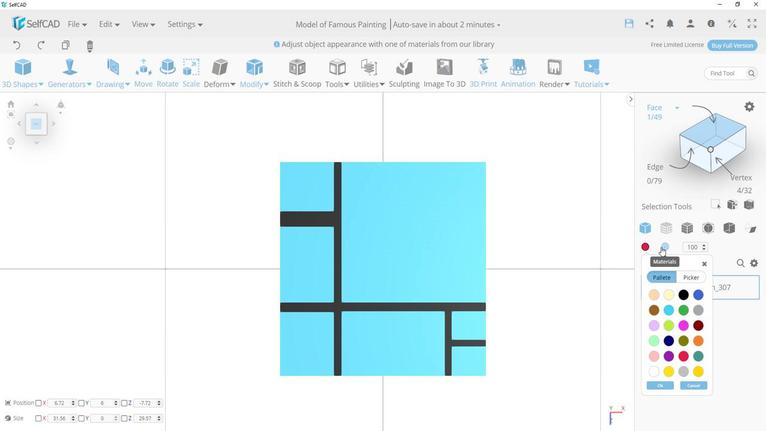 
Action: Mouse pressed left at (635, 262)
Screenshot: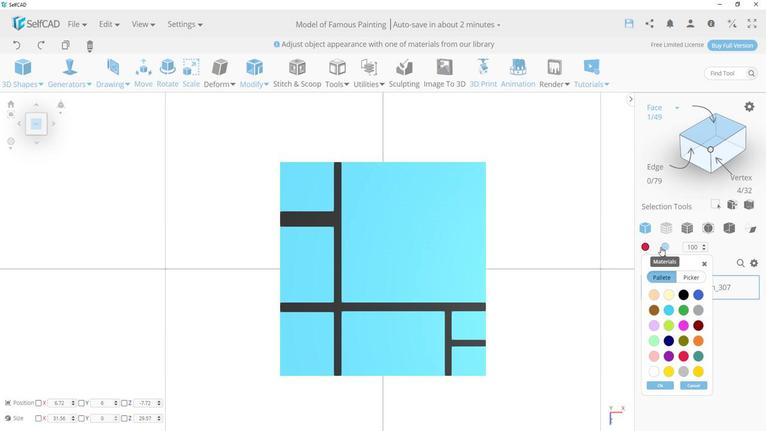 
Action: Mouse moved to (78, 174)
Screenshot: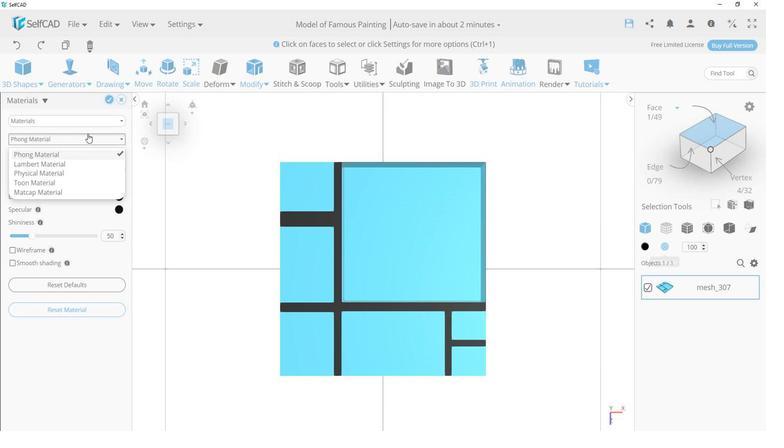 
Action: Mouse pressed left at (78, 174)
Screenshot: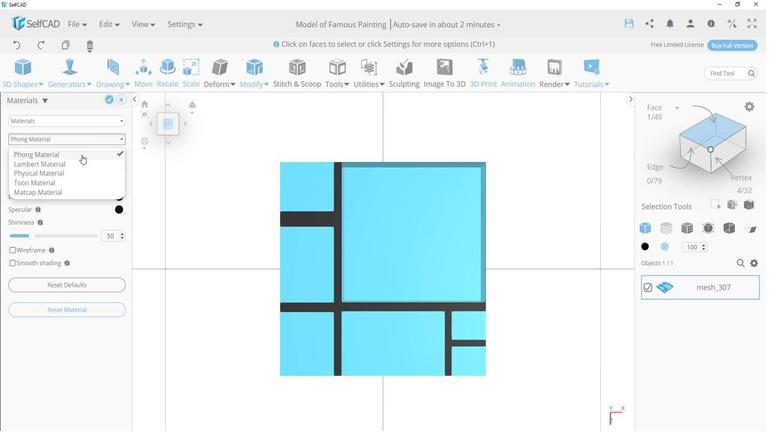 
Action: Mouse moved to (42, 214)
Screenshot: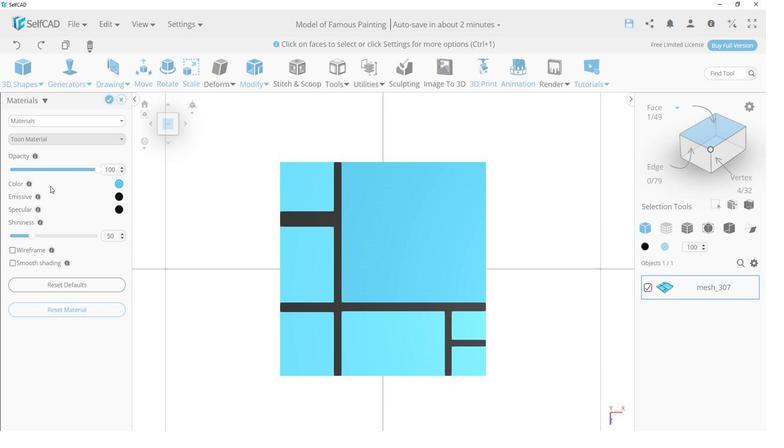 
Action: Mouse pressed left at (42, 214)
Screenshot: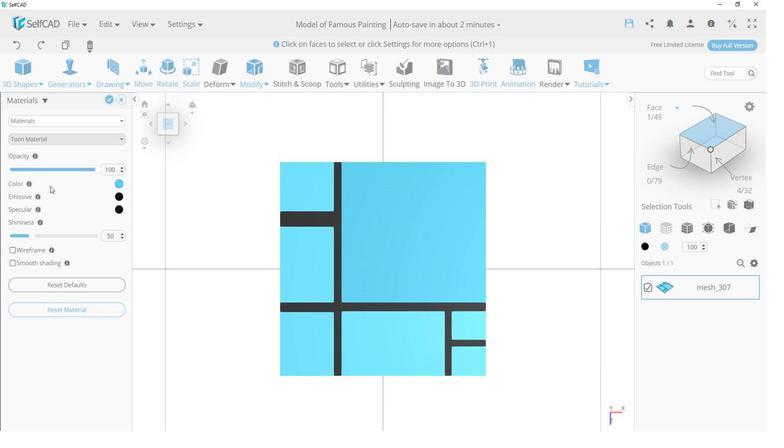
Action: Mouse moved to (110, 212)
Screenshot: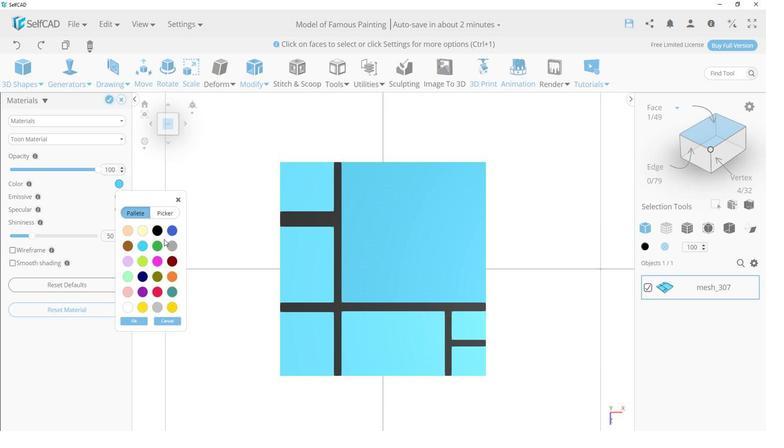 
Action: Mouse pressed left at (110, 212)
Screenshot: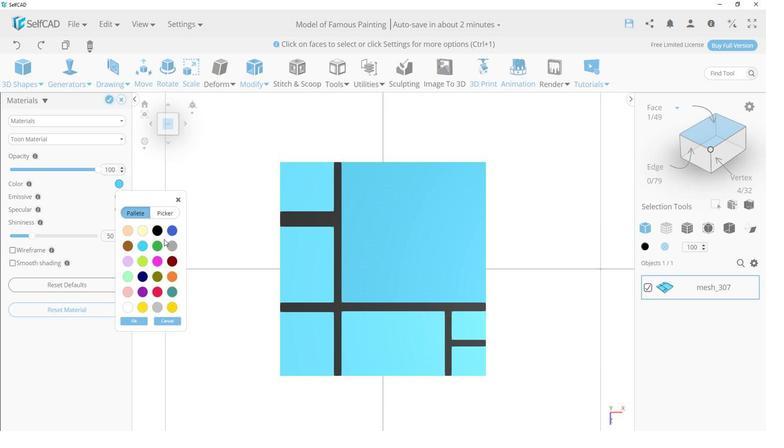 
Action: Mouse moved to (145, 295)
Screenshot: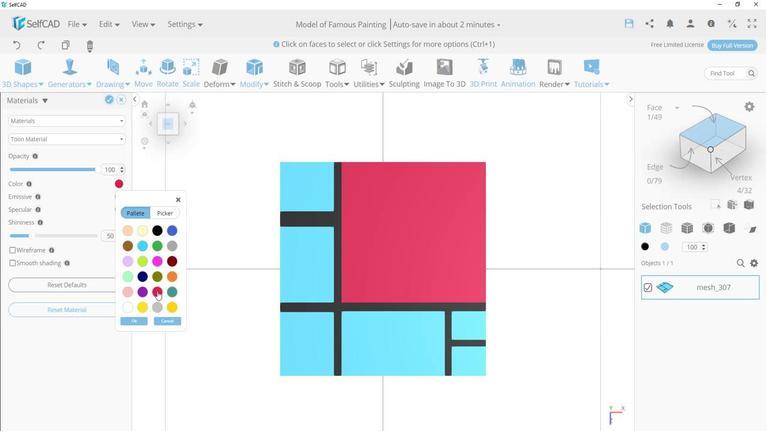 
Action: Mouse pressed left at (145, 295)
Screenshot: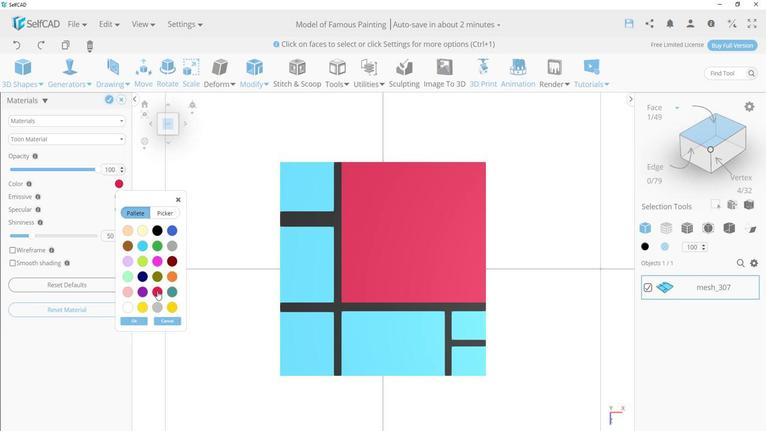 
Action: Mouse moved to (132, 320)
Screenshot: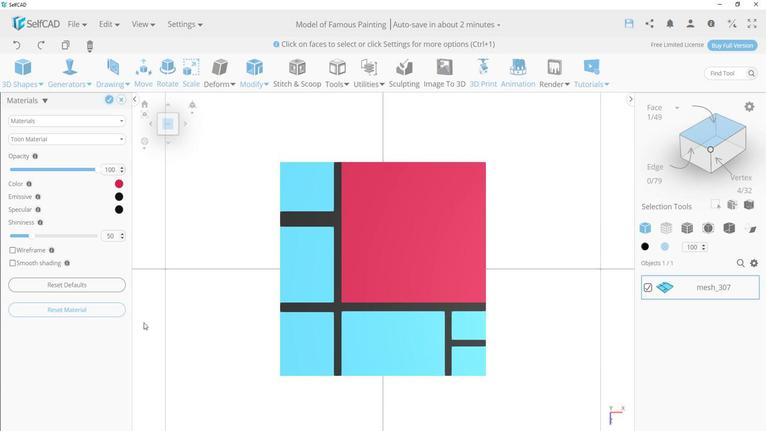 
Action: Mouse pressed left at (132, 320)
Screenshot: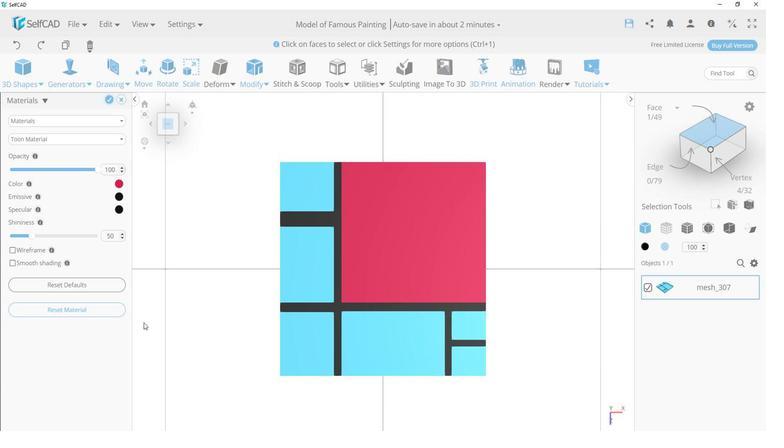 
Action: Mouse moved to (109, 223)
Screenshot: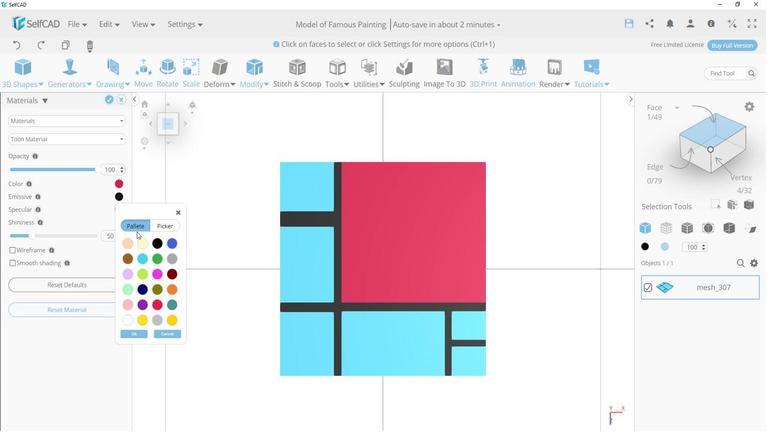
Action: Mouse pressed left at (109, 223)
Screenshot: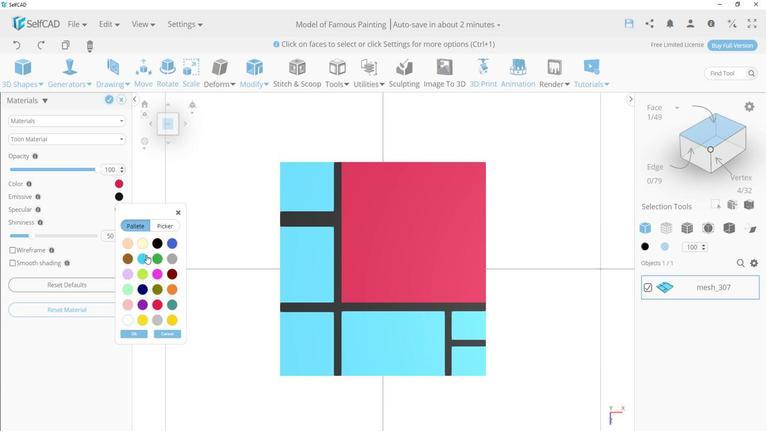 
Action: Mouse moved to (150, 308)
Screenshot: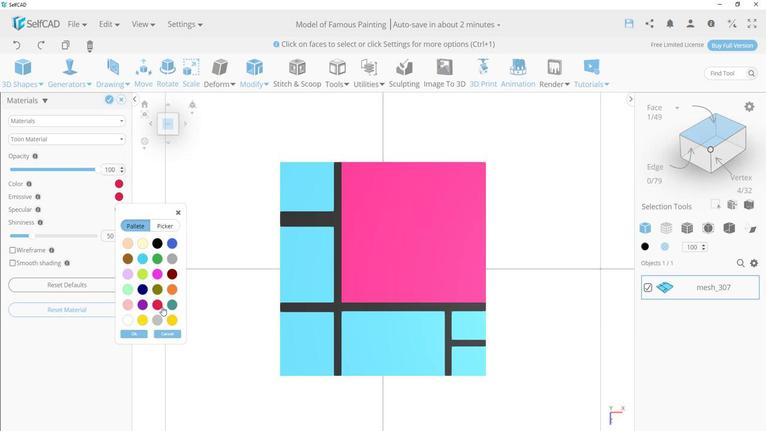 
Action: Mouse pressed left at (150, 308)
Screenshot: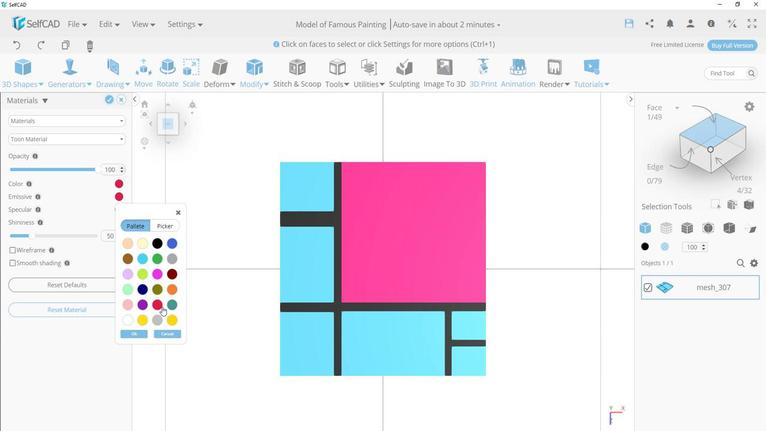 
Action: Mouse moved to (131, 328)
Screenshot: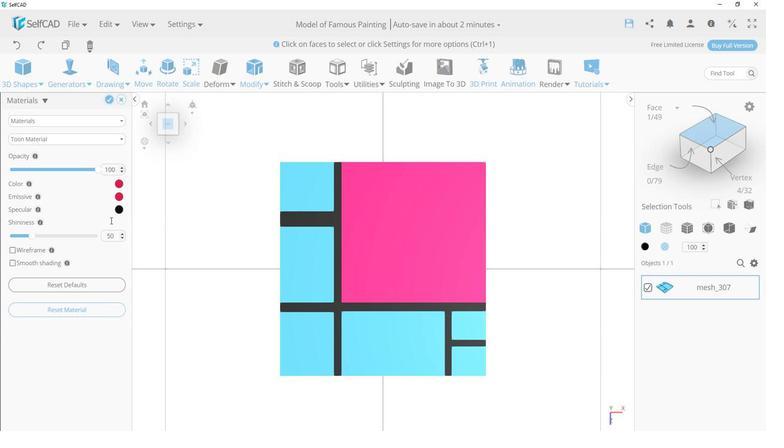 
Action: Mouse pressed left at (131, 328)
Screenshot: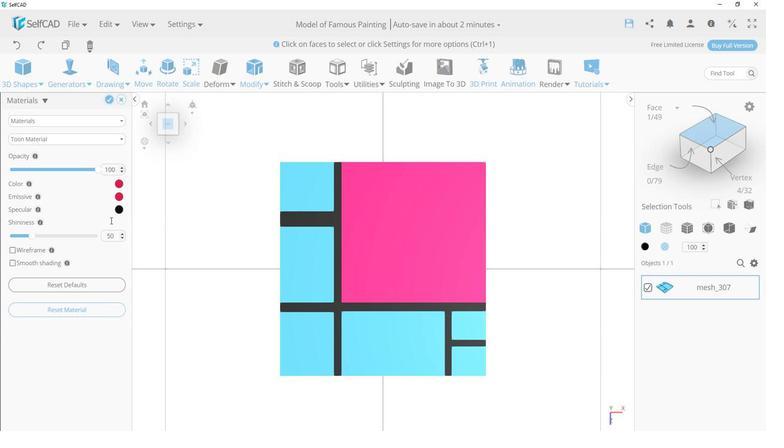 
Action: Mouse moved to (106, 234)
Screenshot: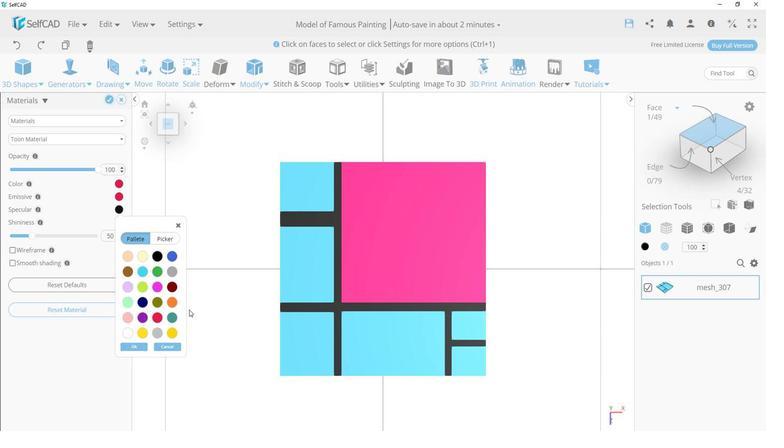 
Action: Mouse pressed left at (106, 234)
Screenshot: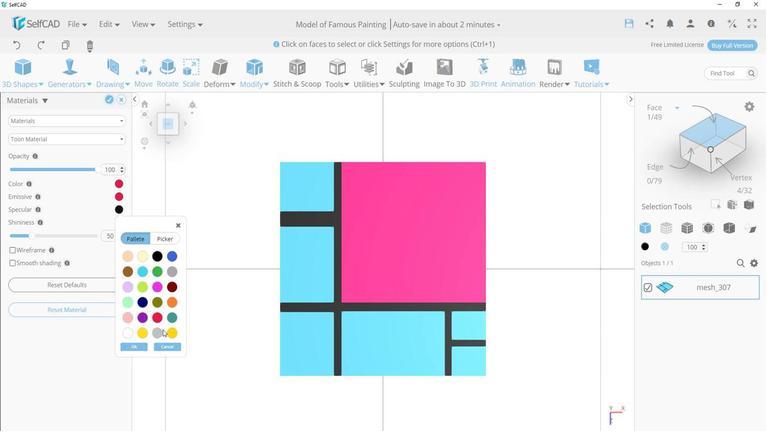 
Action: Mouse moved to (146, 314)
Screenshot: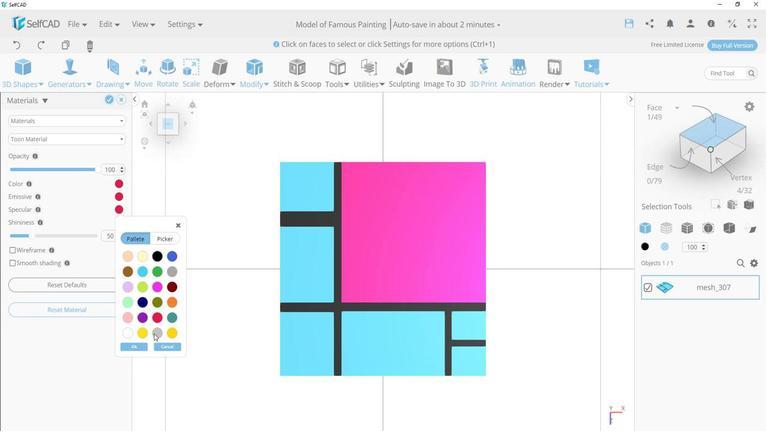 
Action: Mouse pressed left at (146, 314)
Screenshot: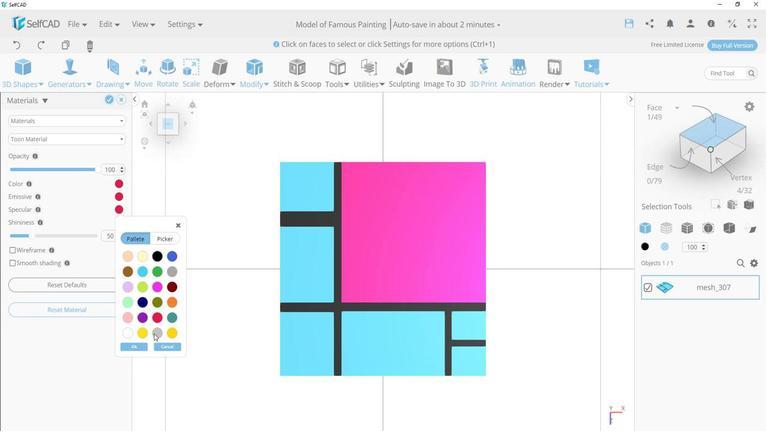 
Action: Mouse moved to (130, 340)
Screenshot: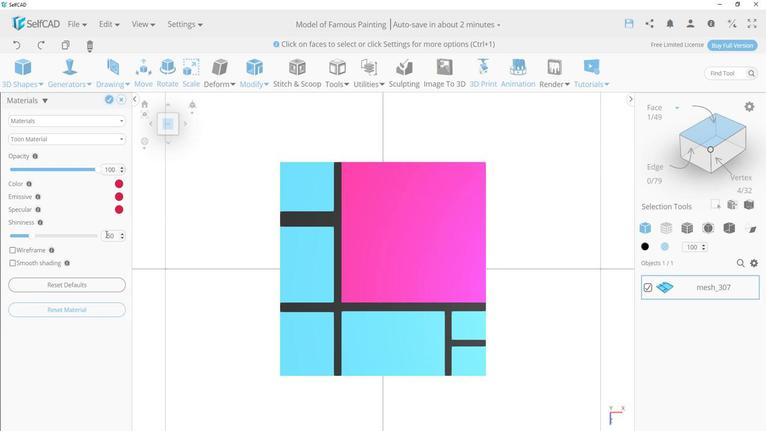 
Action: Mouse pressed left at (130, 340)
Screenshot: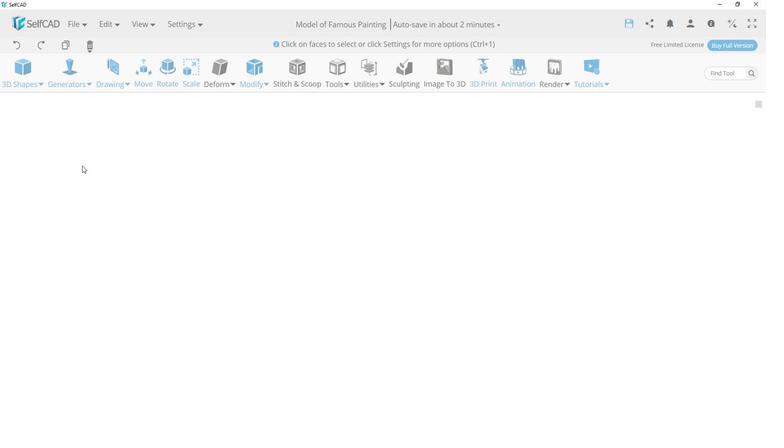 
Action: Mouse moved to (101, 177)
Screenshot: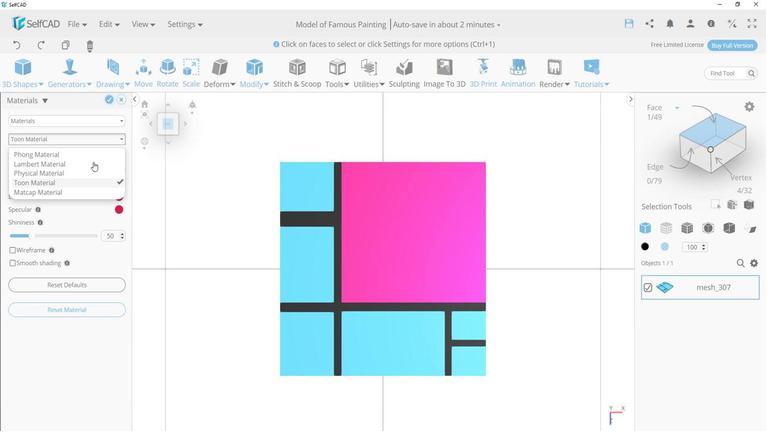 
Action: Mouse pressed left at (101, 177)
Screenshot: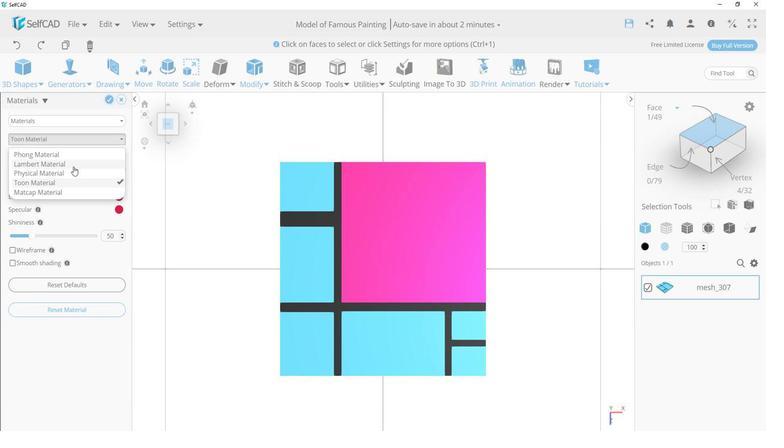 
Action: Mouse moved to (62, 205)
Screenshot: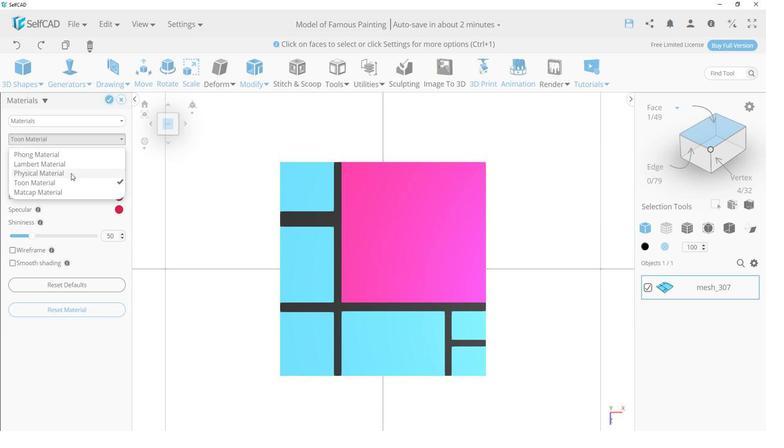 
Action: Mouse pressed left at (62, 205)
Screenshot: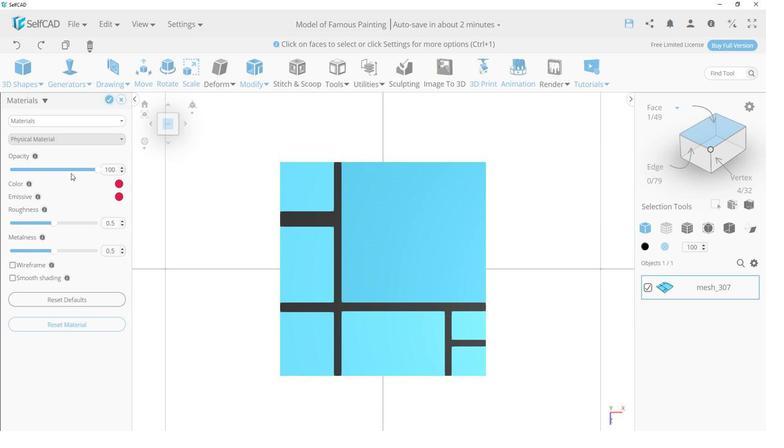 
Action: Mouse moved to (108, 214)
Screenshot: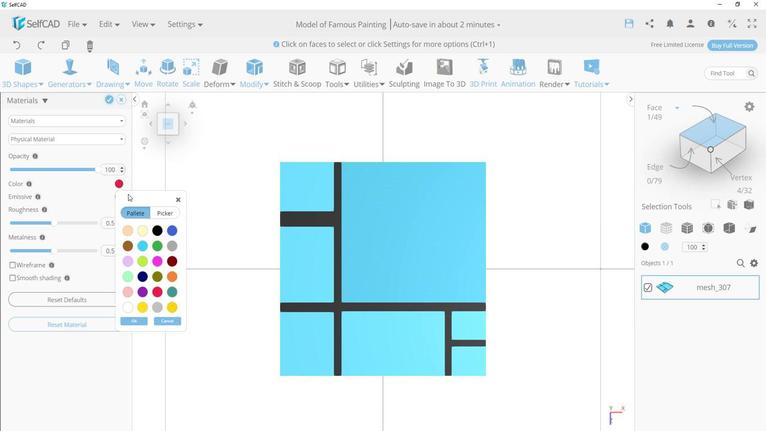 
Action: Mouse pressed left at (108, 214)
Screenshot: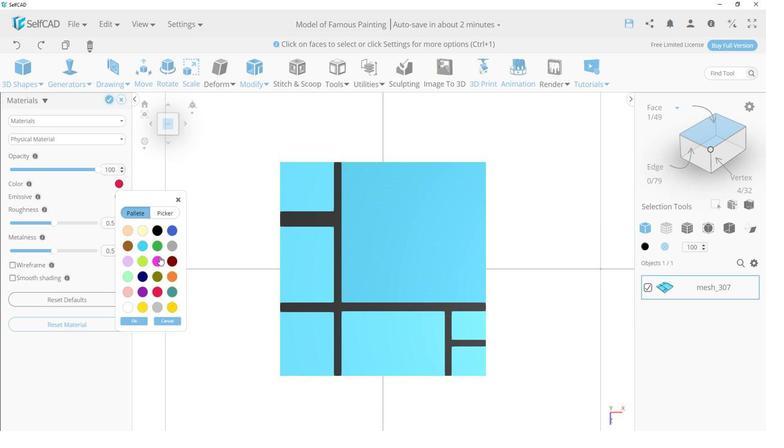
Action: Mouse moved to (143, 296)
Screenshot: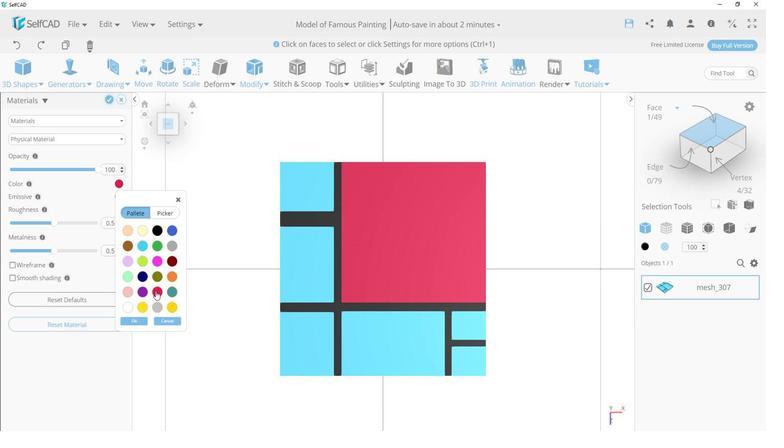
Action: Mouse pressed left at (143, 296)
Screenshot: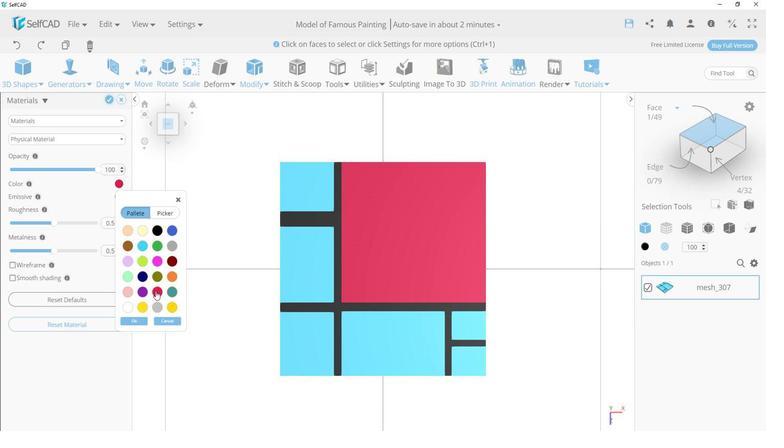 
Action: Mouse moved to (132, 317)
Screenshot: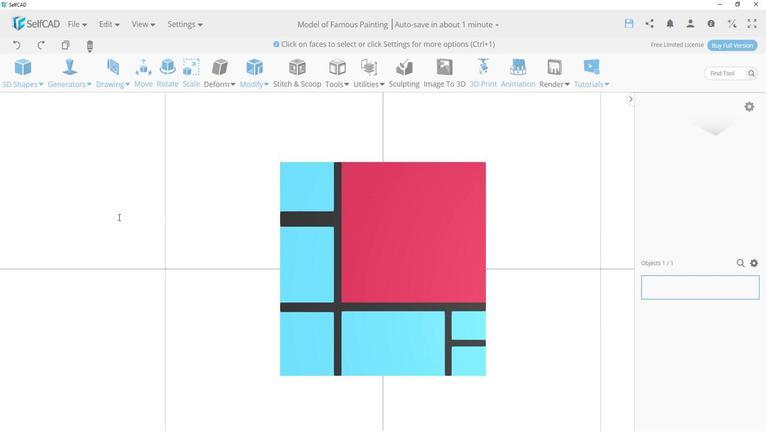 
Action: Mouse pressed left at (132, 317)
Screenshot: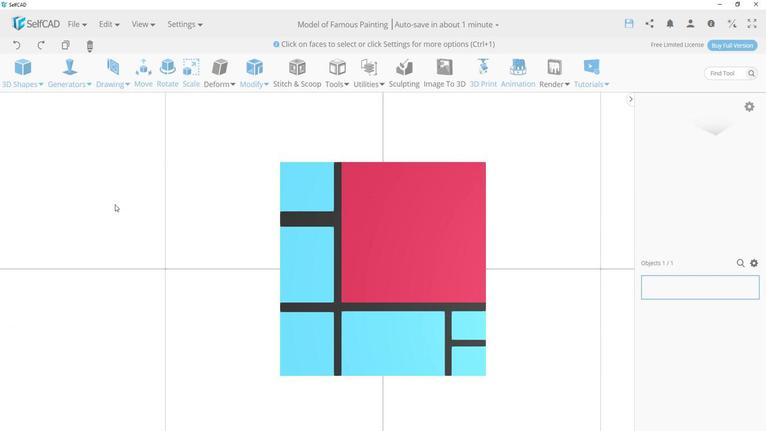 
Action: Mouse moved to (105, 225)
Screenshot: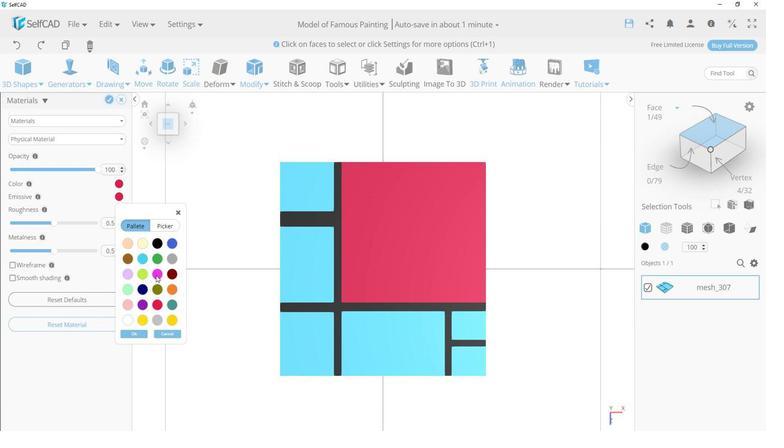 
Action: Mouse pressed left at (105, 225)
Screenshot: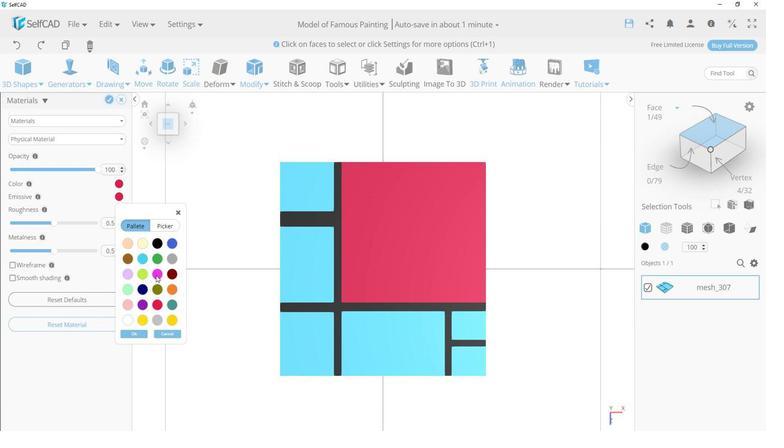 
Action: Mouse moved to (146, 304)
Screenshot: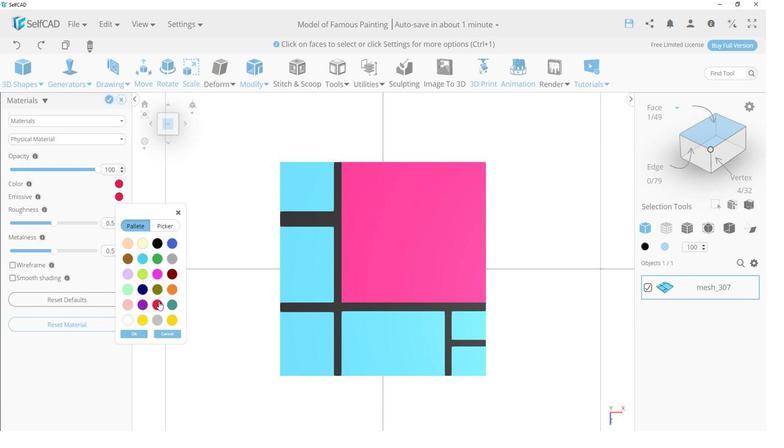 
Action: Mouse pressed left at (146, 304)
Screenshot: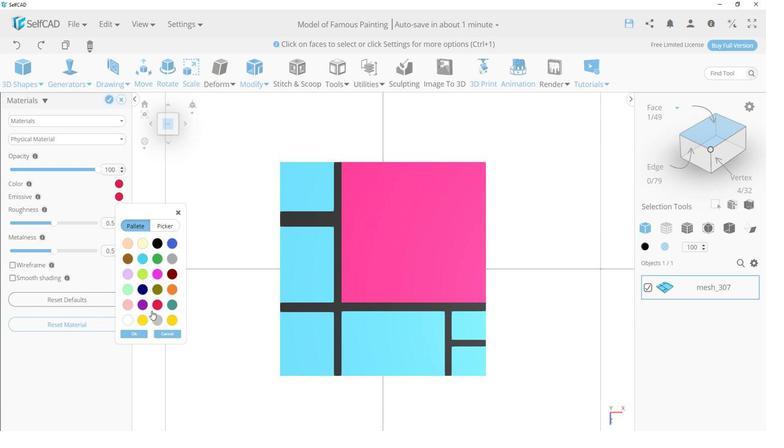
Action: Mouse moved to (168, 235)
Screenshot: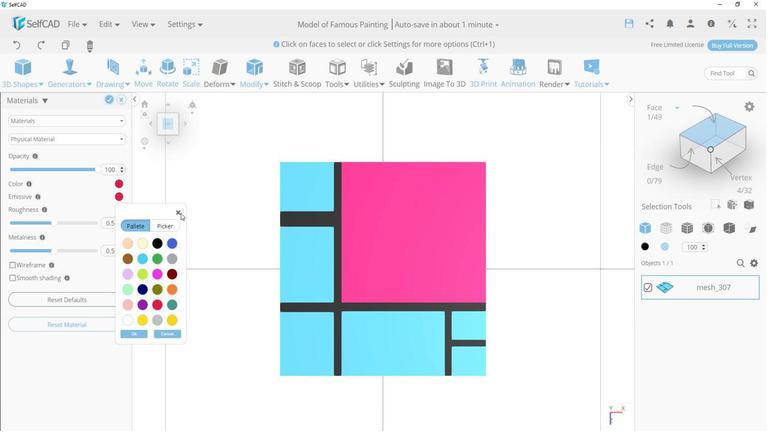 
Action: Mouse pressed left at (168, 235)
Screenshot: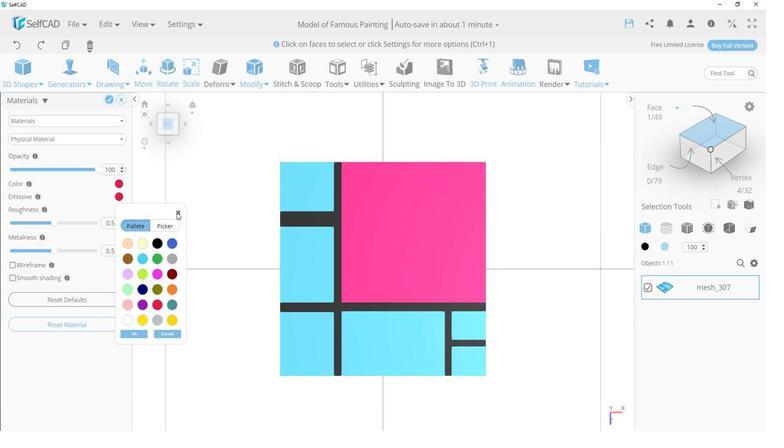 
Action: Mouse moved to (164, 235)
Screenshot: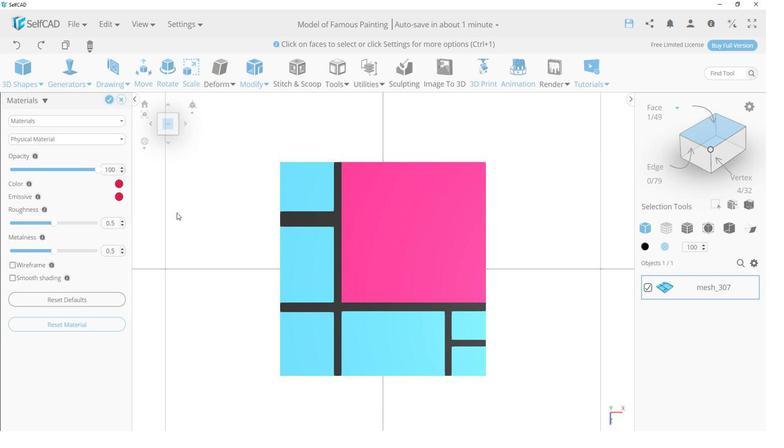 
Action: Mouse pressed left at (164, 235)
Screenshot: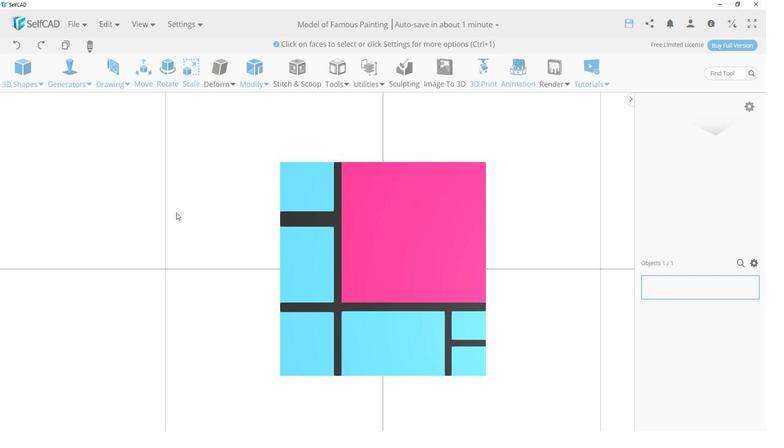 
Action: Mouse moved to (102, 178)
Screenshot: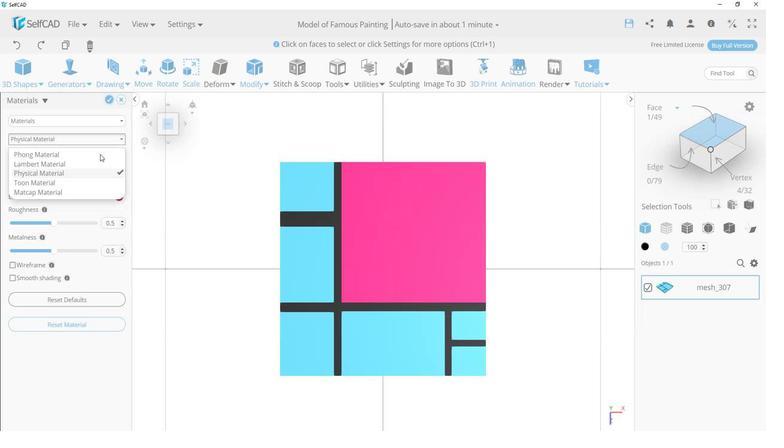 
Action: Mouse pressed left at (102, 178)
Screenshot: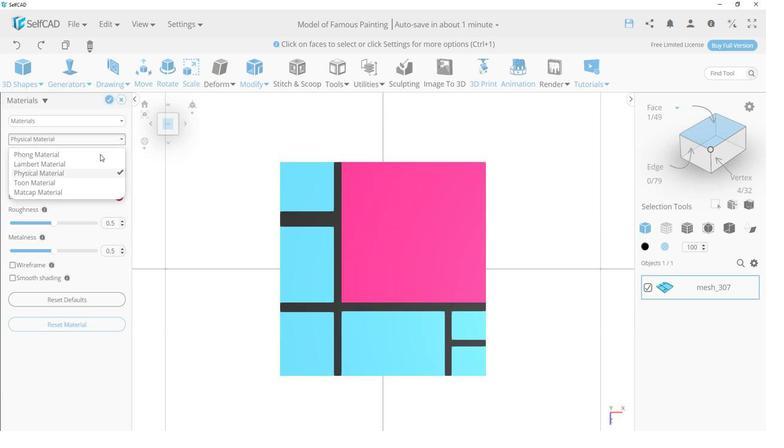 
Action: Mouse moved to (52, 221)
Screenshot: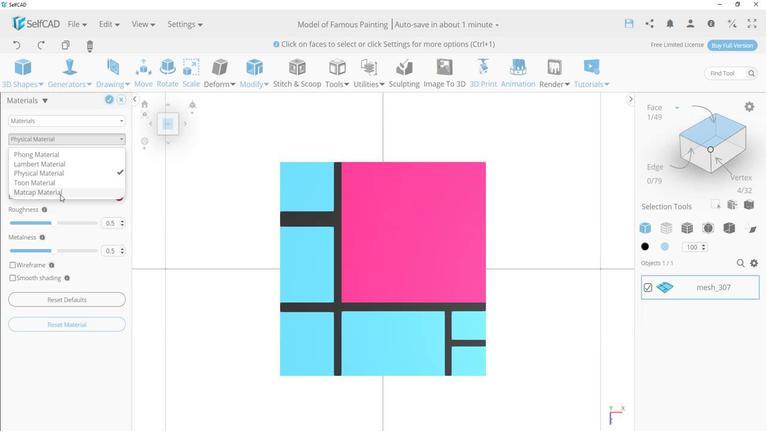 
Action: Mouse pressed left at (52, 221)
Screenshot: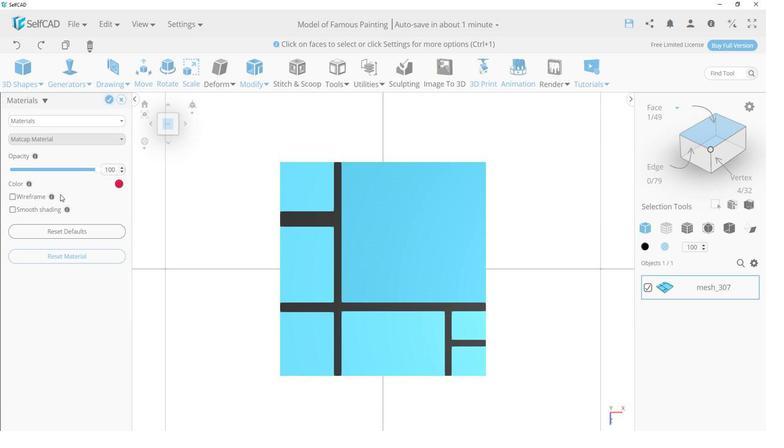 
Action: Mouse moved to (107, 213)
Screenshot: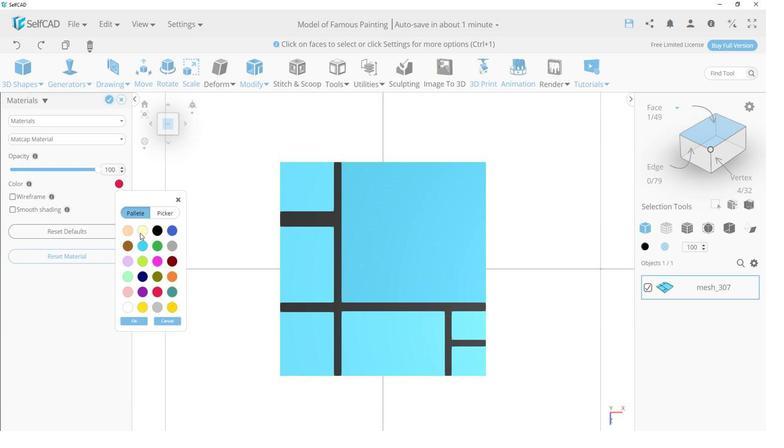 
Action: Mouse pressed left at (107, 213)
Screenshot: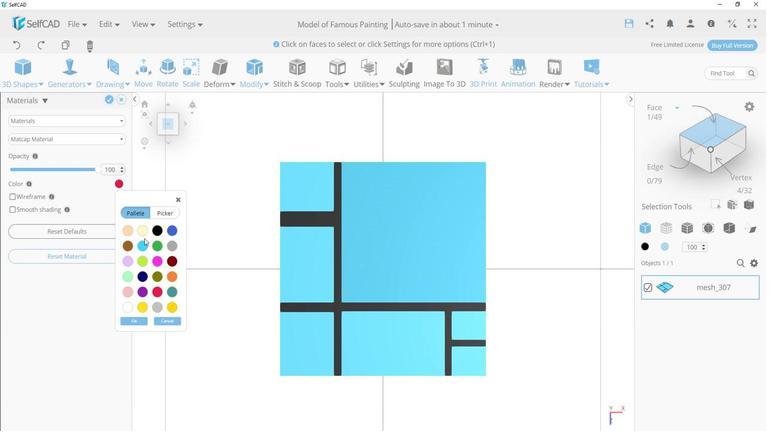 
Action: Mouse moved to (146, 293)
Screenshot: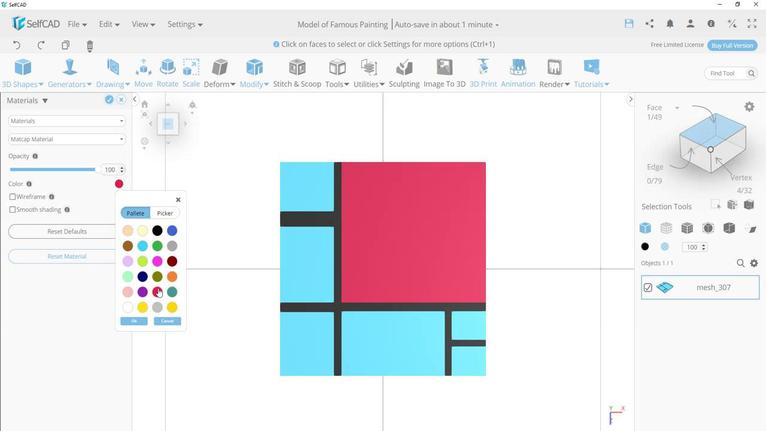 
Action: Mouse pressed left at (146, 293)
Screenshot: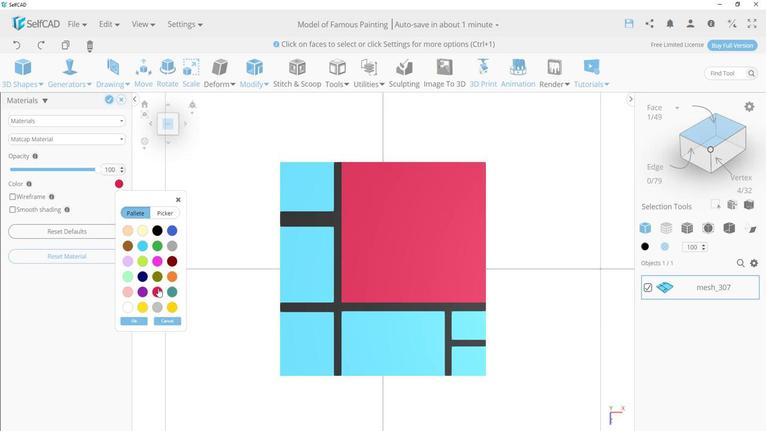 
Action: Mouse moved to (98, 146)
Screenshot: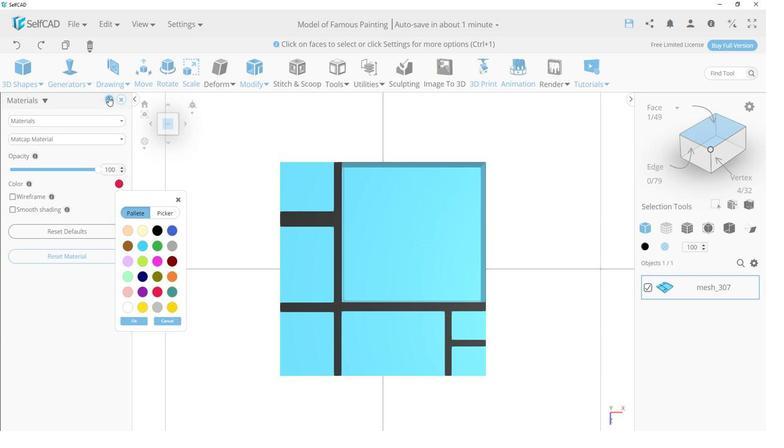 
Action: Mouse pressed left at (98, 146)
Screenshot: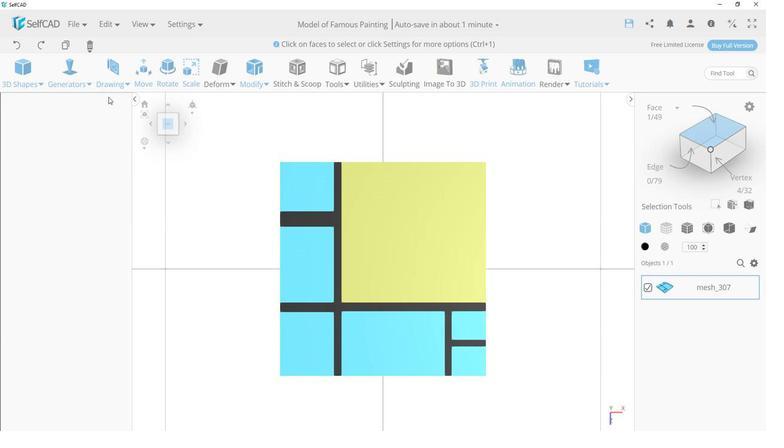 
Action: Mouse moved to (471, 223)
